 Task: Find connections with filter location Martinópolis with filter topic #Projectmanagementwith filter profile language Potuguese with filter current company Clinipace with filter school Pimpri Chinchwad Education Trust'S. Pimpri Chinchwad College Of Engineering with filter industry Secretarial Schools with filter service category Immigration Law with filter keywords title Shelf Stocker
Action: Mouse moved to (693, 135)
Screenshot: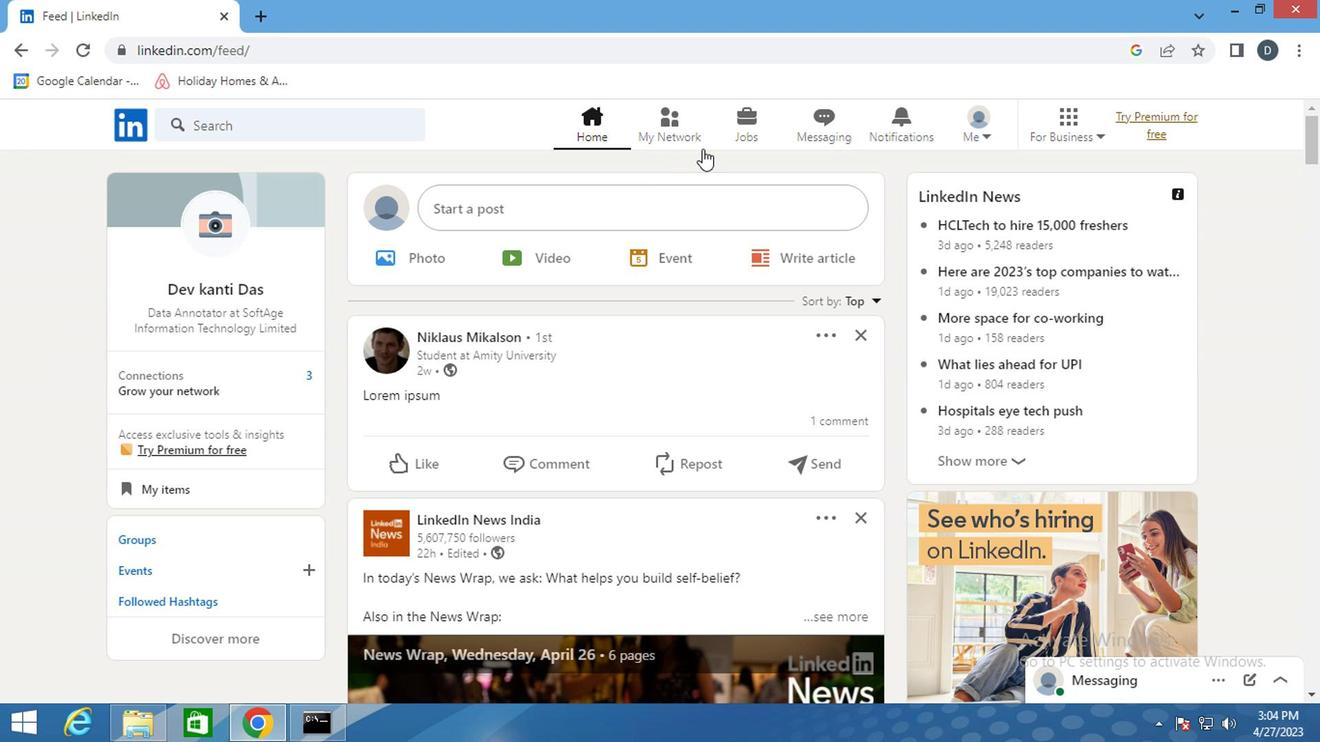 
Action: Mouse pressed left at (693, 135)
Screenshot: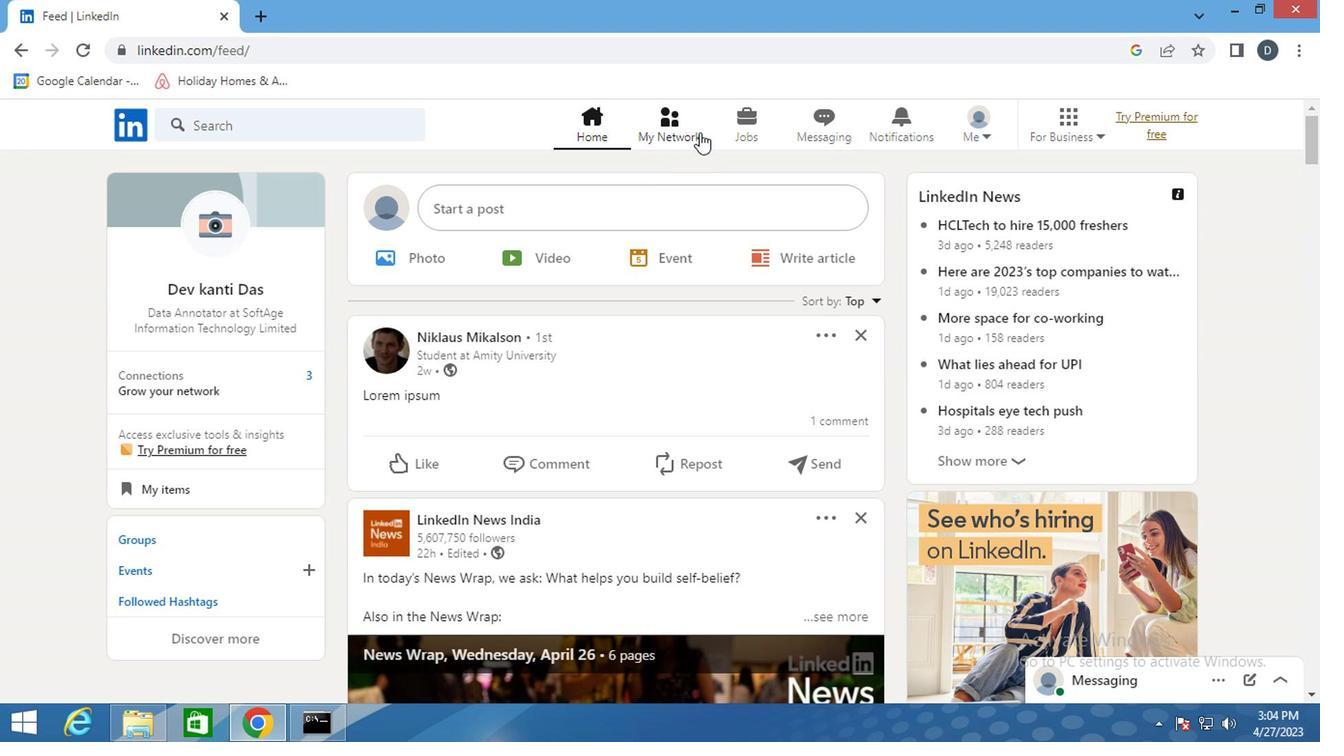 
Action: Mouse moved to (292, 248)
Screenshot: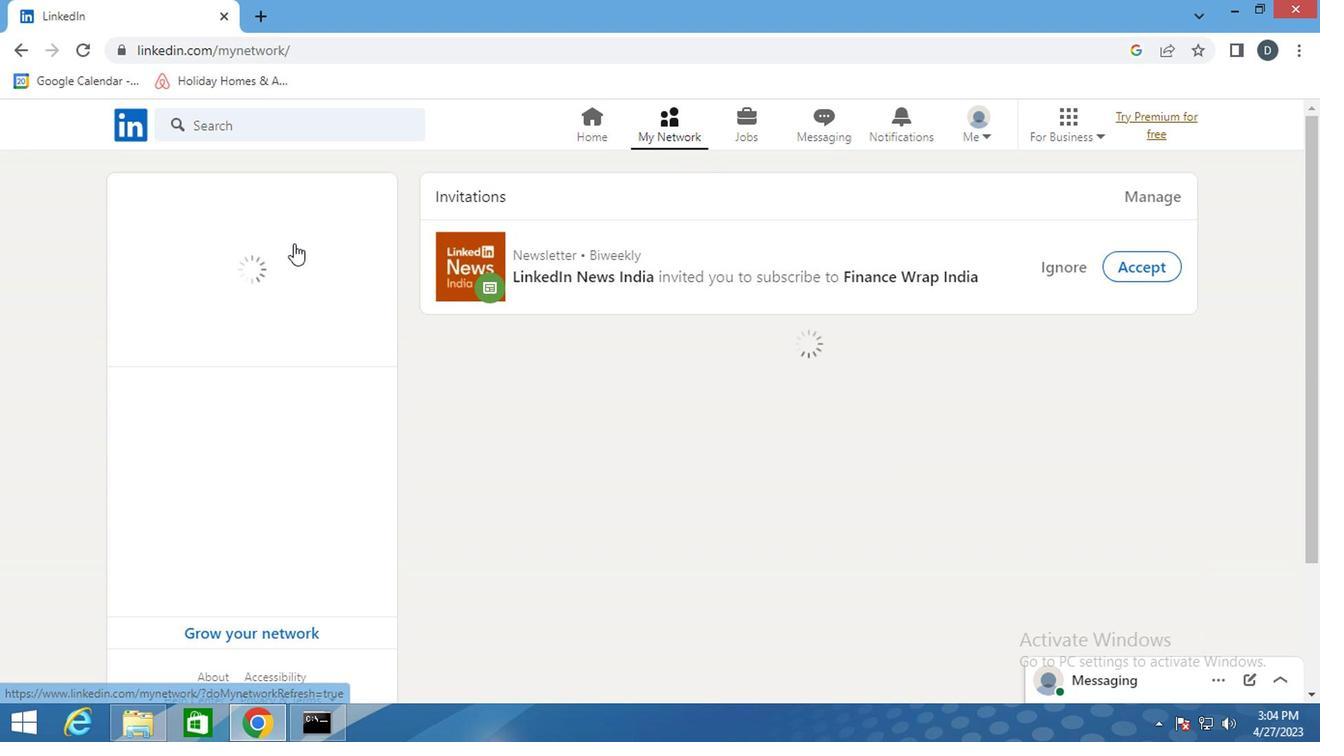 
Action: Mouse pressed left at (292, 248)
Screenshot: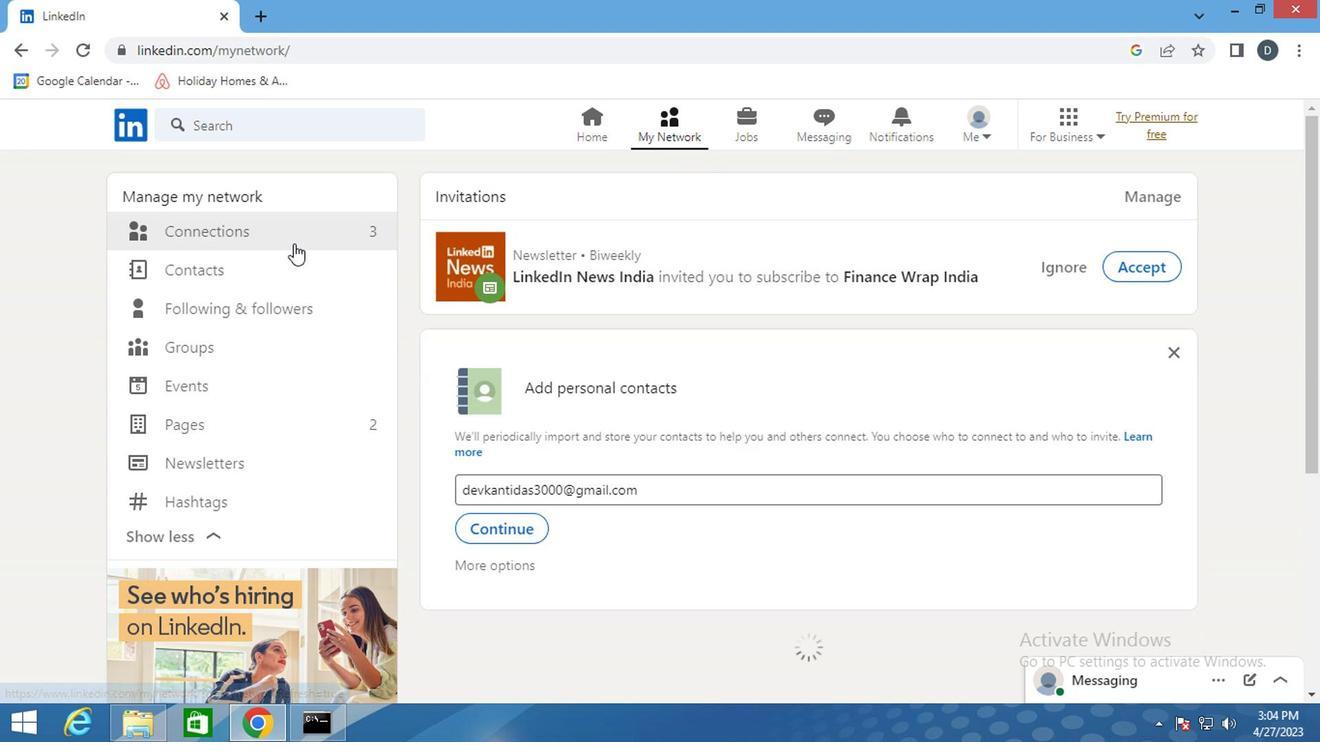 
Action: Mouse pressed left at (292, 248)
Screenshot: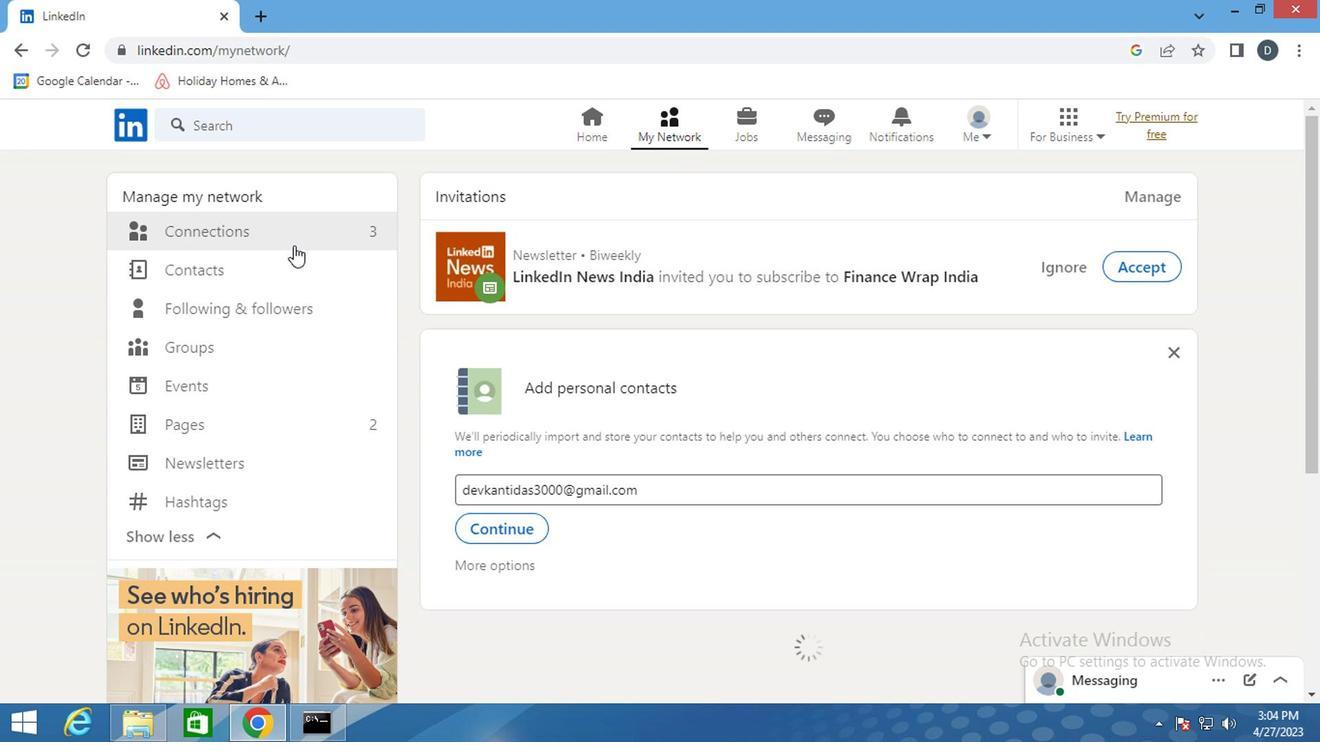 
Action: Mouse moved to (374, 235)
Screenshot: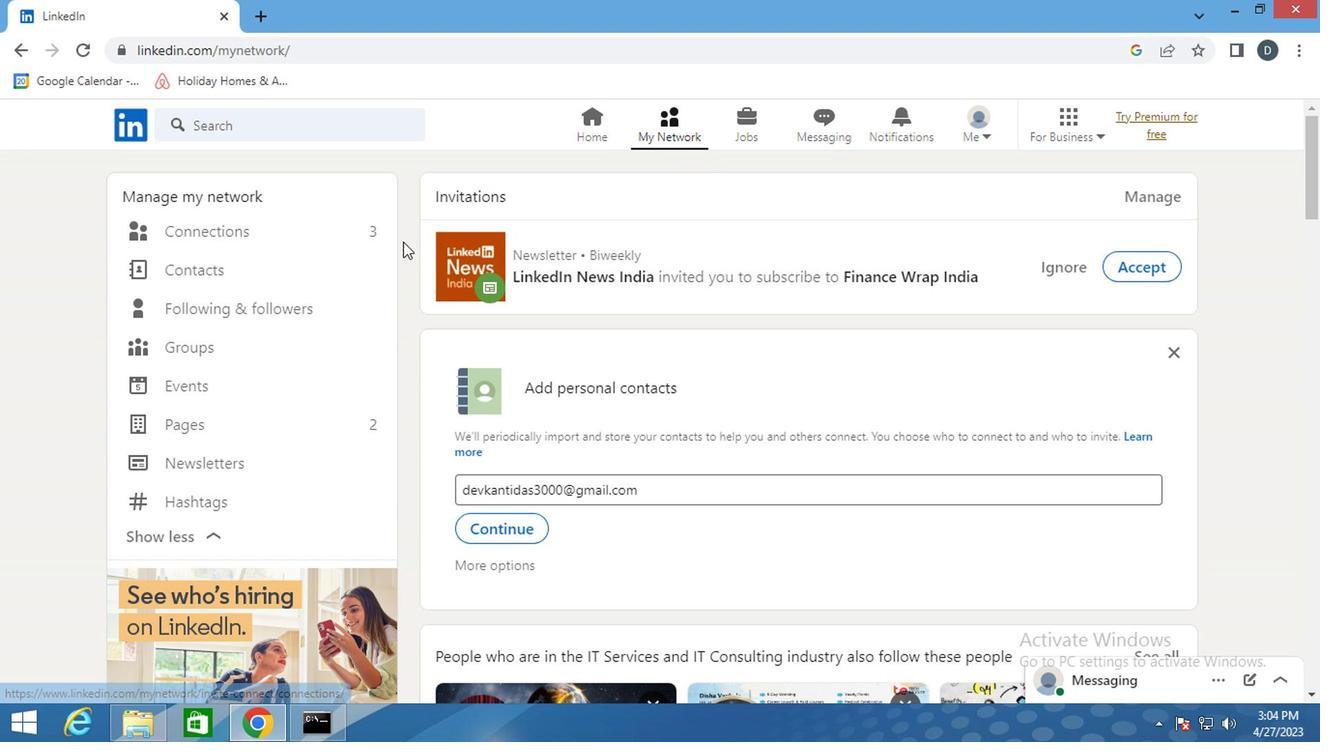 
Action: Mouse pressed left at (374, 235)
Screenshot: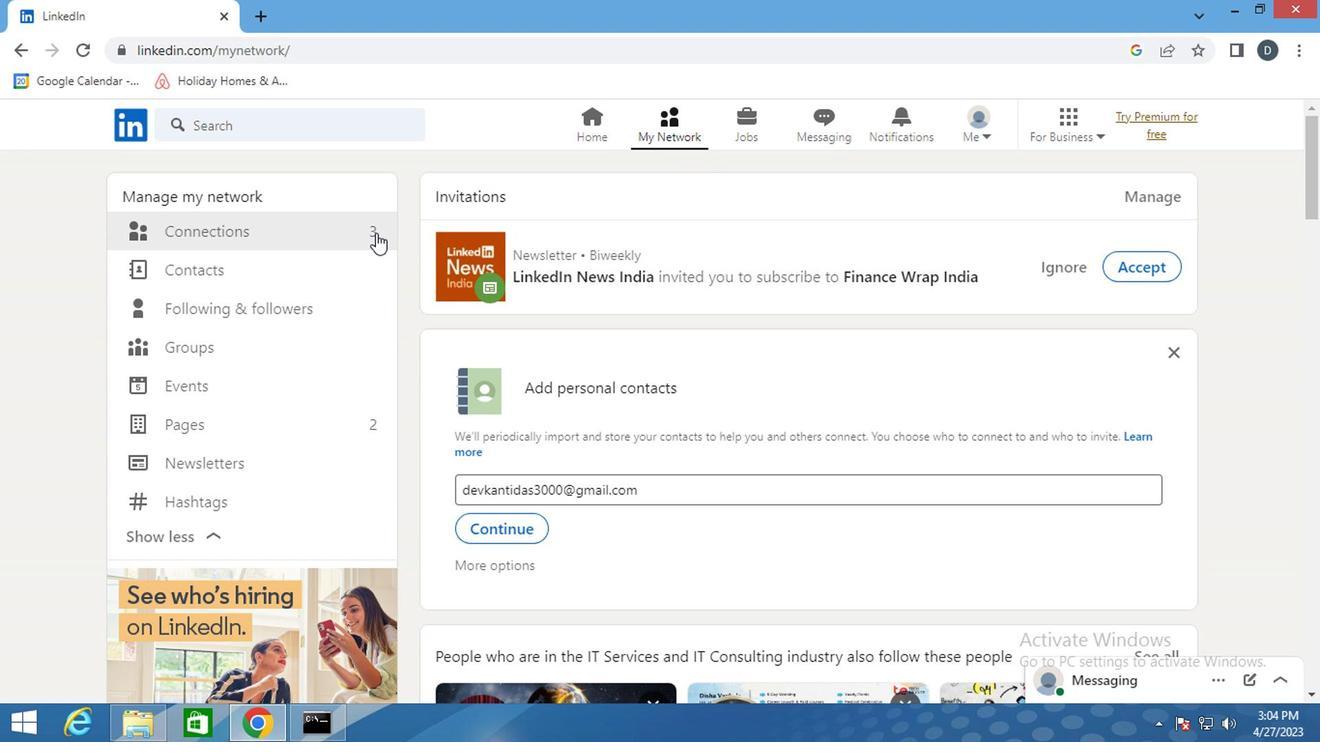 
Action: Mouse moved to (792, 221)
Screenshot: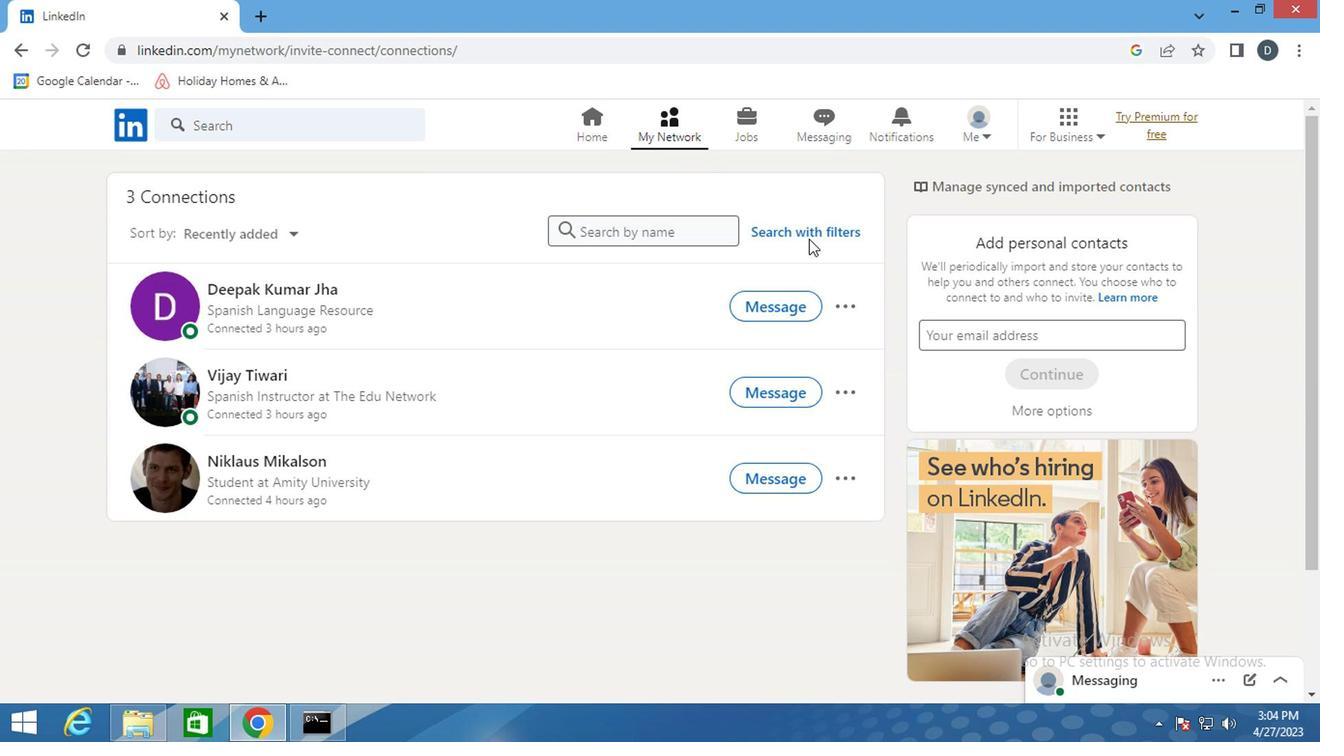
Action: Mouse pressed left at (792, 221)
Screenshot: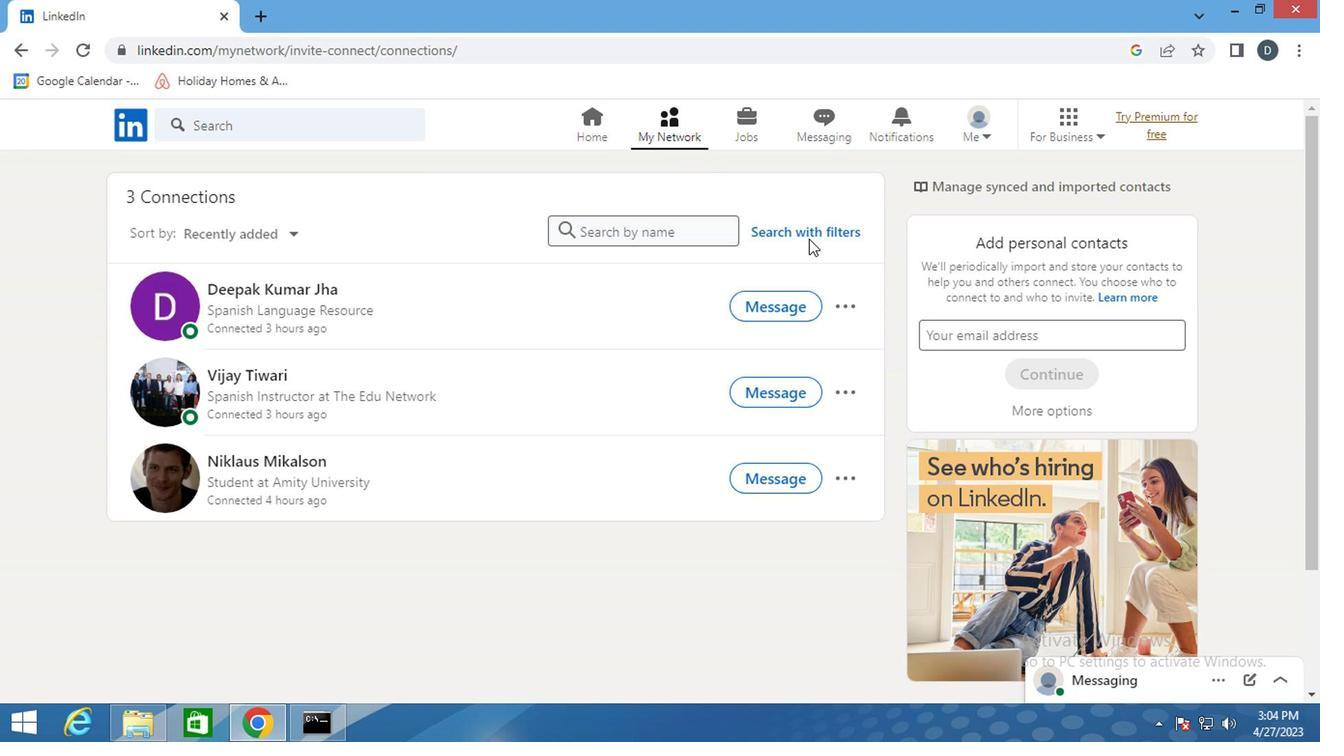 
Action: Mouse moved to (788, 235)
Screenshot: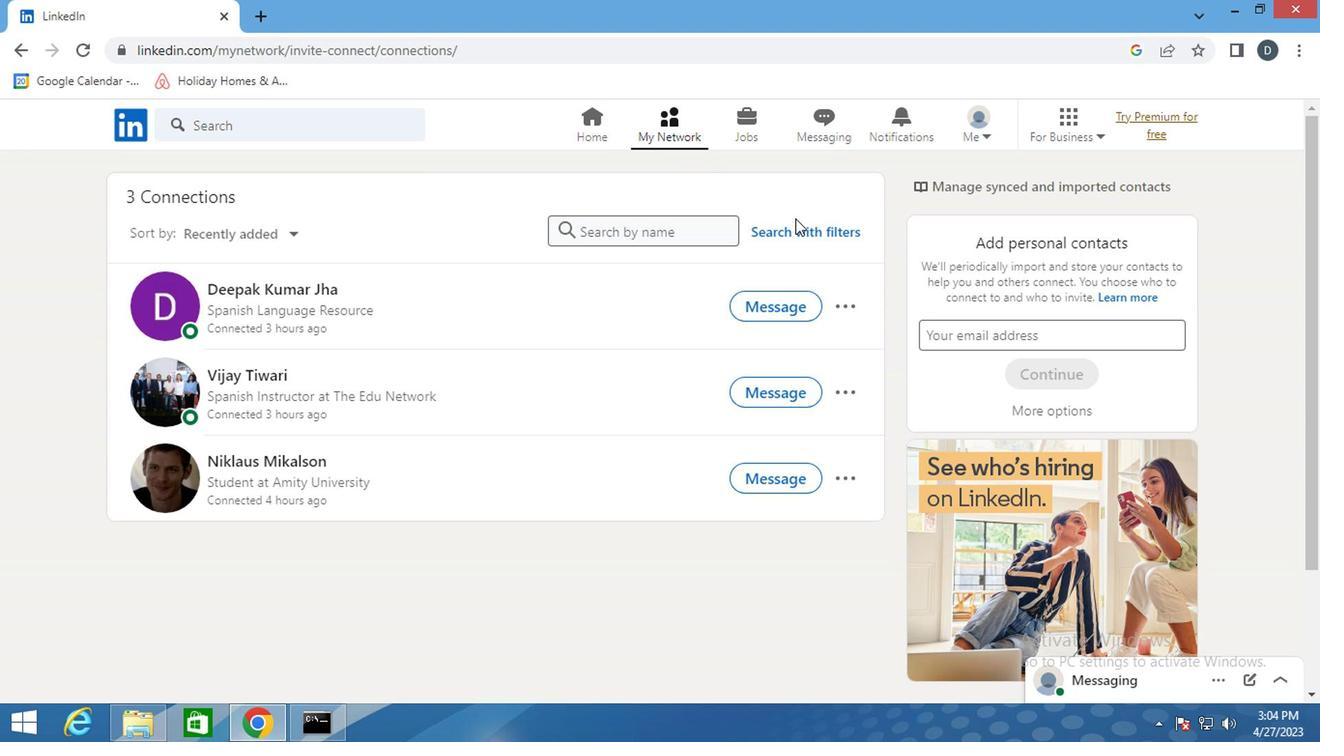 
Action: Mouse pressed left at (788, 235)
Screenshot: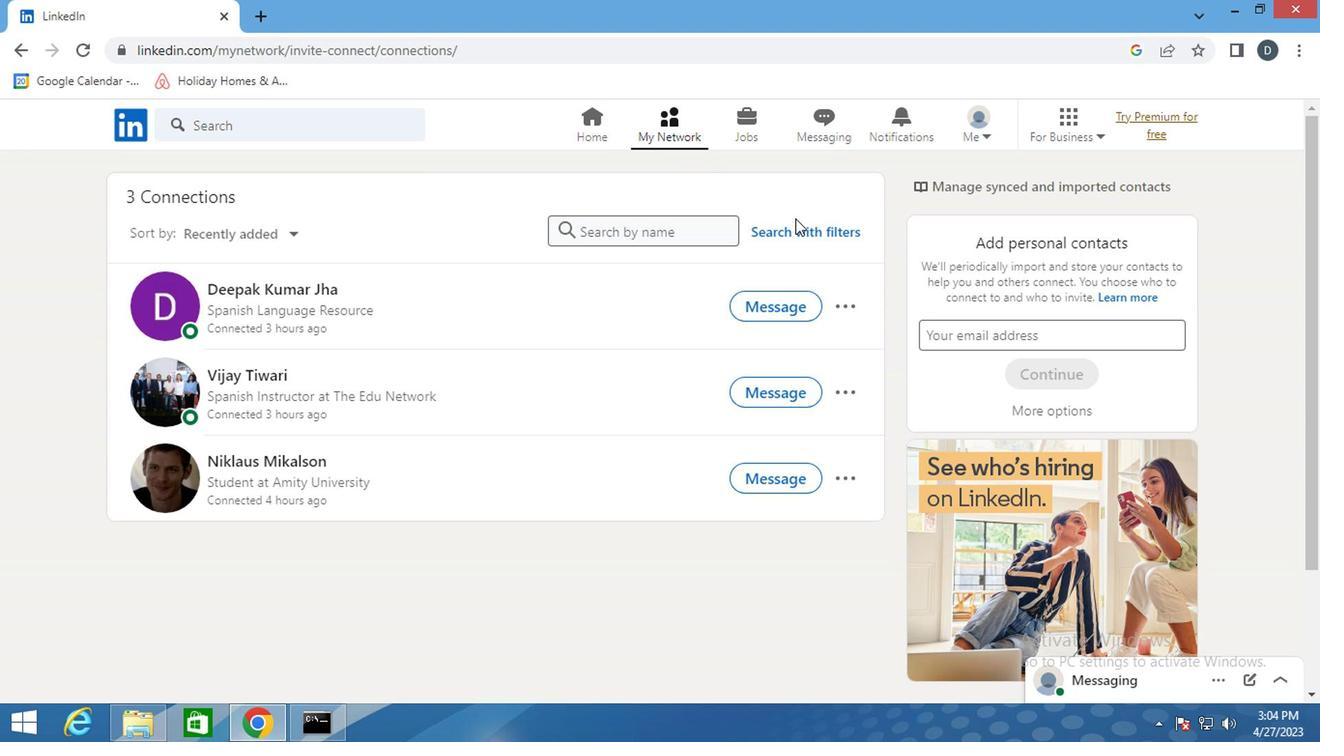 
Action: Mouse moved to (693, 186)
Screenshot: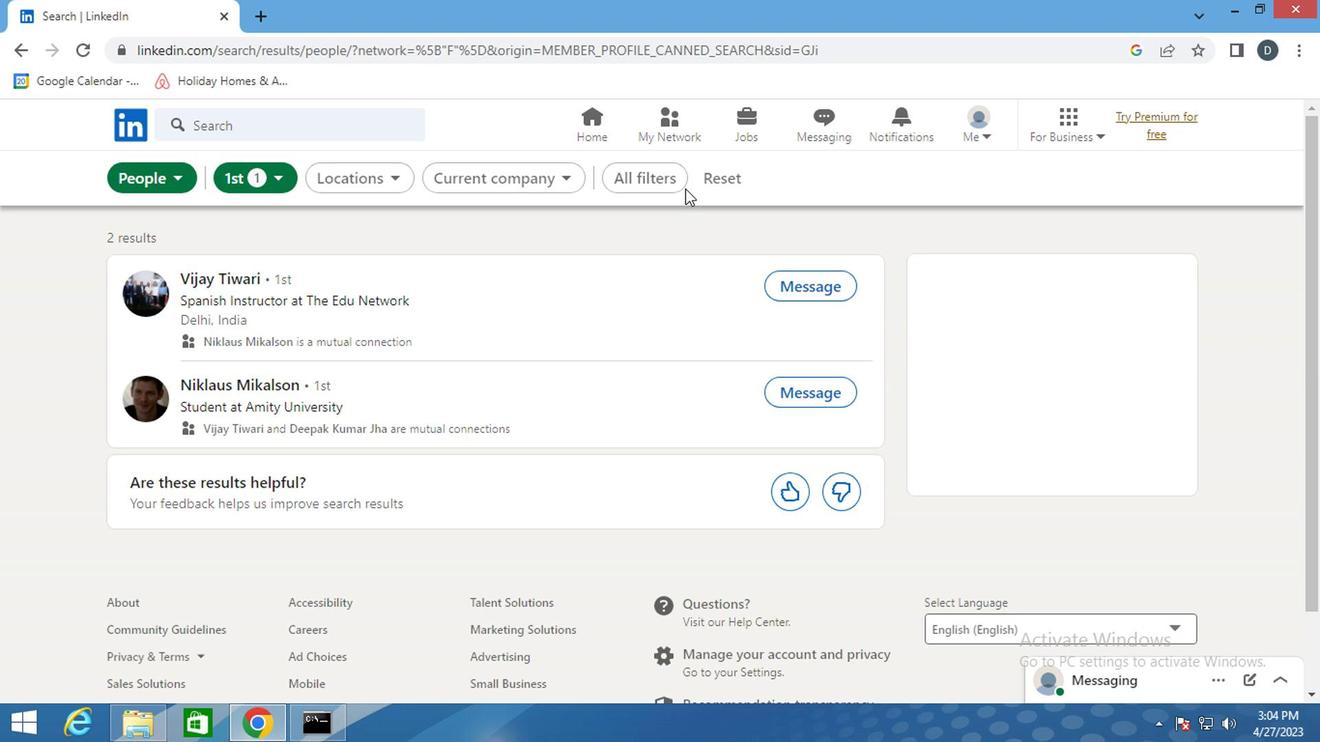 
Action: Mouse pressed left at (693, 186)
Screenshot: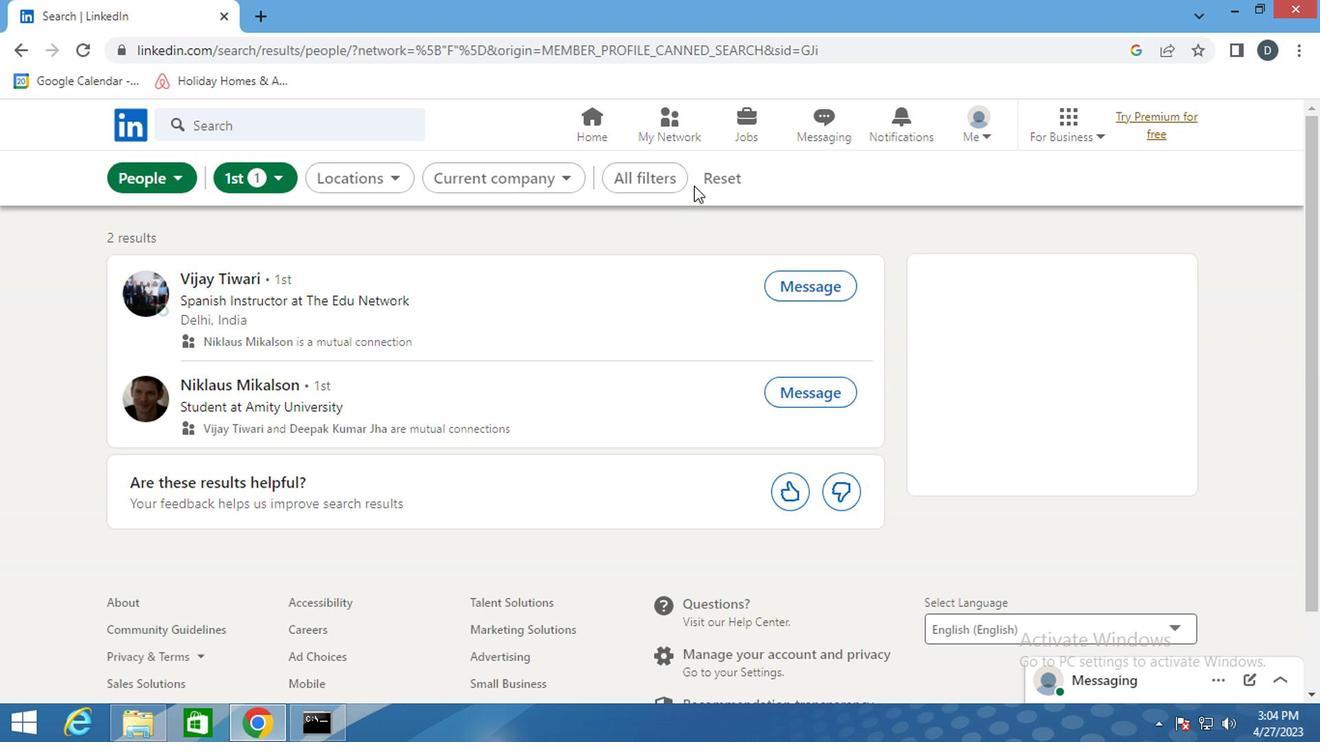 
Action: Mouse moved to (656, 180)
Screenshot: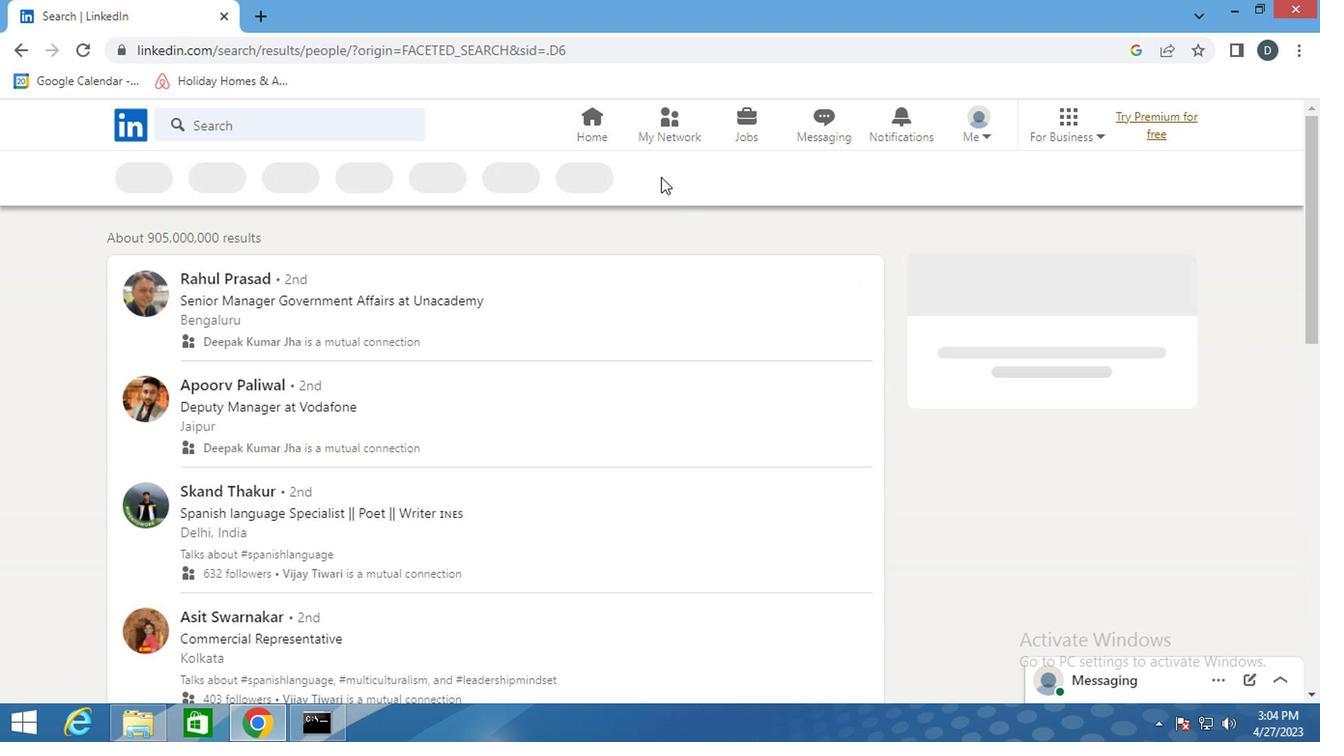 
Action: Mouse pressed left at (656, 180)
Screenshot: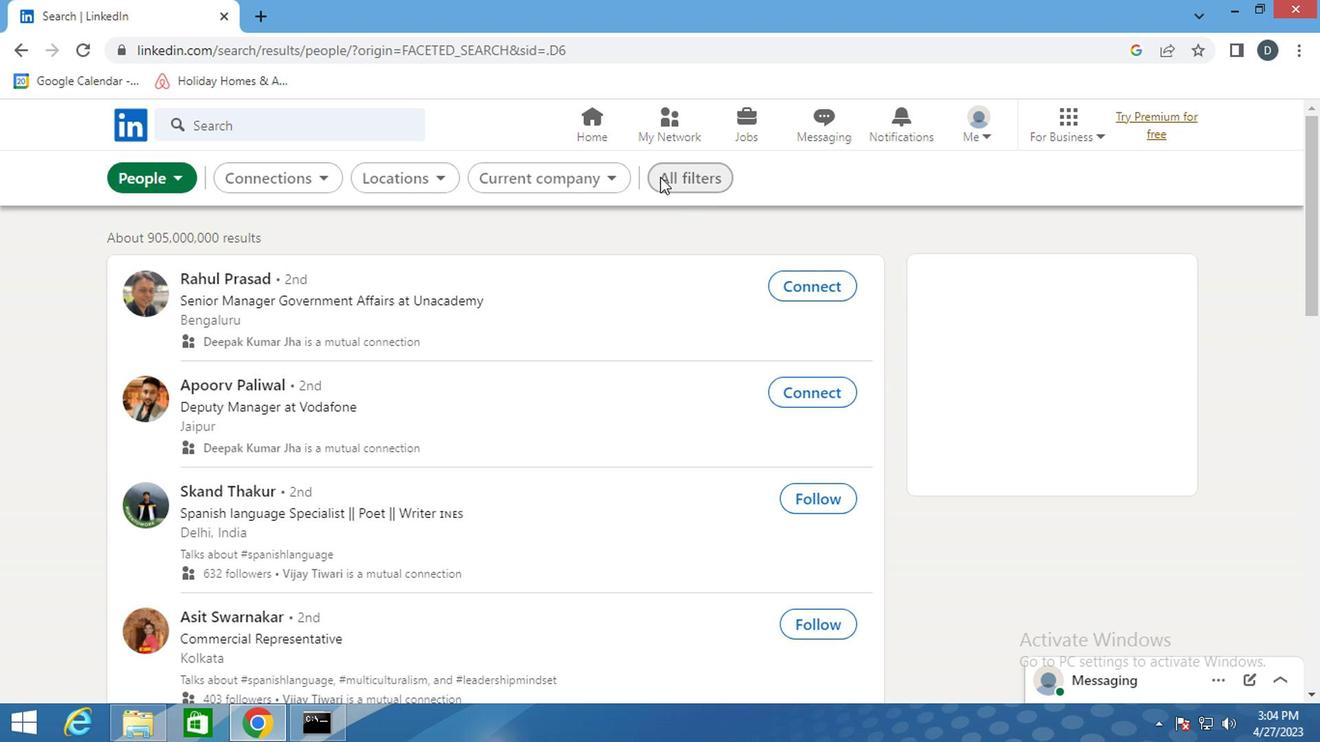 
Action: Mouse moved to (958, 528)
Screenshot: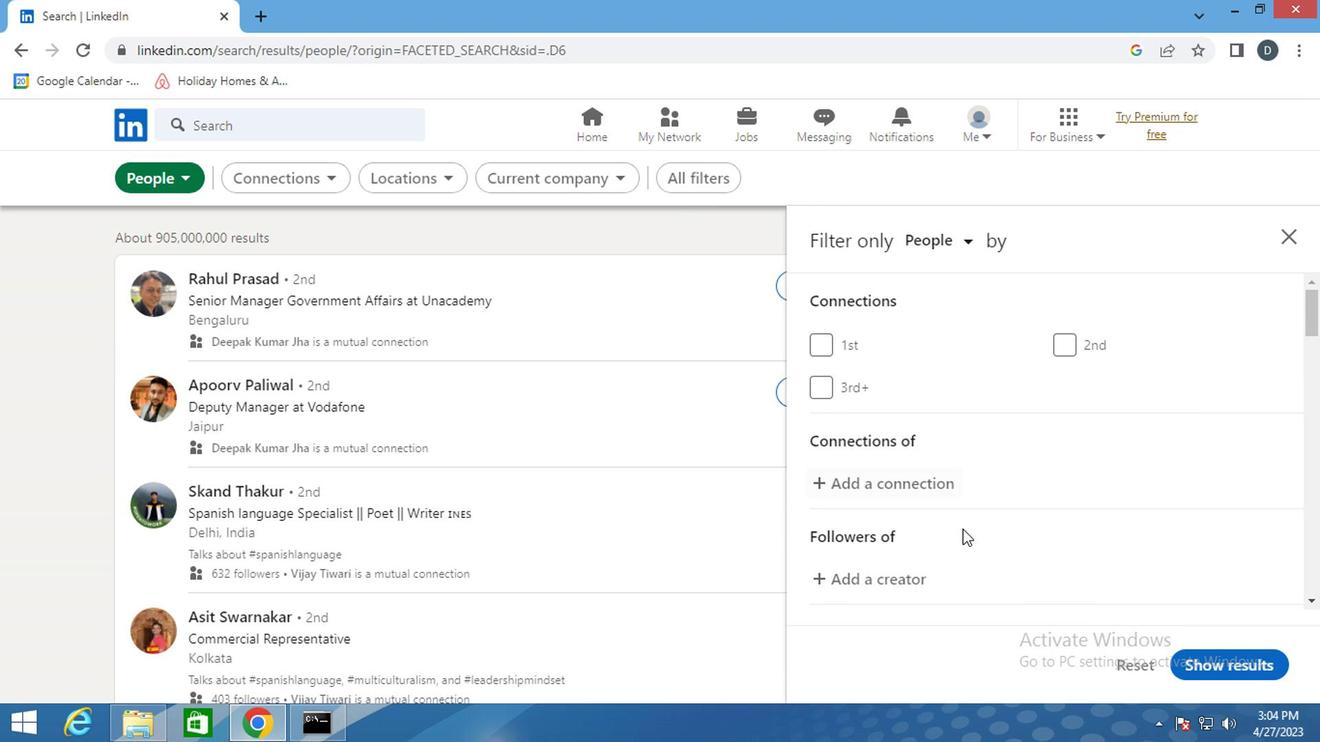 
Action: Mouse scrolled (958, 527) with delta (0, 0)
Screenshot: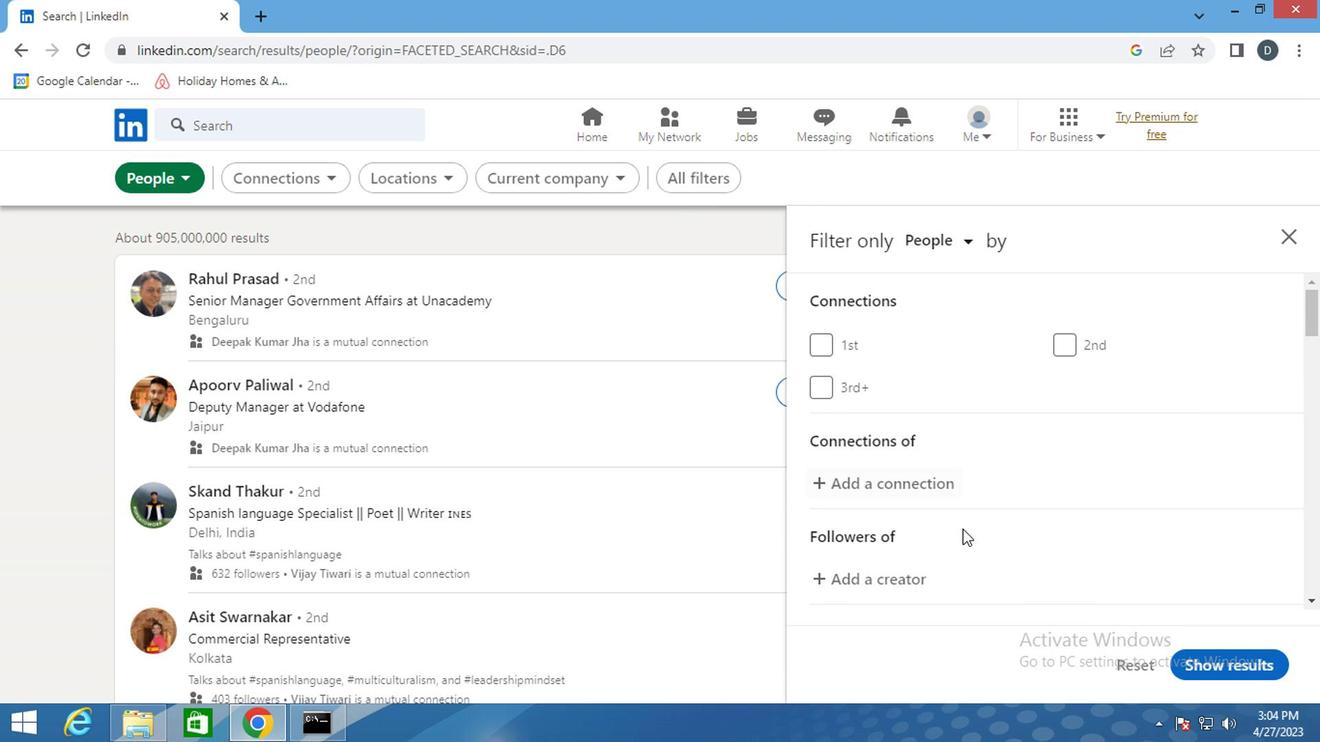 
Action: Mouse scrolled (958, 527) with delta (0, 0)
Screenshot: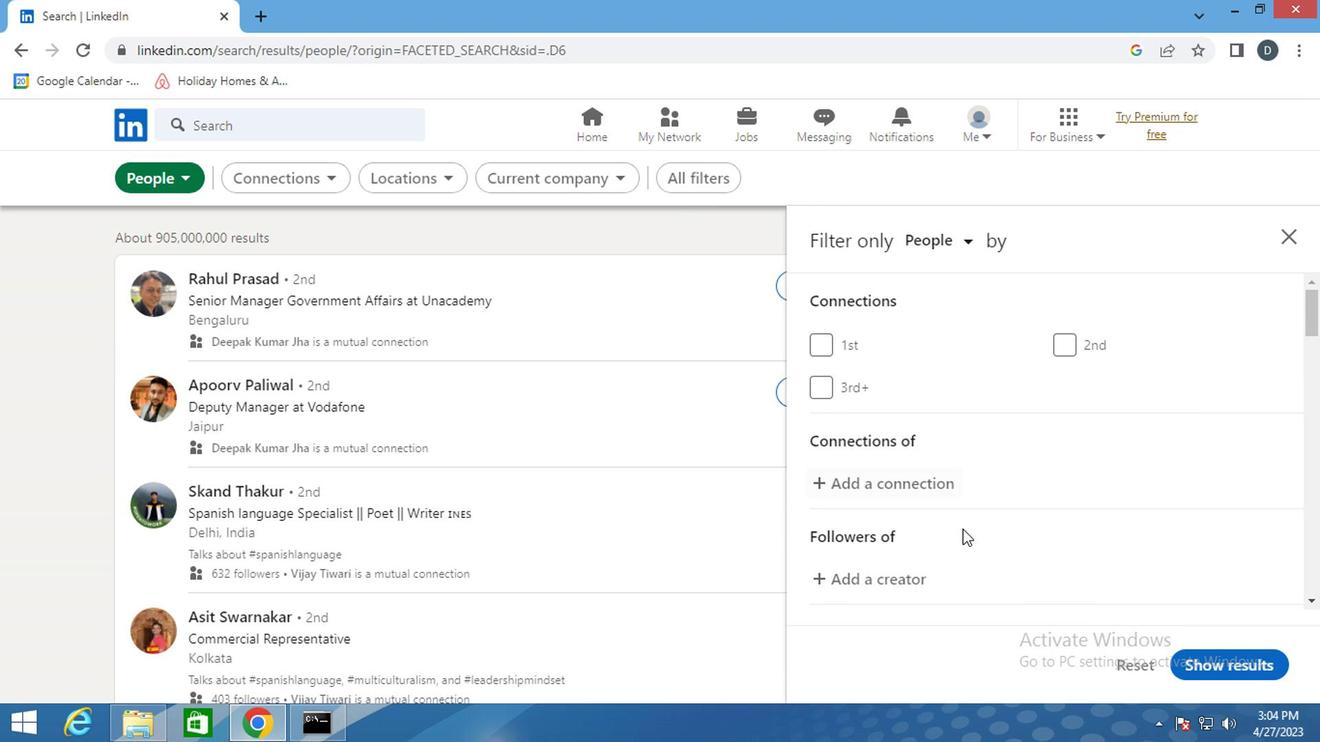 
Action: Mouse scrolled (958, 527) with delta (0, 0)
Screenshot: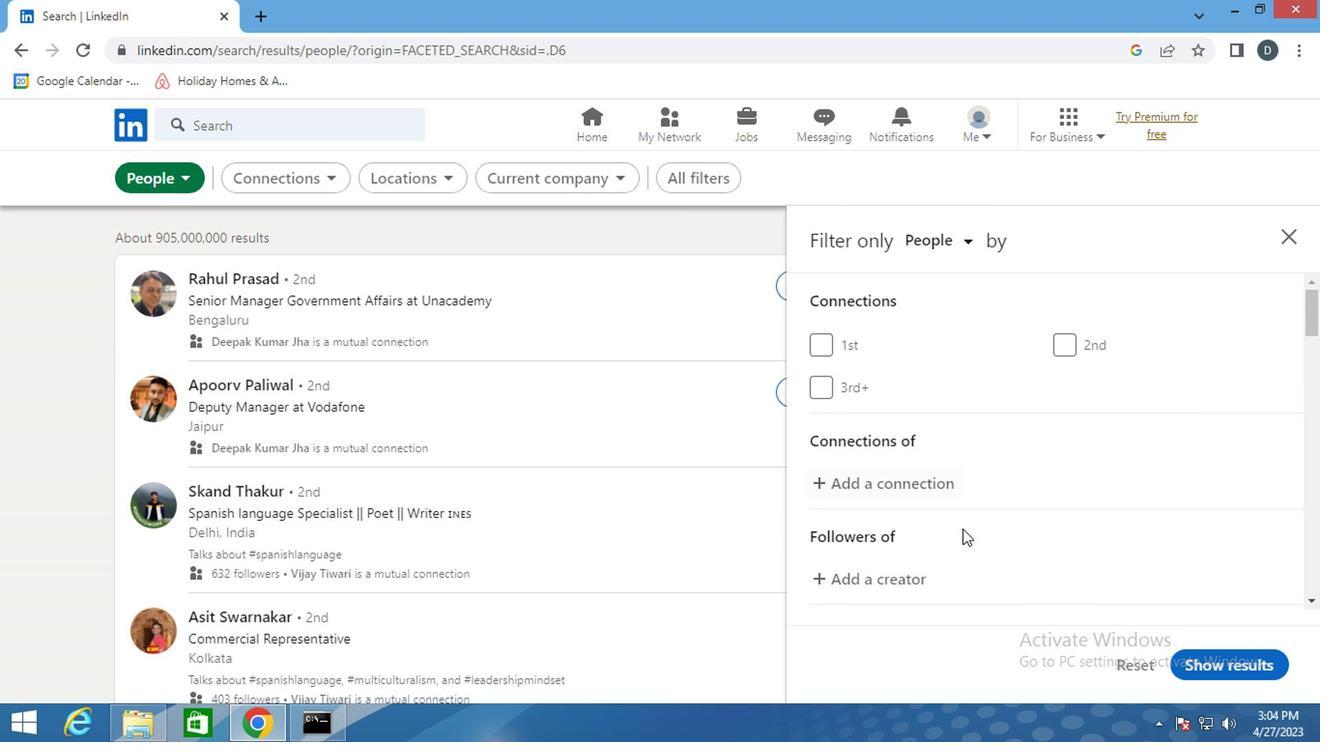 
Action: Mouse moved to (1061, 473)
Screenshot: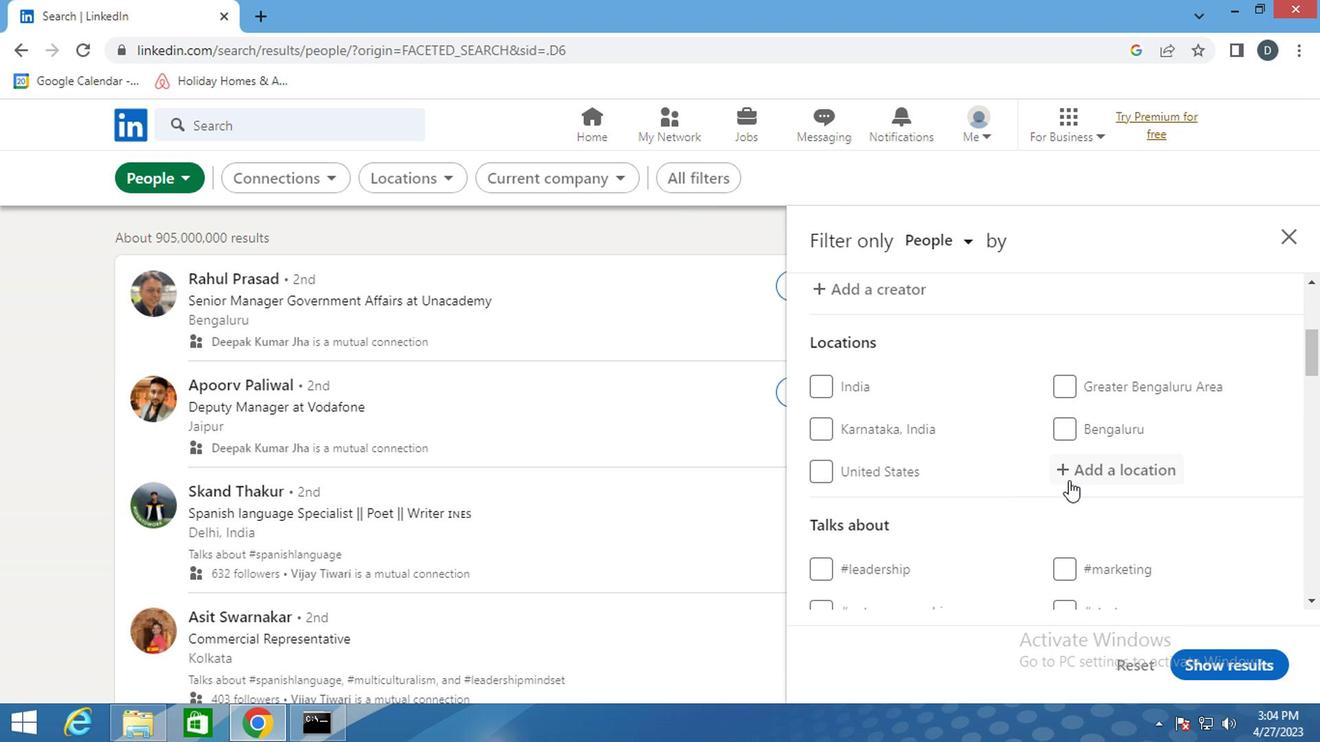 
Action: Mouse pressed left at (1061, 473)
Screenshot: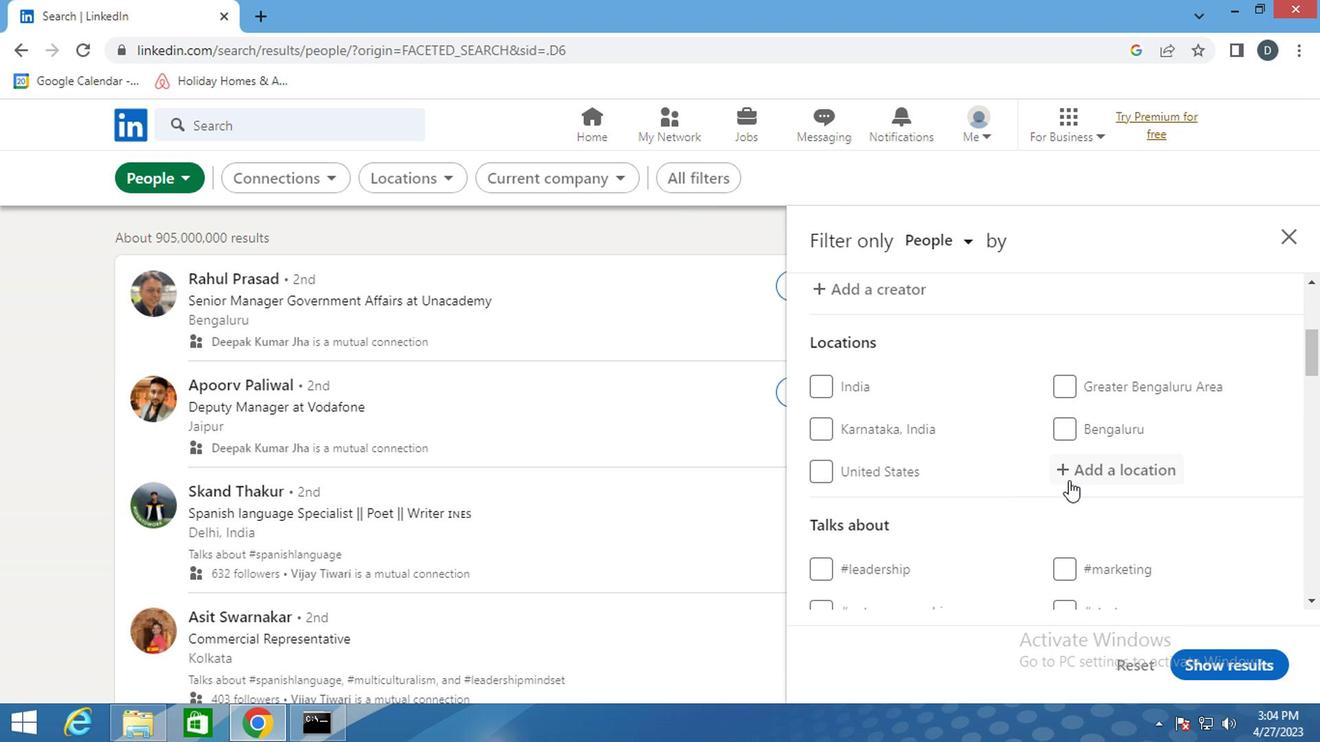 
Action: Mouse moved to (1072, 460)
Screenshot: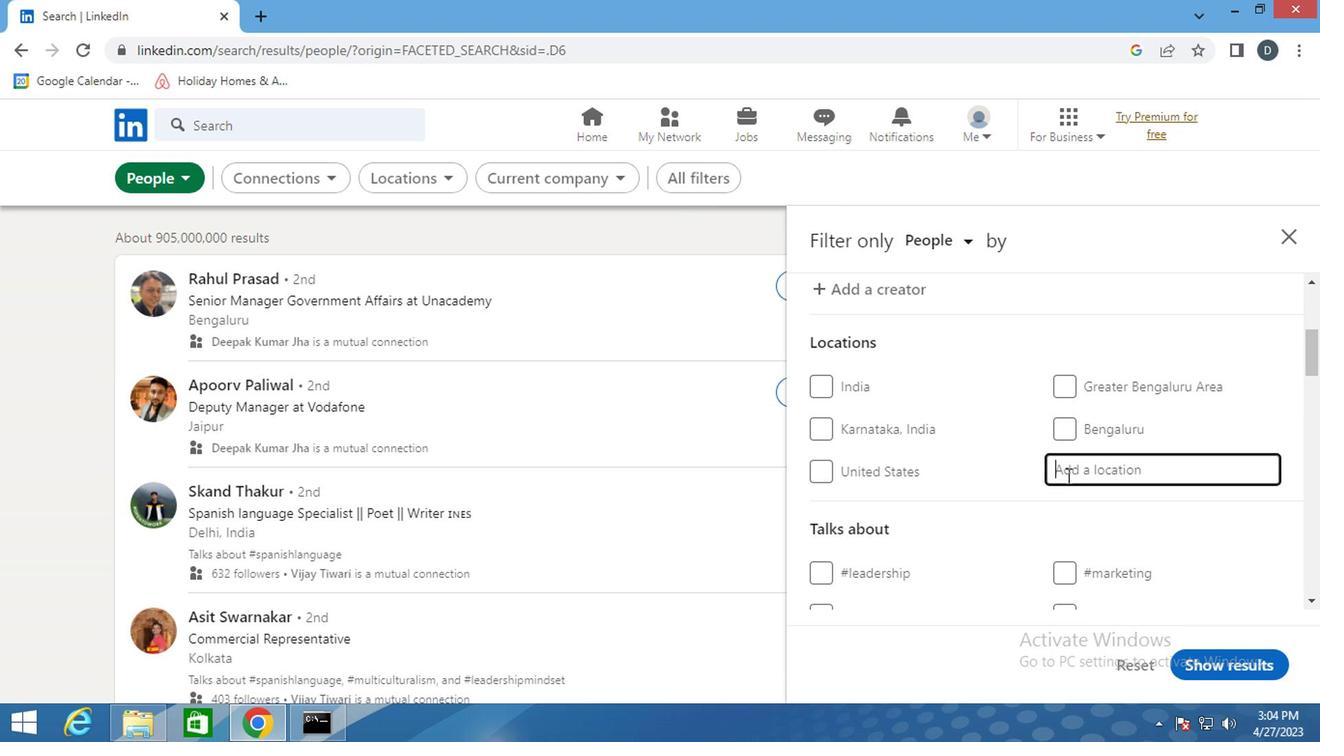 
Action: Key pressed <Key.shift>MATRINOPO<Key.backspace><Key.backspace><Key.backspace><Key.backspace><Key.backspace><Key.backspace><Key.backspace>RTINO
Screenshot: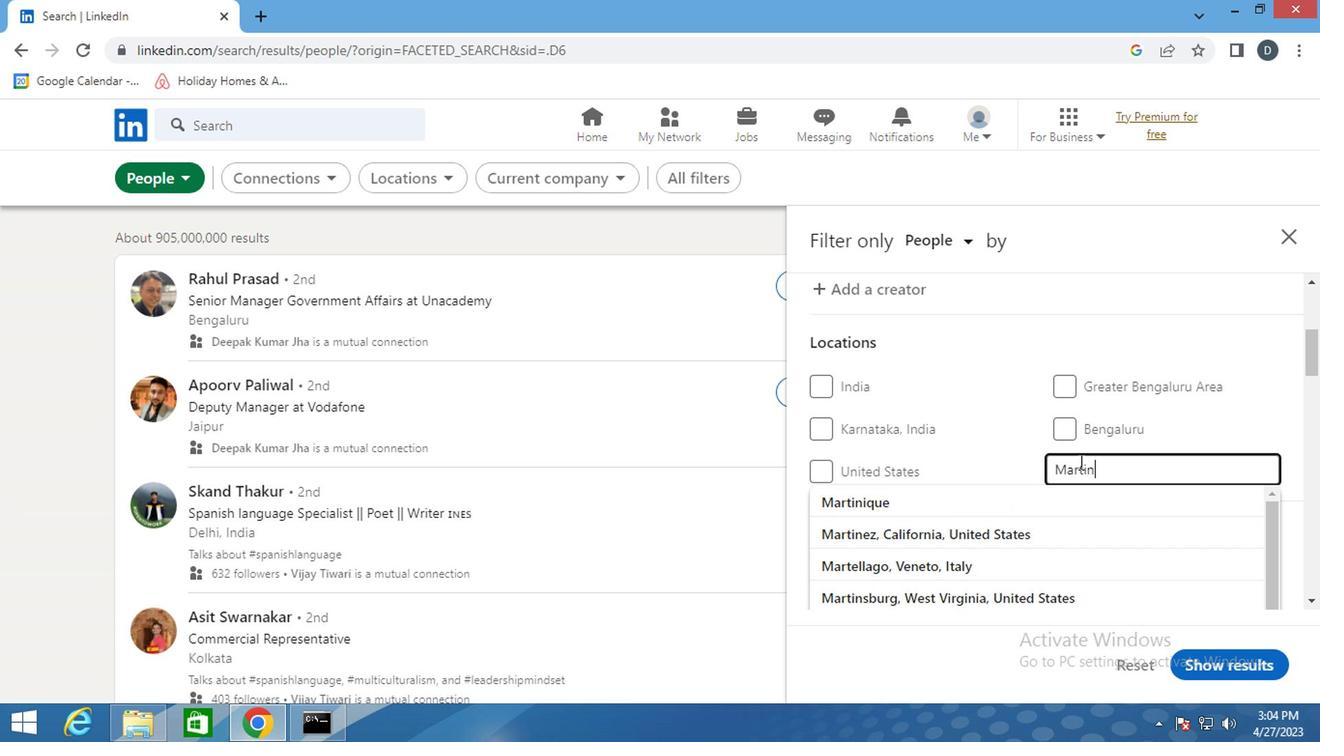 
Action: Mouse moved to (1058, 500)
Screenshot: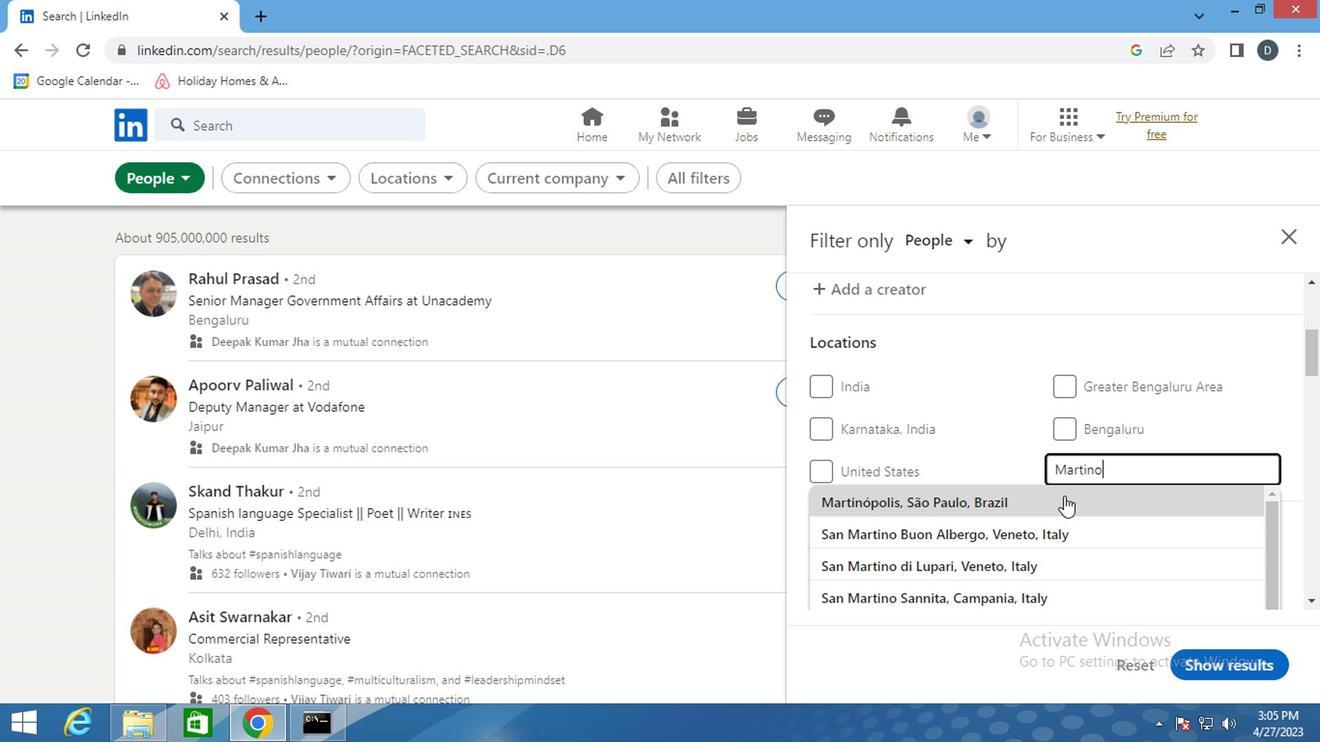 
Action: Mouse pressed left at (1058, 500)
Screenshot: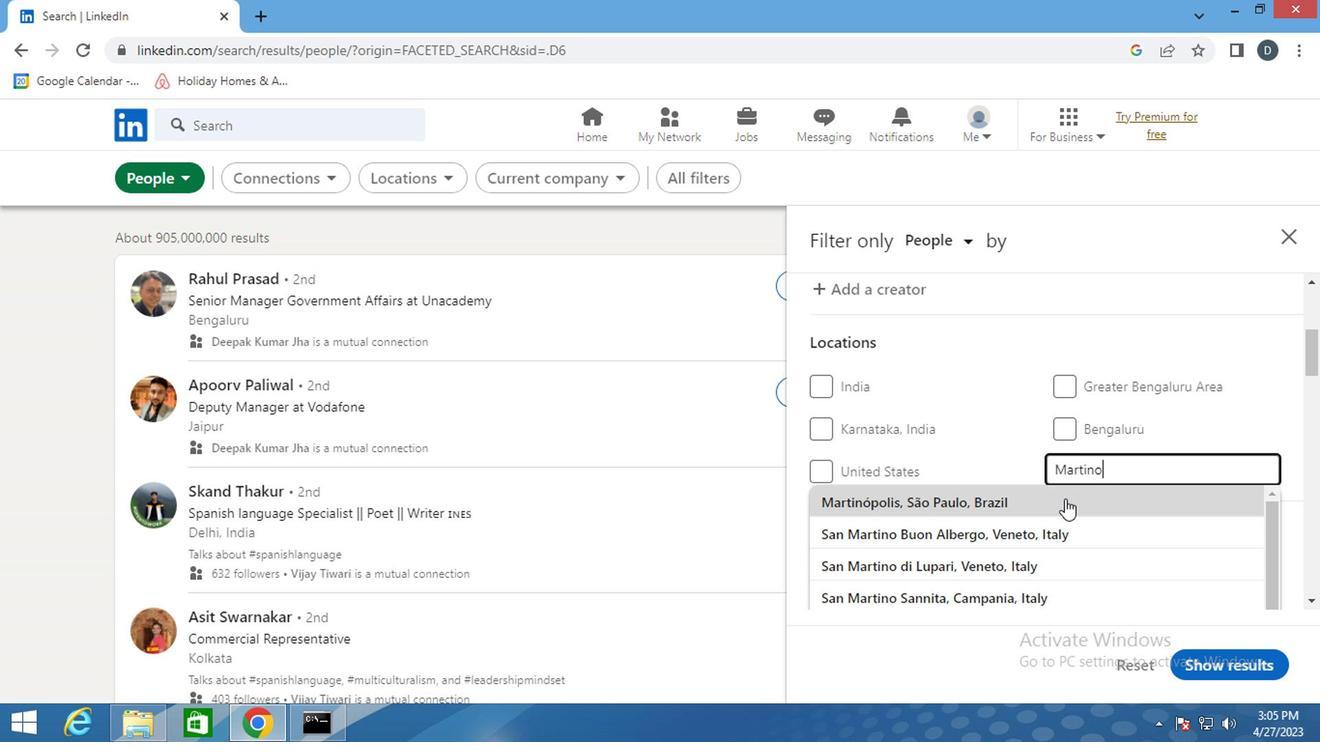 
Action: Mouse moved to (952, 513)
Screenshot: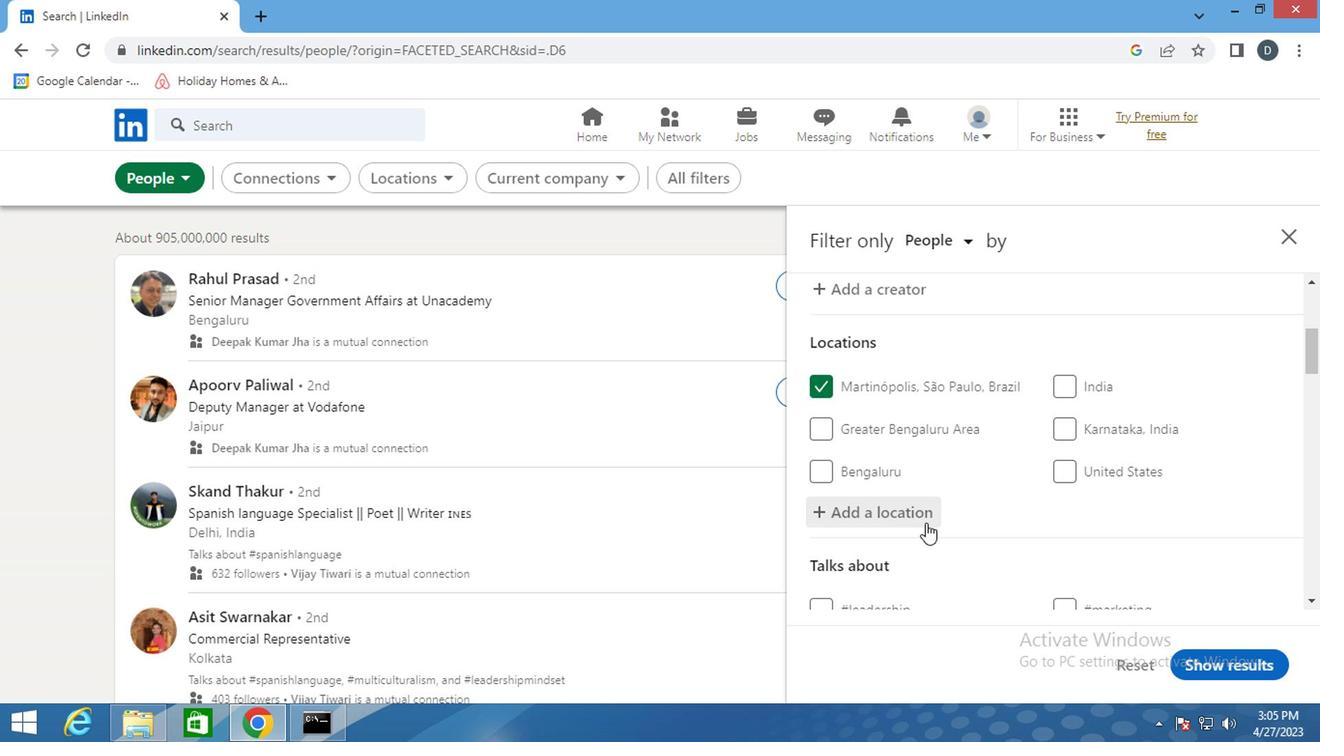 
Action: Mouse scrolled (952, 512) with delta (0, 0)
Screenshot: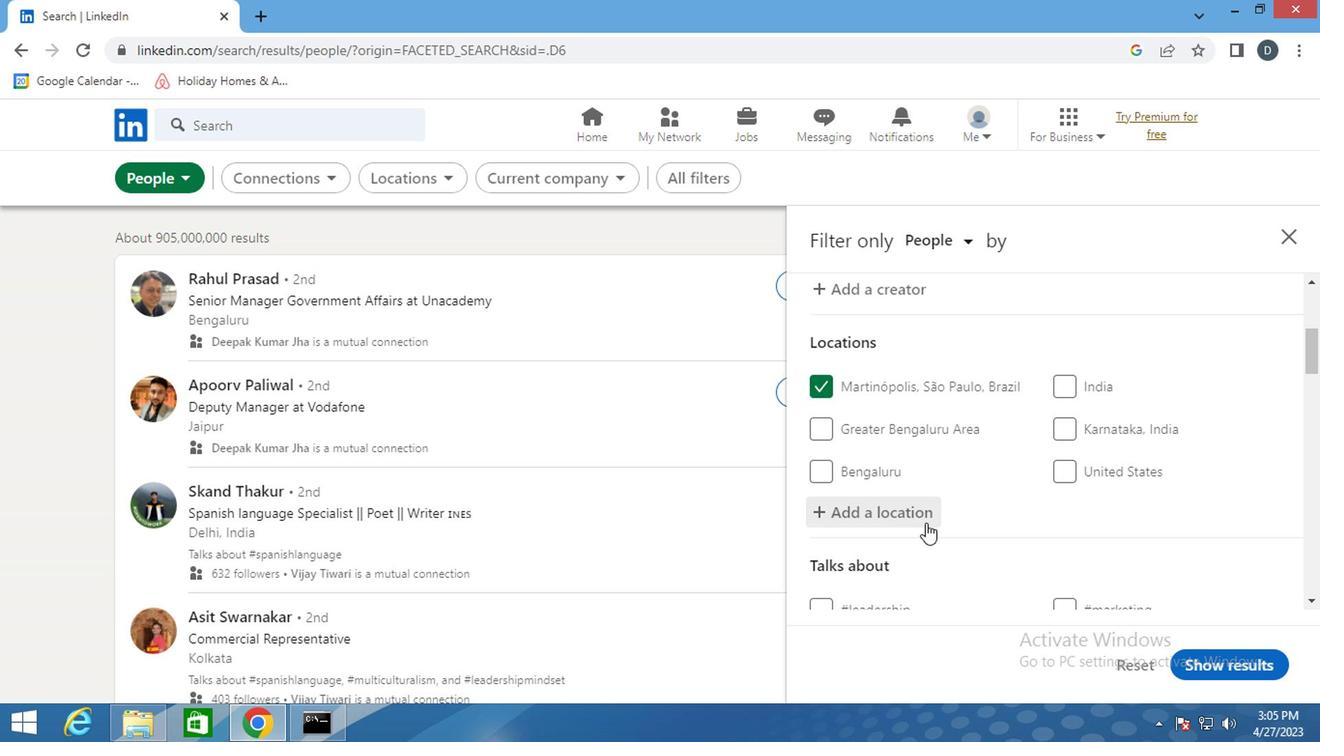 
Action: Mouse moved to (953, 513)
Screenshot: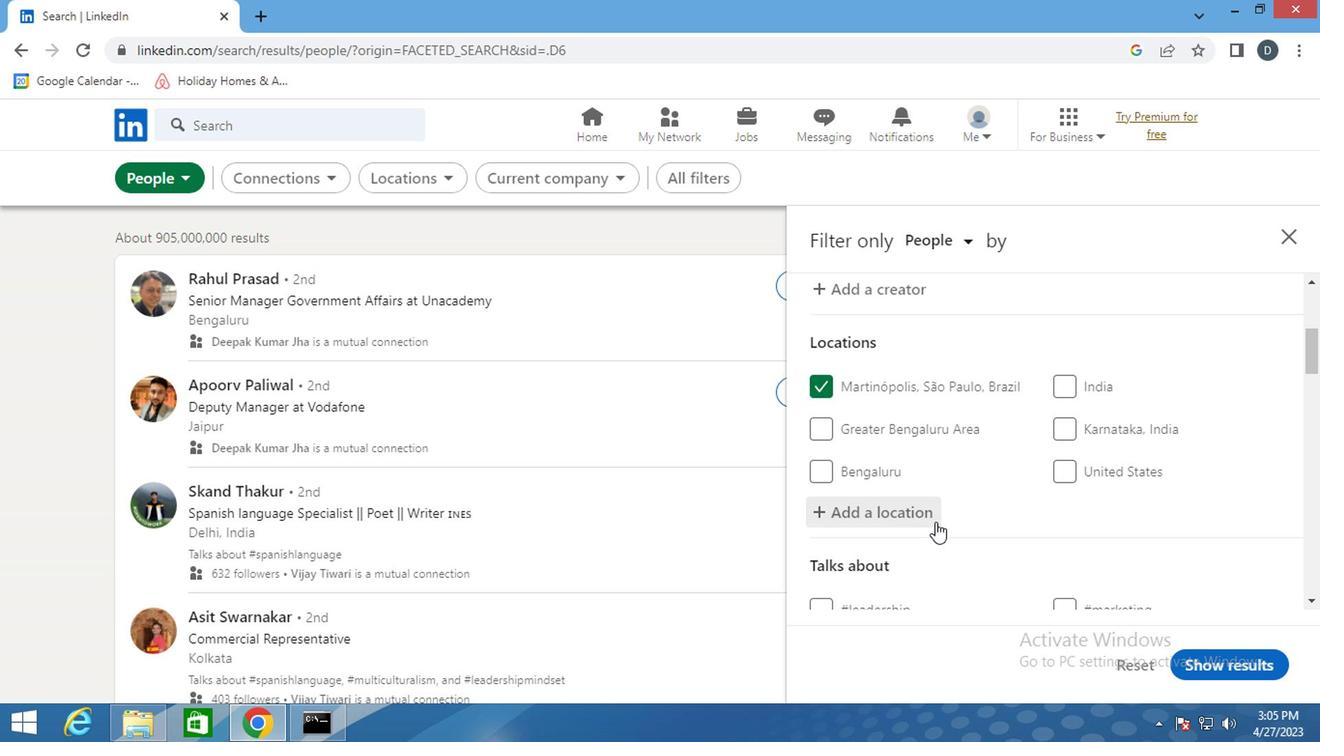 
Action: Mouse scrolled (953, 512) with delta (0, 0)
Screenshot: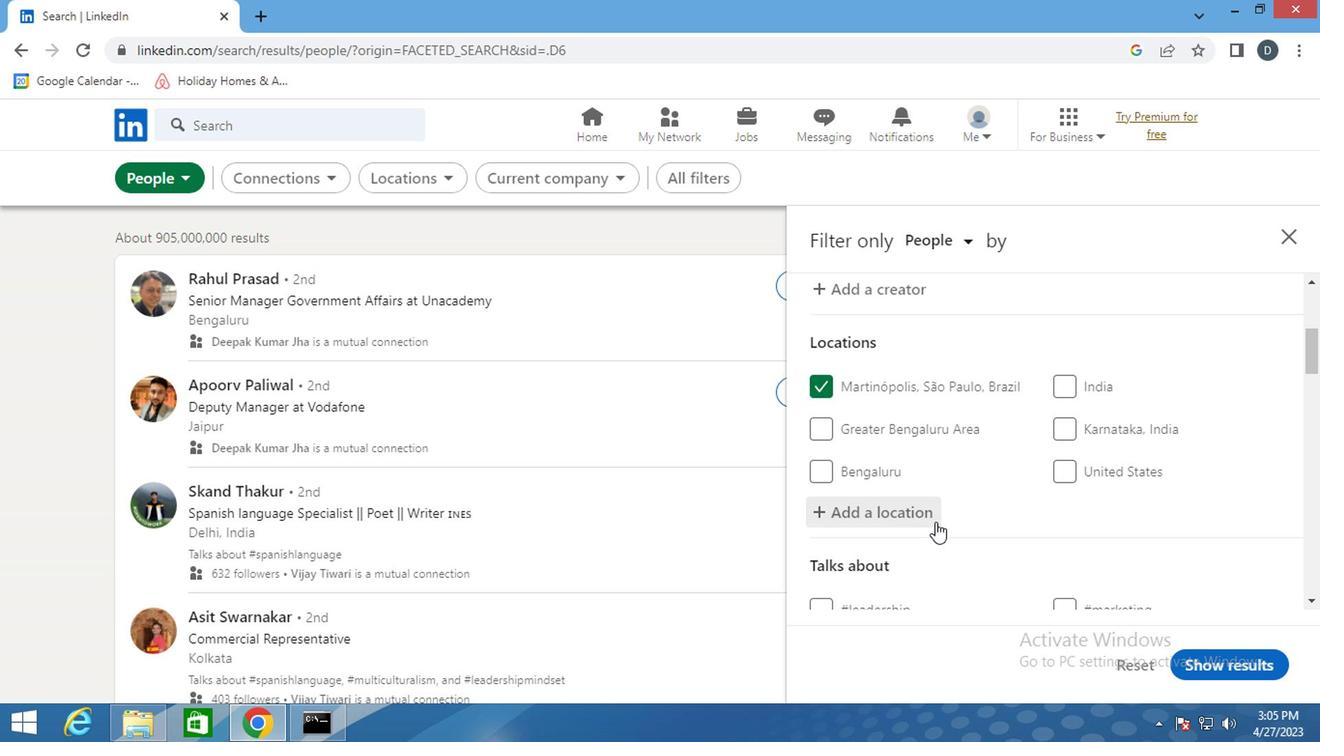 
Action: Mouse moved to (964, 512)
Screenshot: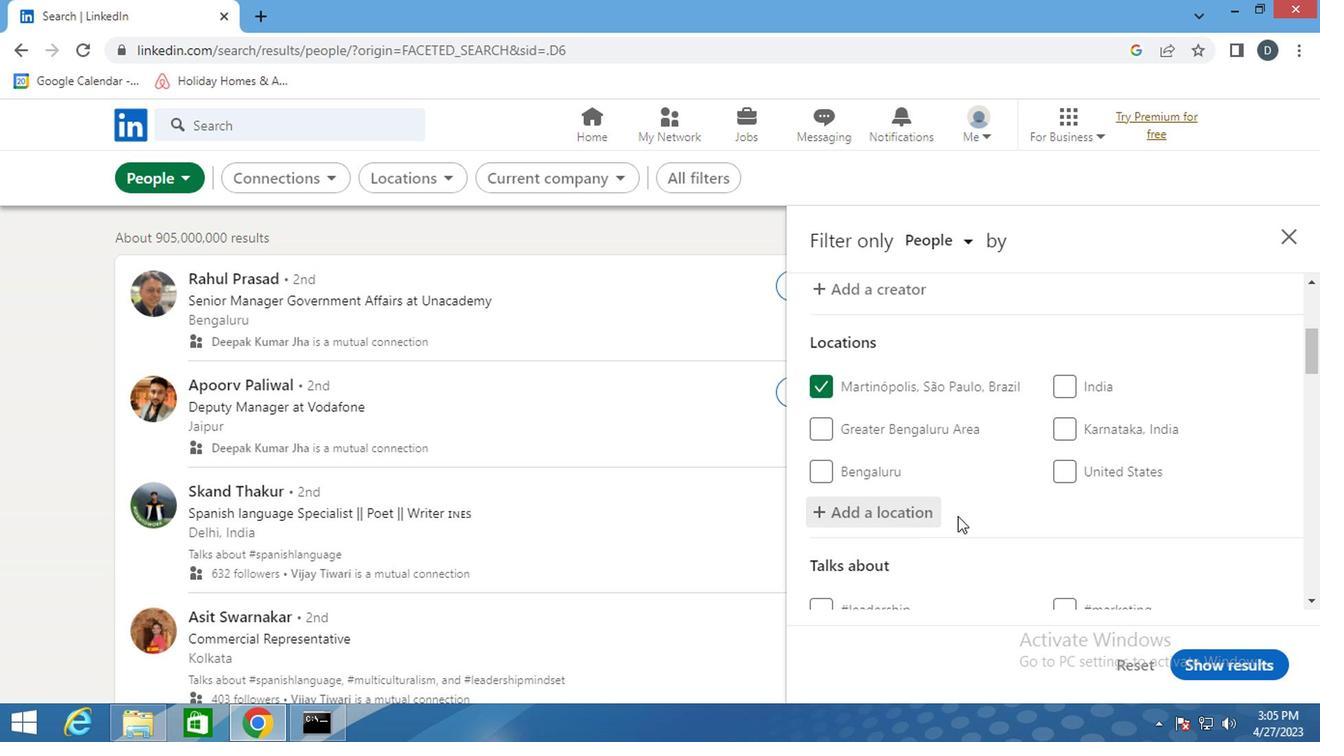 
Action: Mouse scrolled (964, 511) with delta (0, -1)
Screenshot: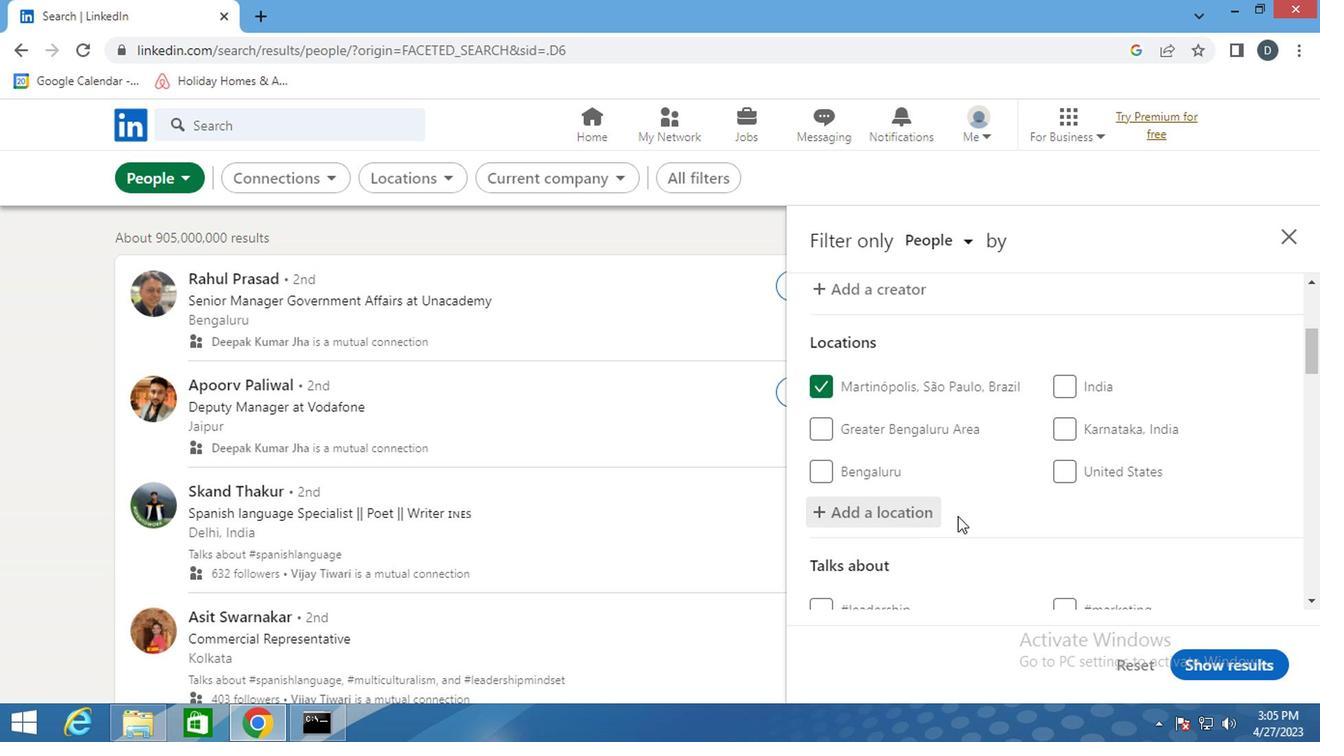 
Action: Mouse moved to (1104, 411)
Screenshot: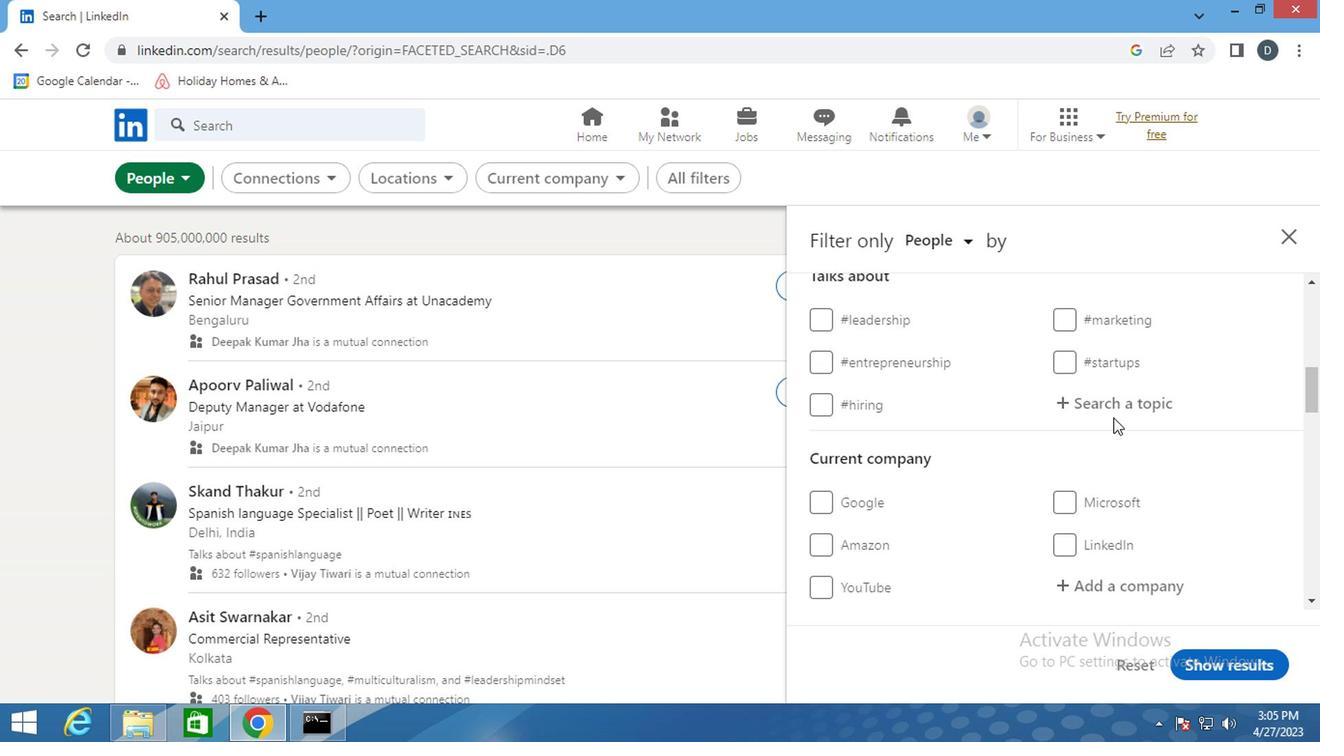 
Action: Mouse pressed left at (1104, 411)
Screenshot: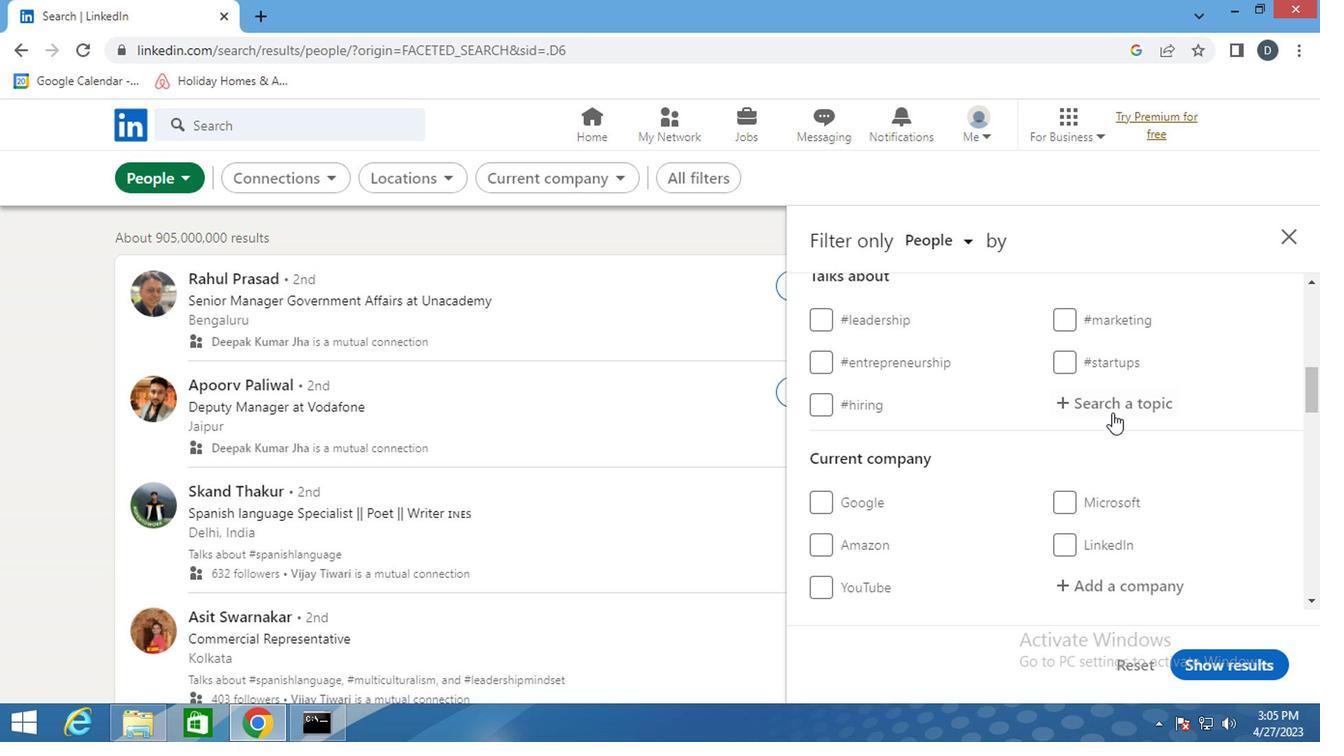 
Action: Mouse moved to (1081, 416)
Screenshot: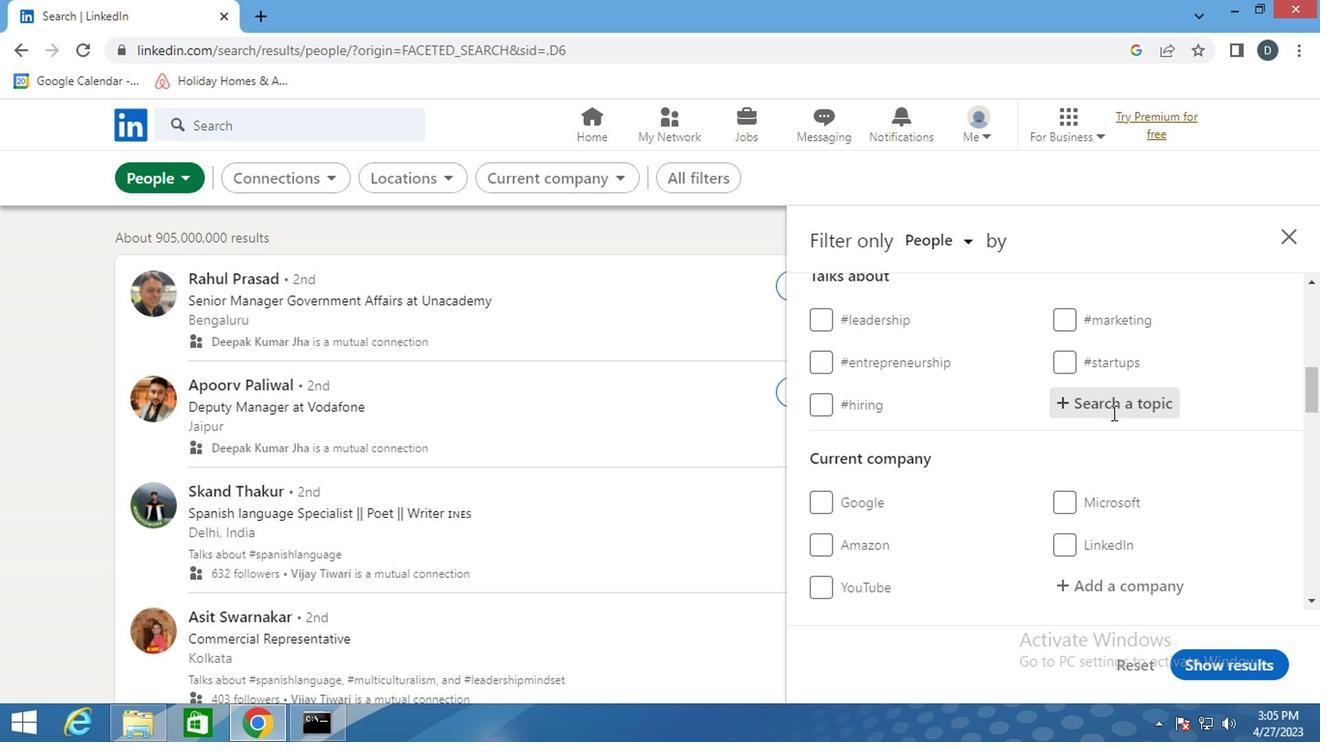 
Action: Key pressed <Key.shift>#<Key.shift>PROJECTMANAGEMENT
Screenshot: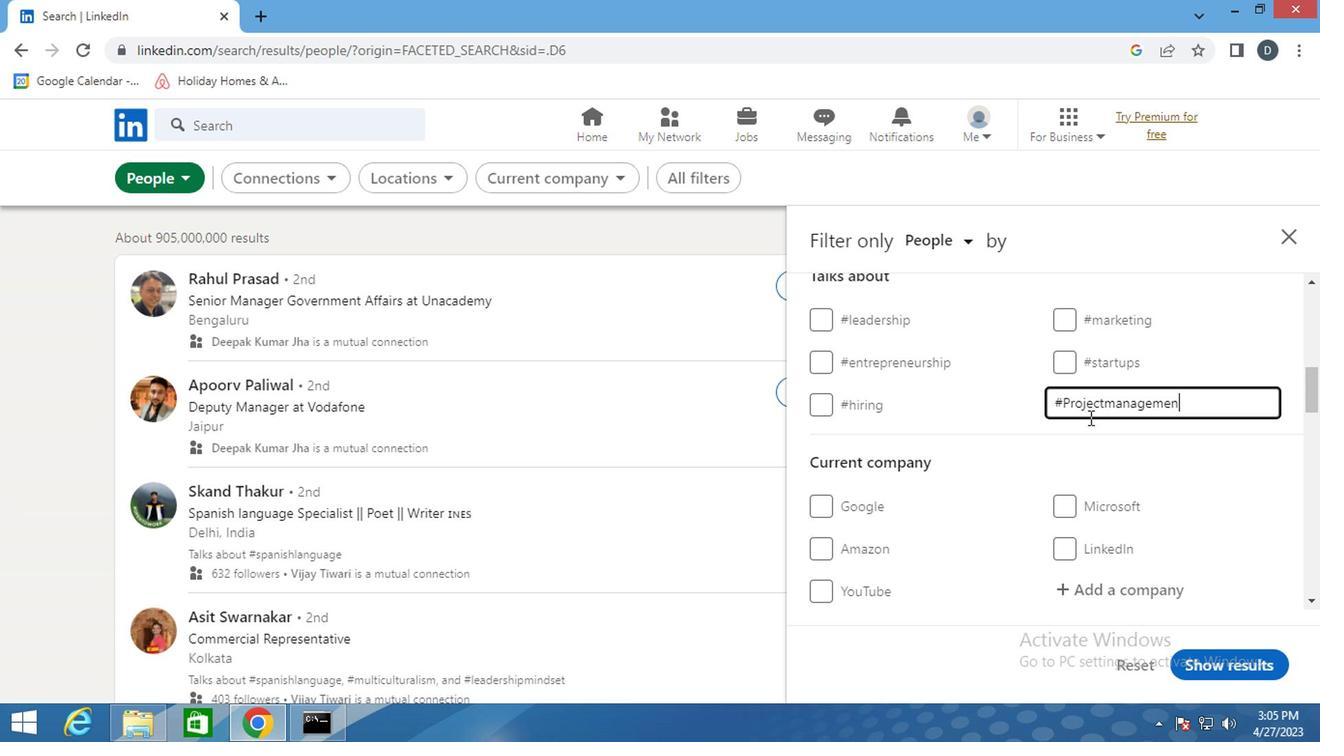 
Action: Mouse moved to (1106, 435)
Screenshot: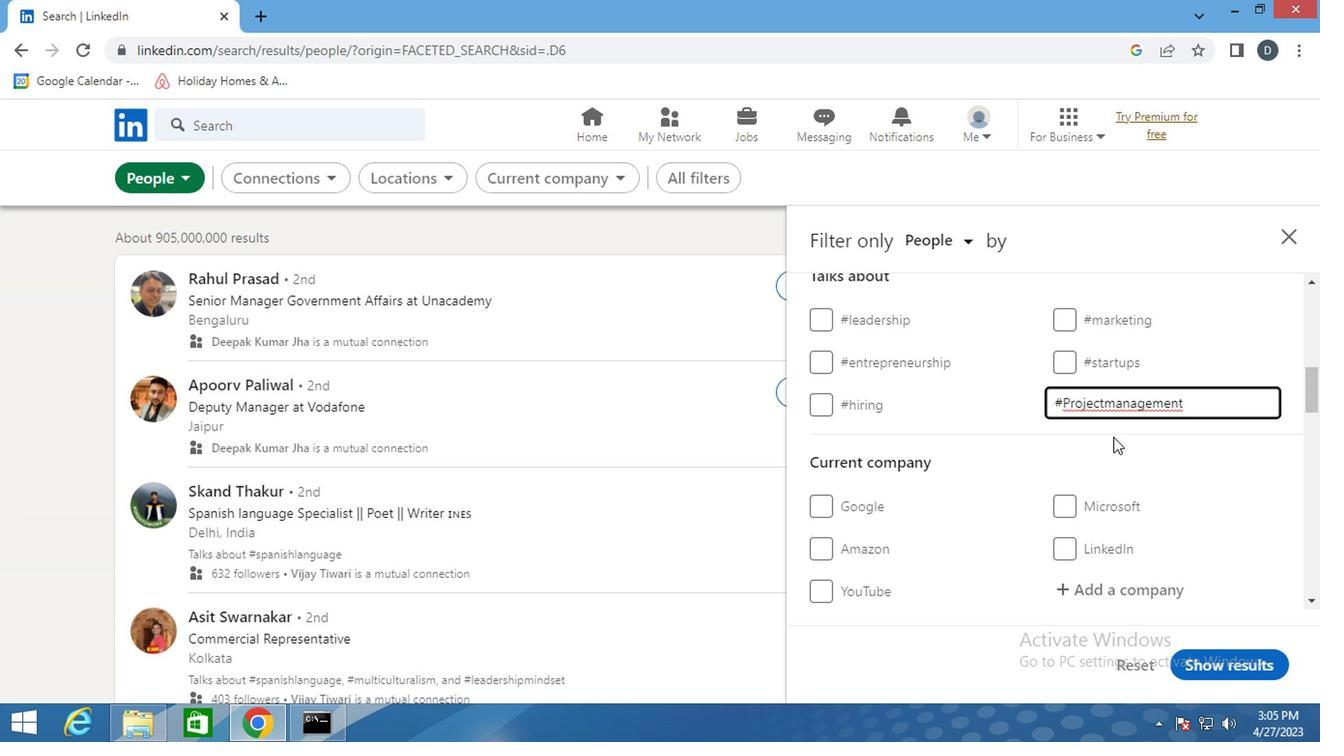 
Action: Mouse scrolled (1106, 434) with delta (0, 0)
Screenshot: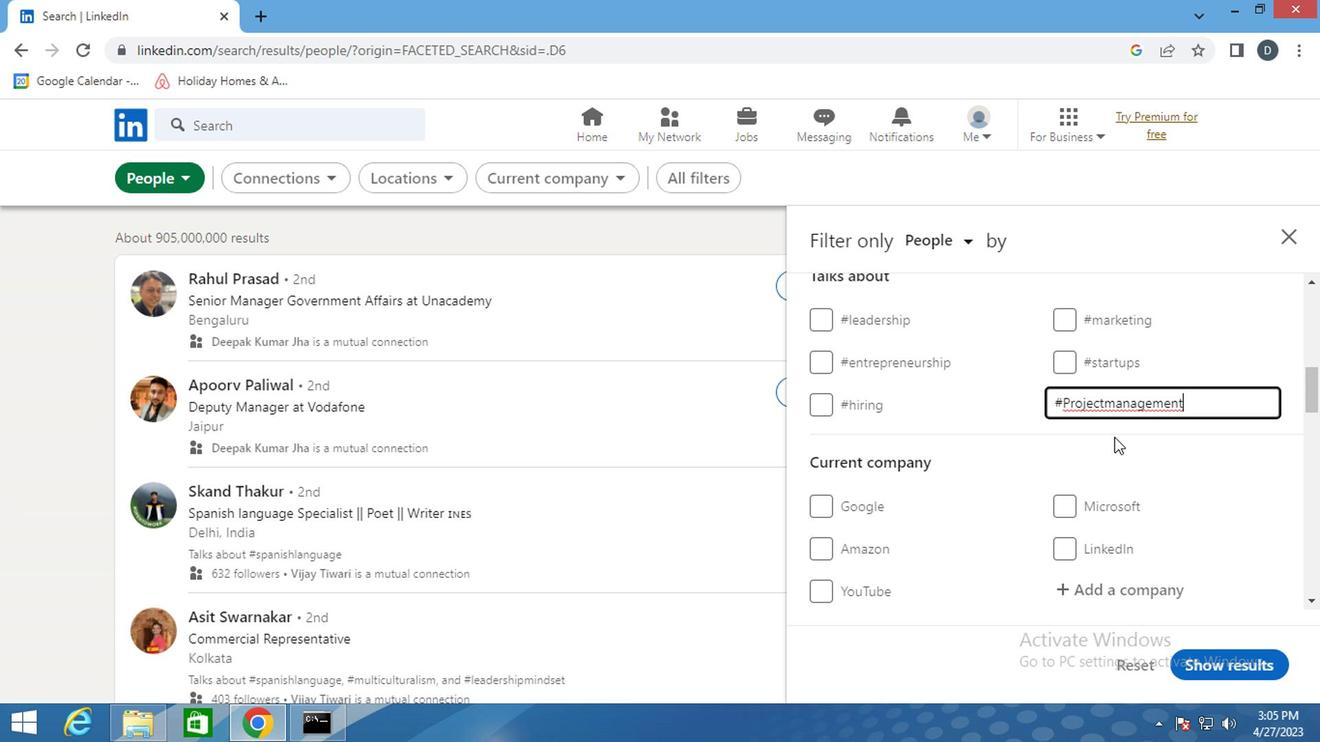
Action: Mouse scrolled (1106, 434) with delta (0, 0)
Screenshot: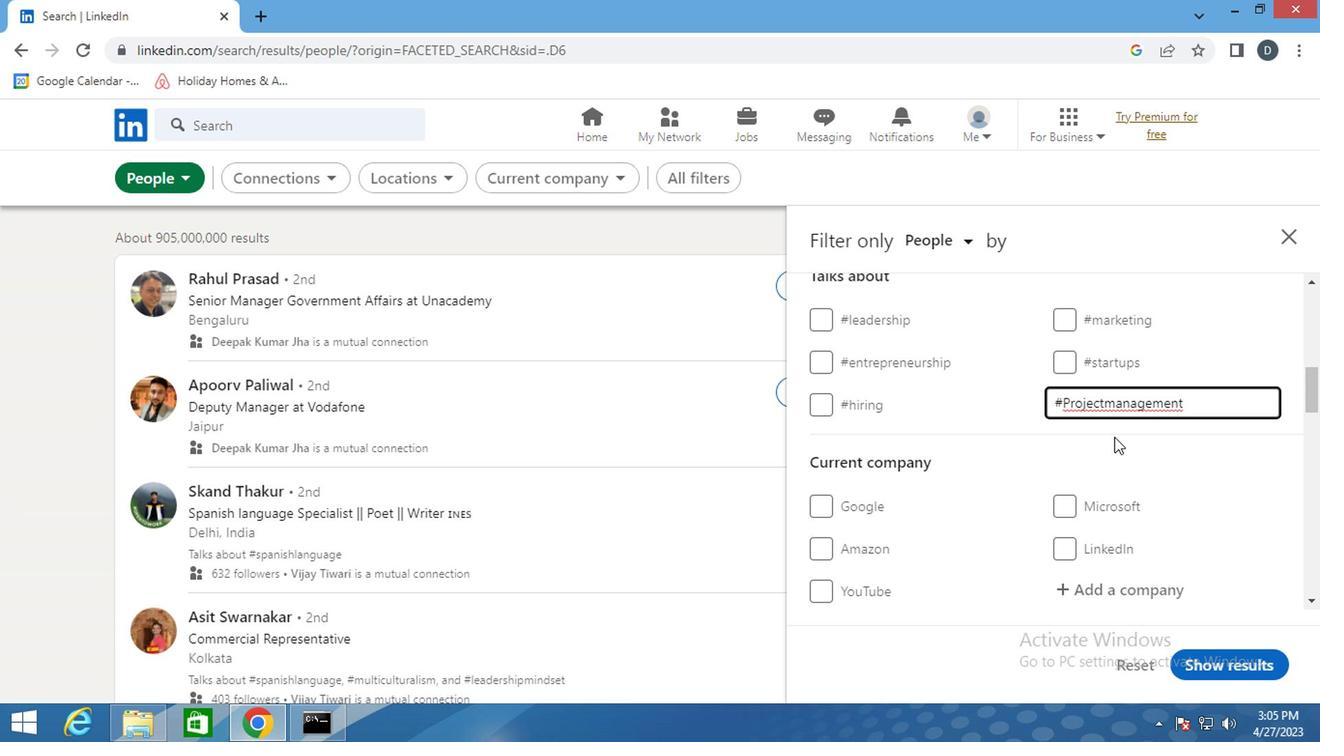 
Action: Mouse moved to (1108, 430)
Screenshot: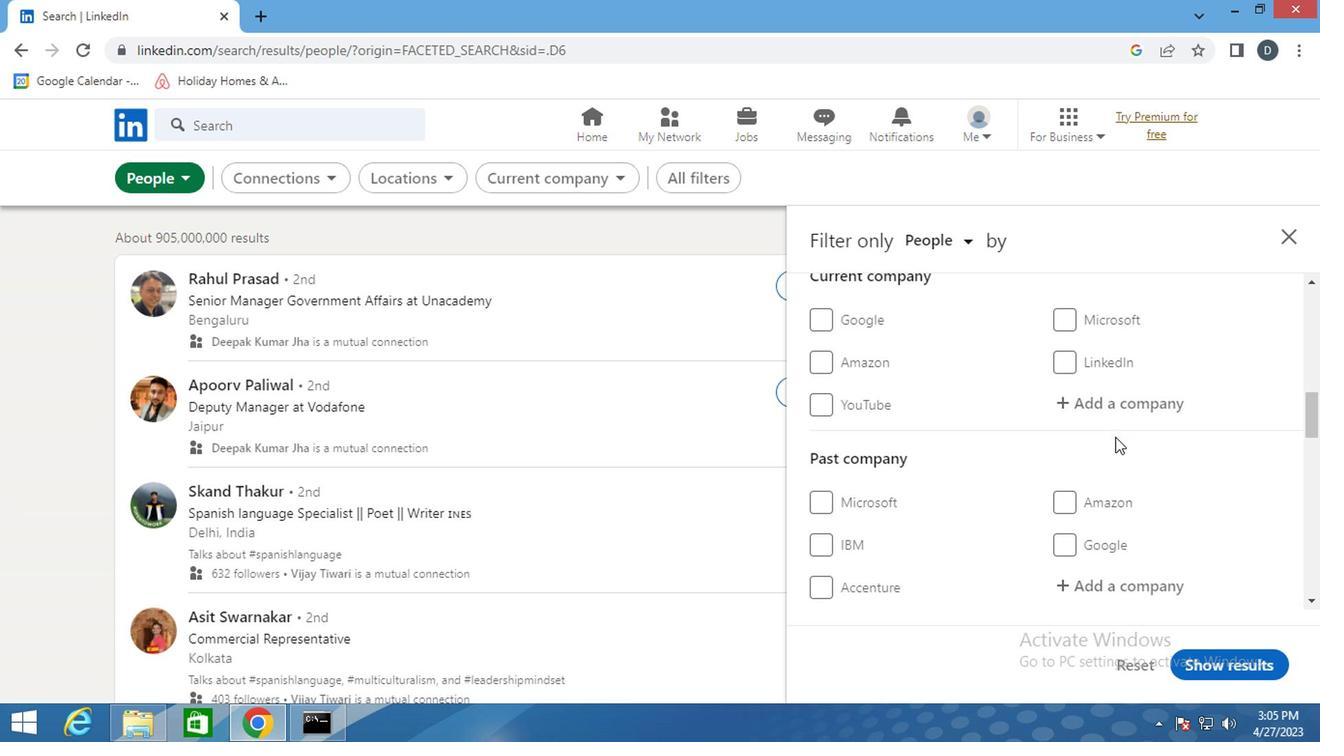 
Action: Mouse scrolled (1108, 429) with delta (0, 0)
Screenshot: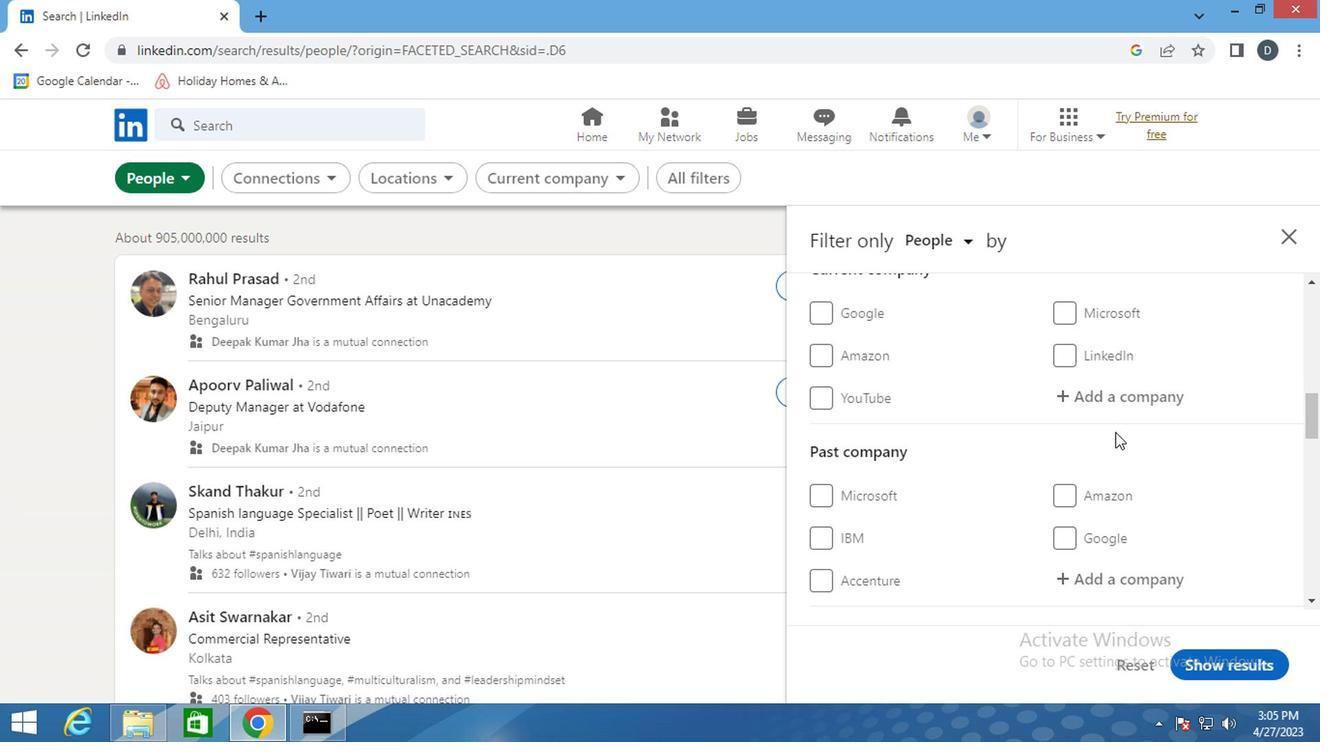 
Action: Mouse scrolled (1108, 429) with delta (0, 0)
Screenshot: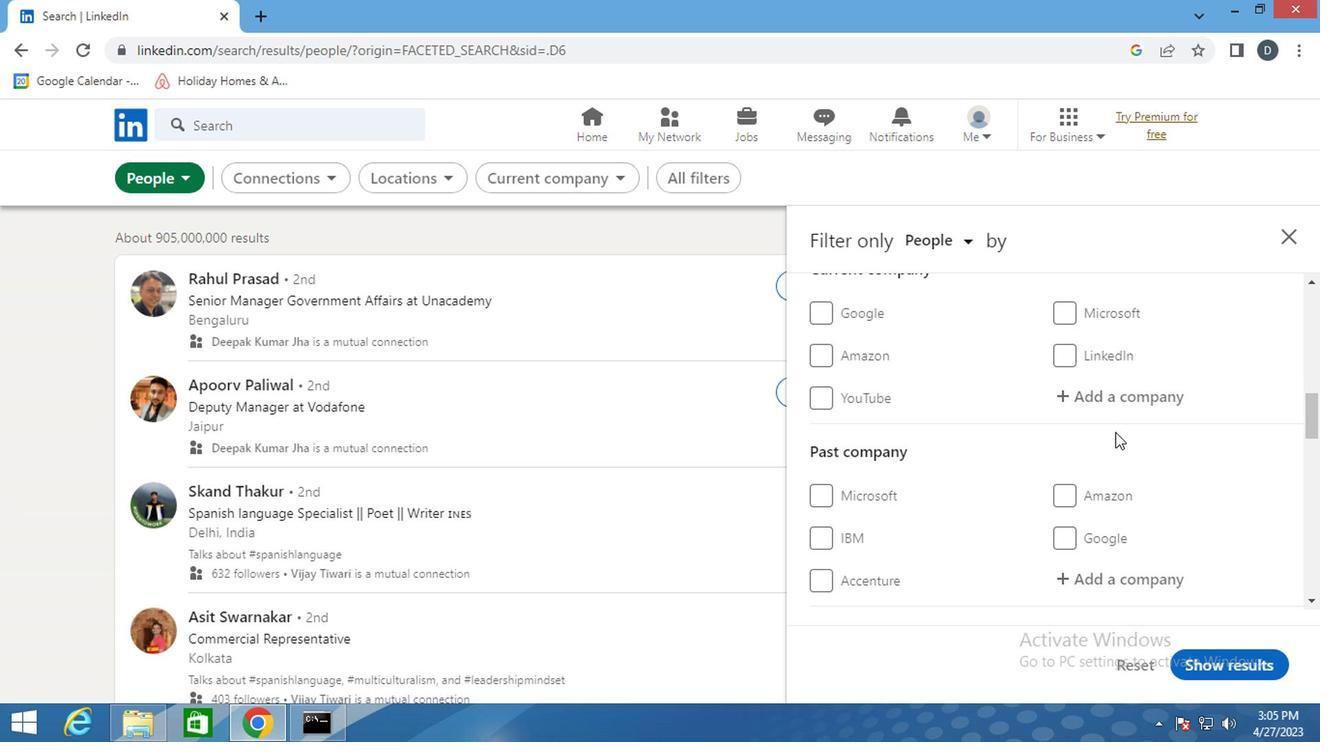 
Action: Mouse scrolled (1108, 429) with delta (0, 0)
Screenshot: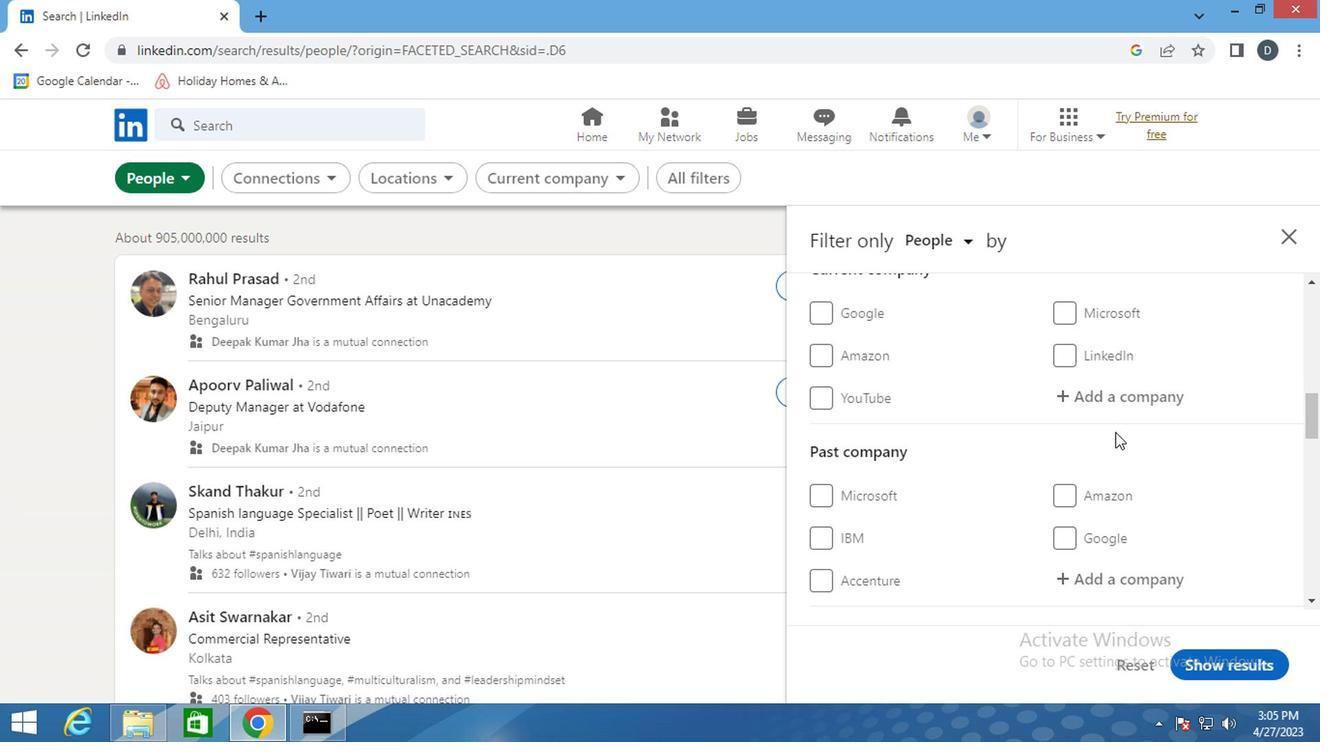 
Action: Mouse scrolled (1108, 429) with delta (0, 0)
Screenshot: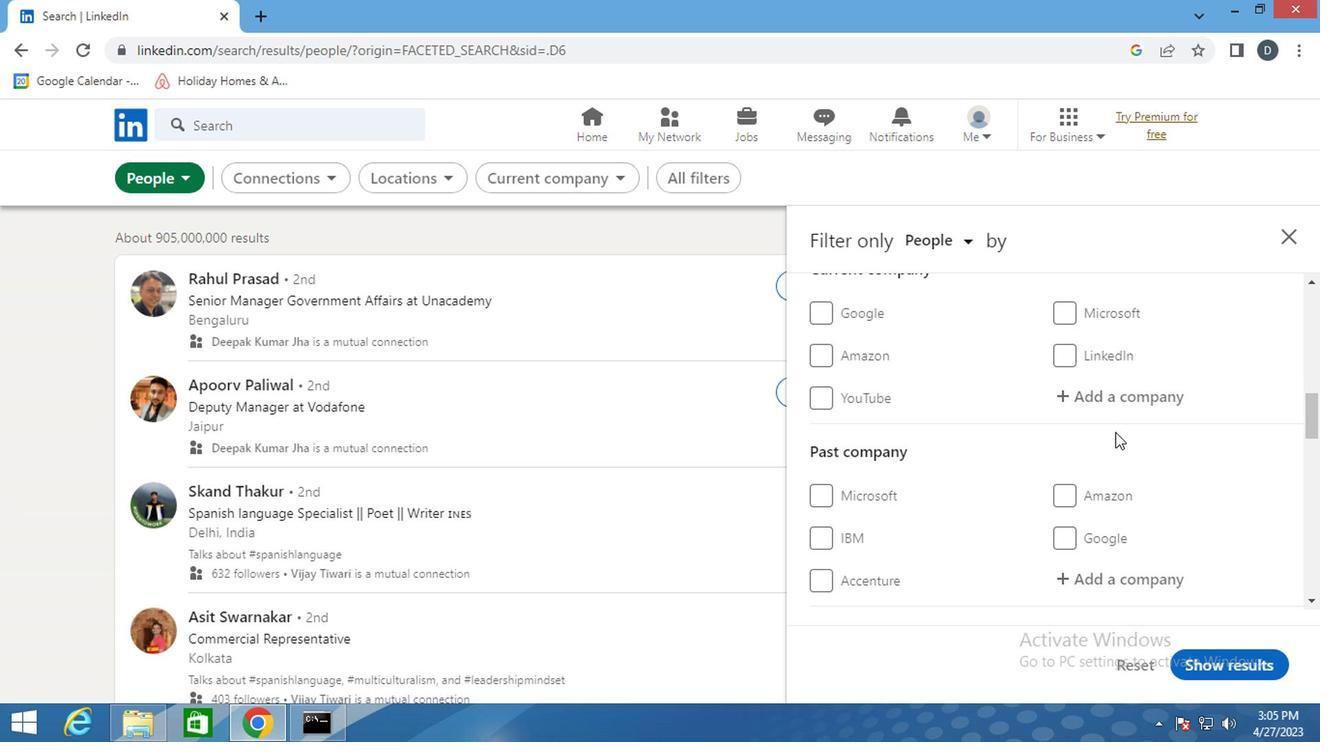 
Action: Mouse scrolled (1108, 429) with delta (0, 0)
Screenshot: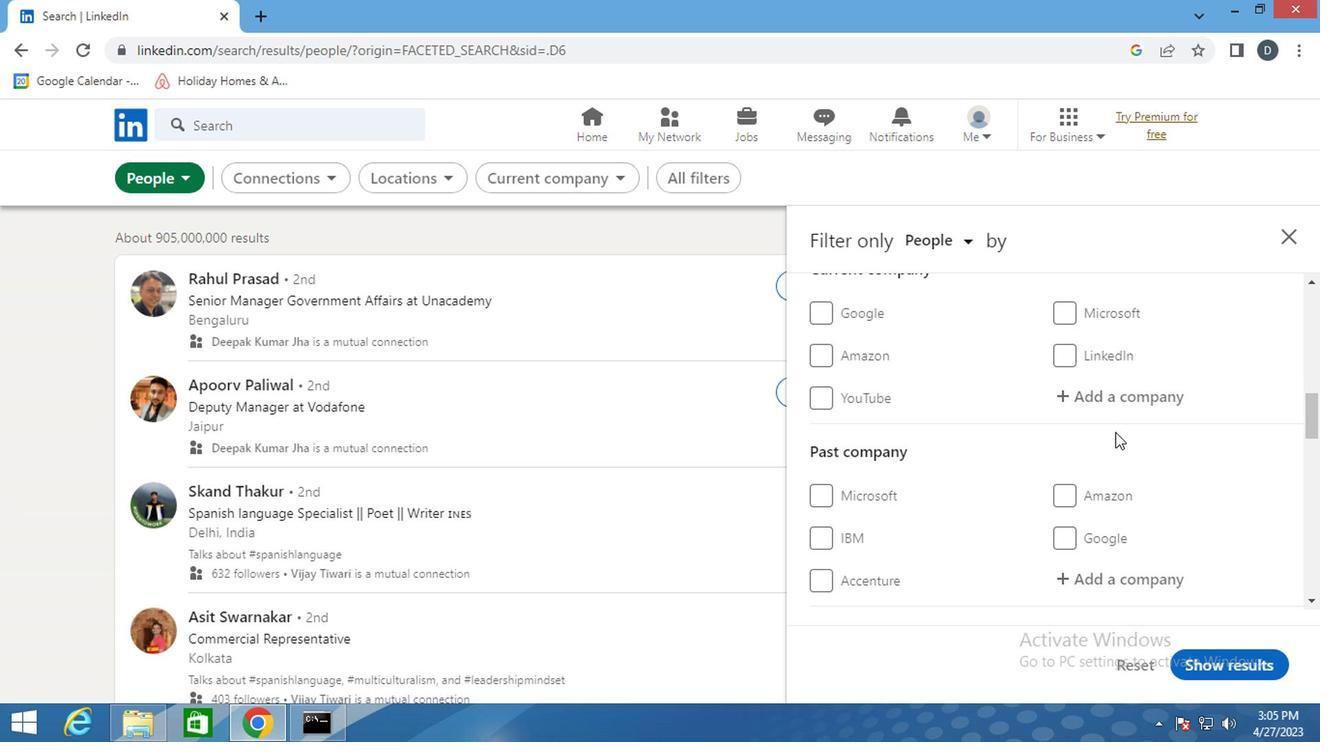 
Action: Mouse scrolled (1108, 429) with delta (0, 0)
Screenshot: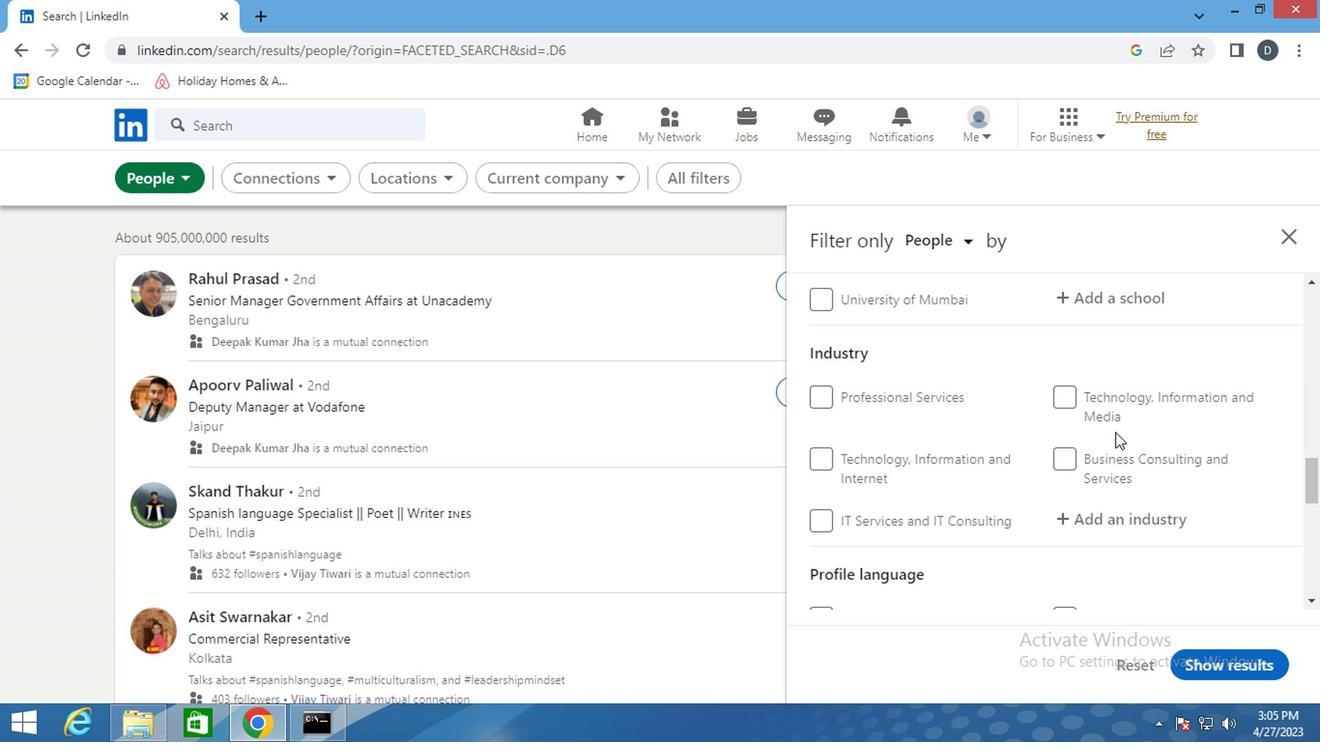 
Action: Mouse scrolled (1108, 429) with delta (0, 0)
Screenshot: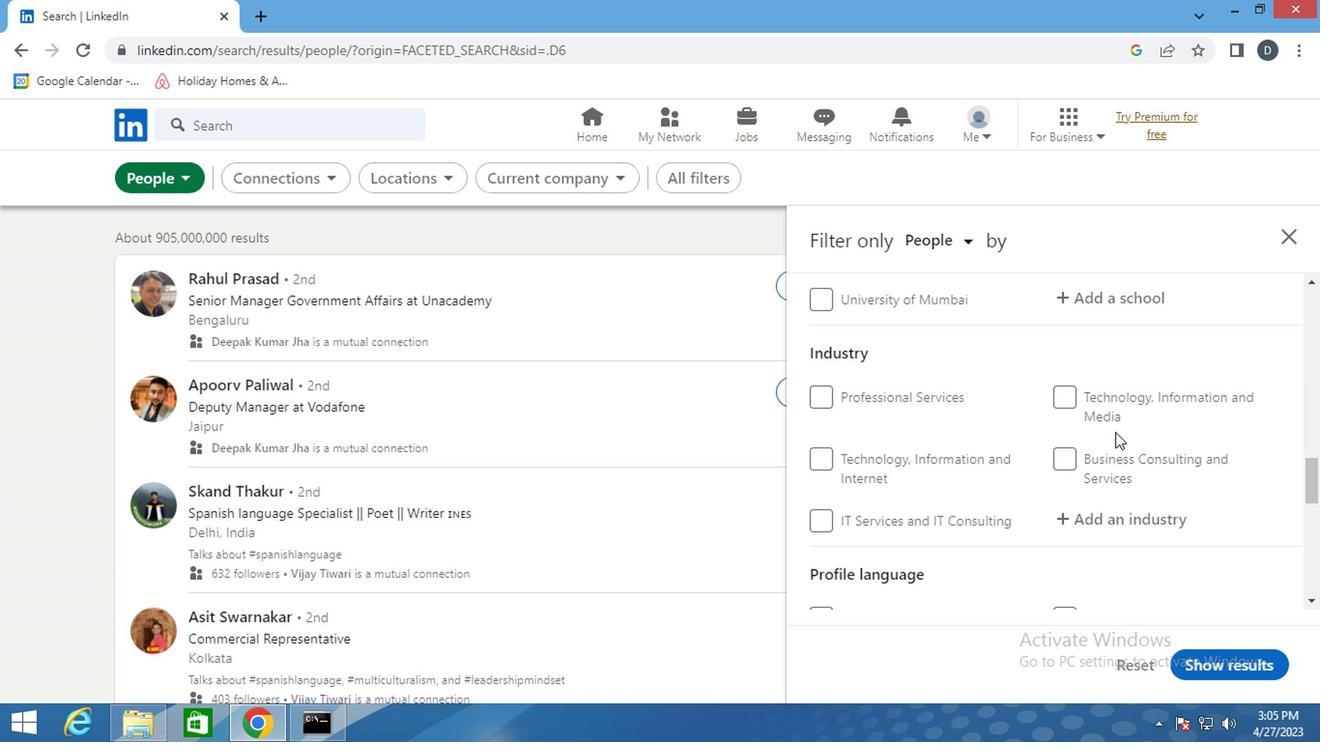 
Action: Mouse scrolled (1108, 429) with delta (0, 0)
Screenshot: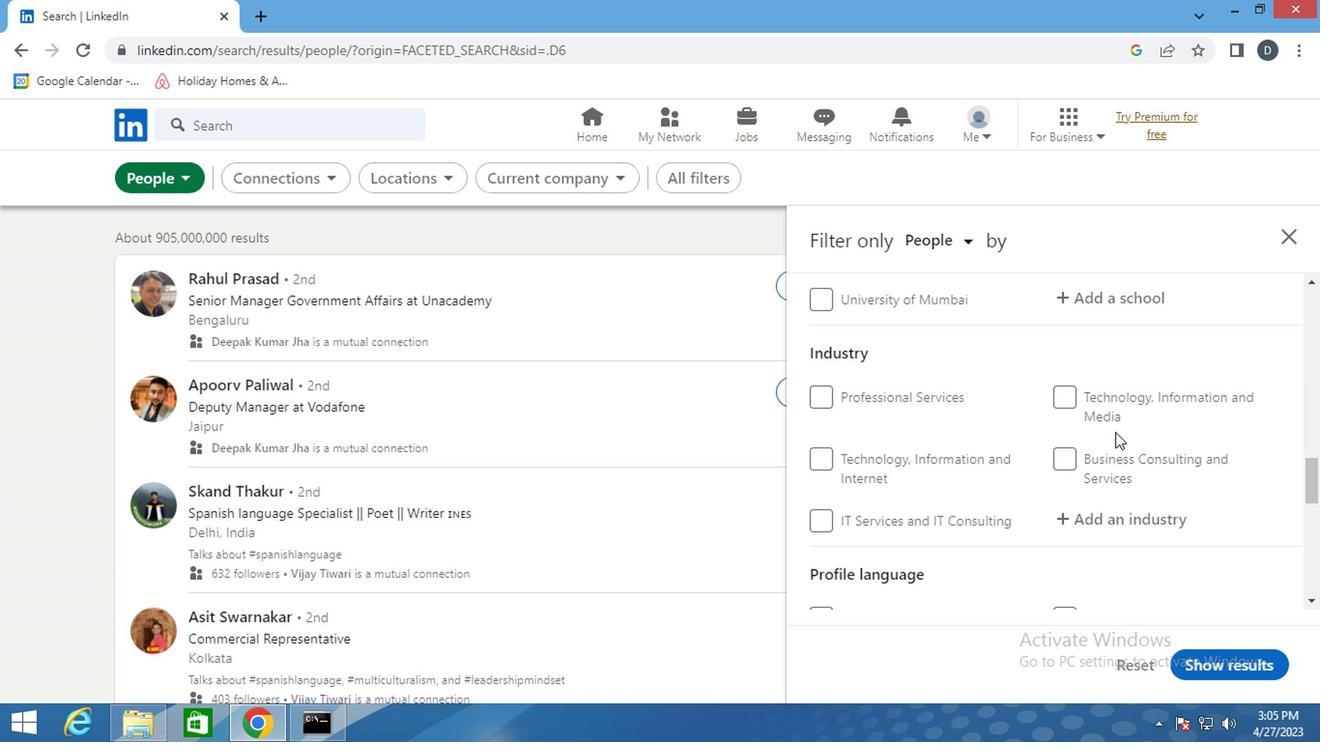 
Action: Mouse moved to (1089, 372)
Screenshot: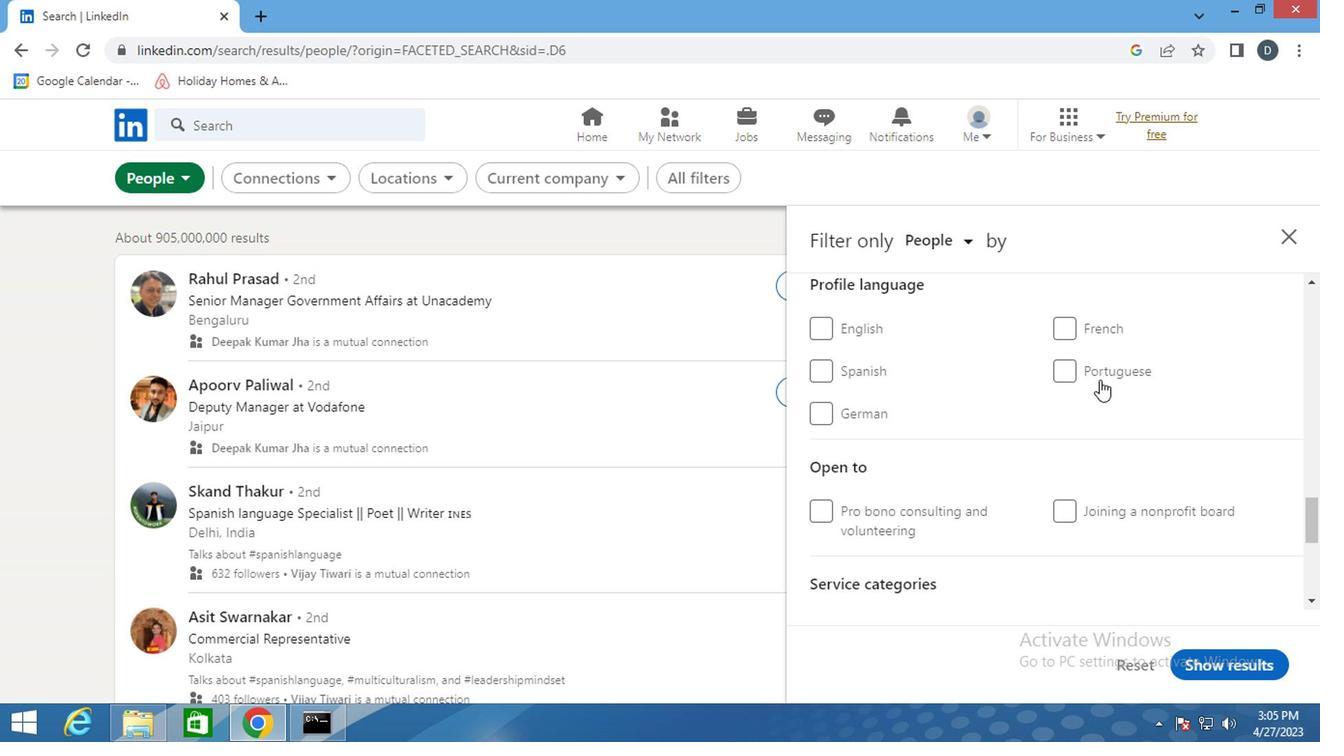 
Action: Mouse pressed left at (1089, 372)
Screenshot: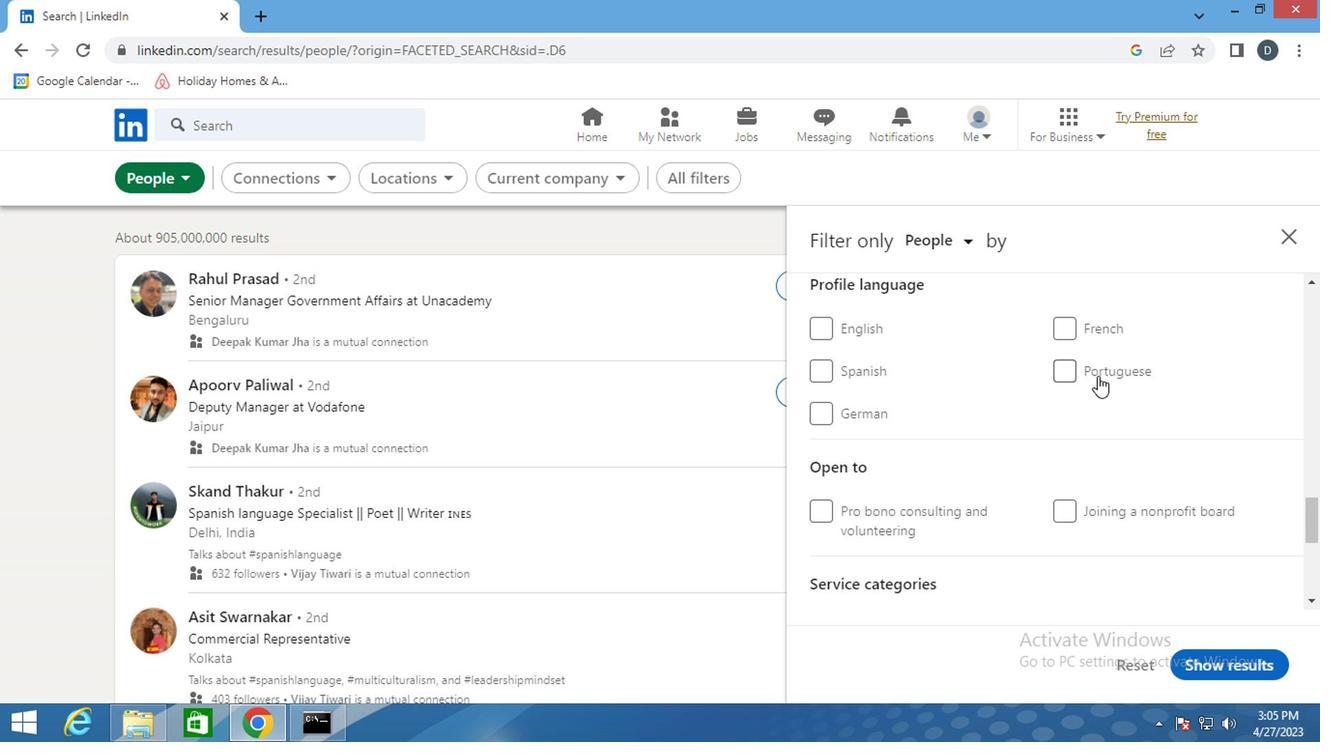 
Action: Mouse moved to (1033, 417)
Screenshot: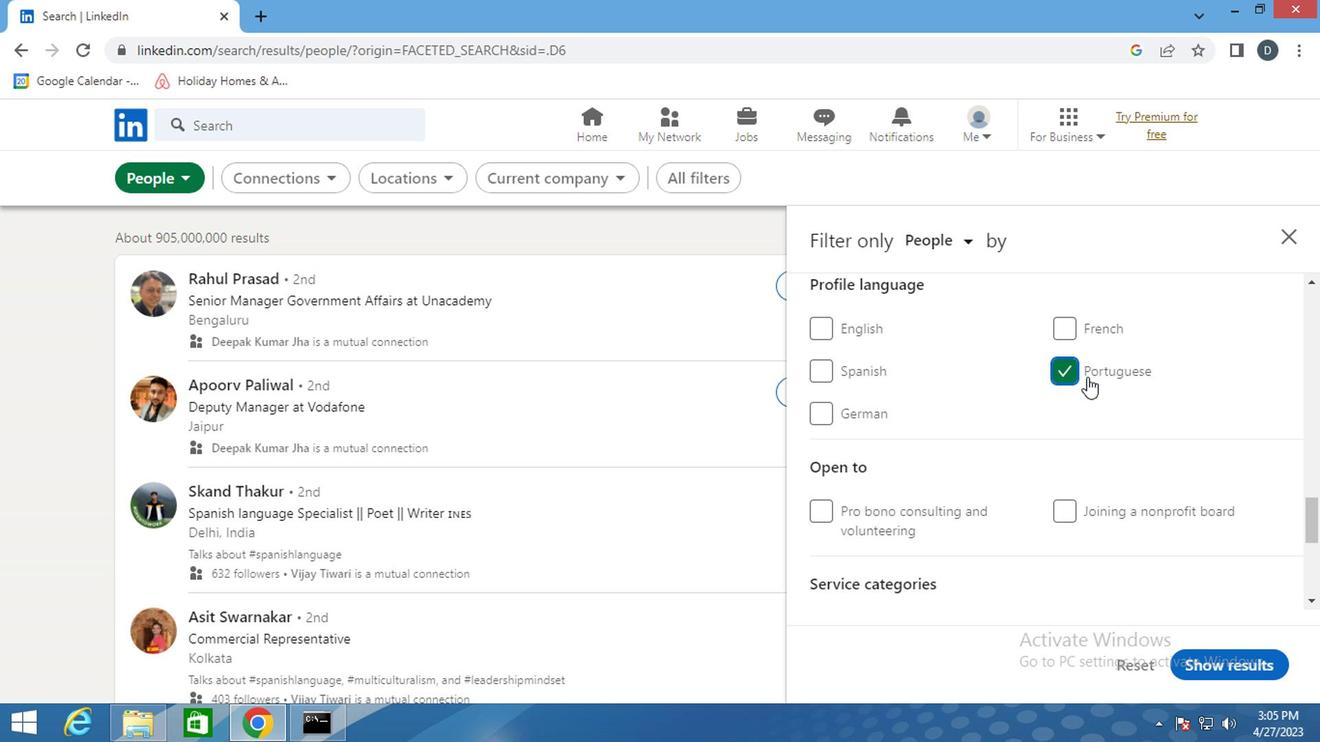 
Action: Mouse scrolled (1033, 418) with delta (0, 1)
Screenshot: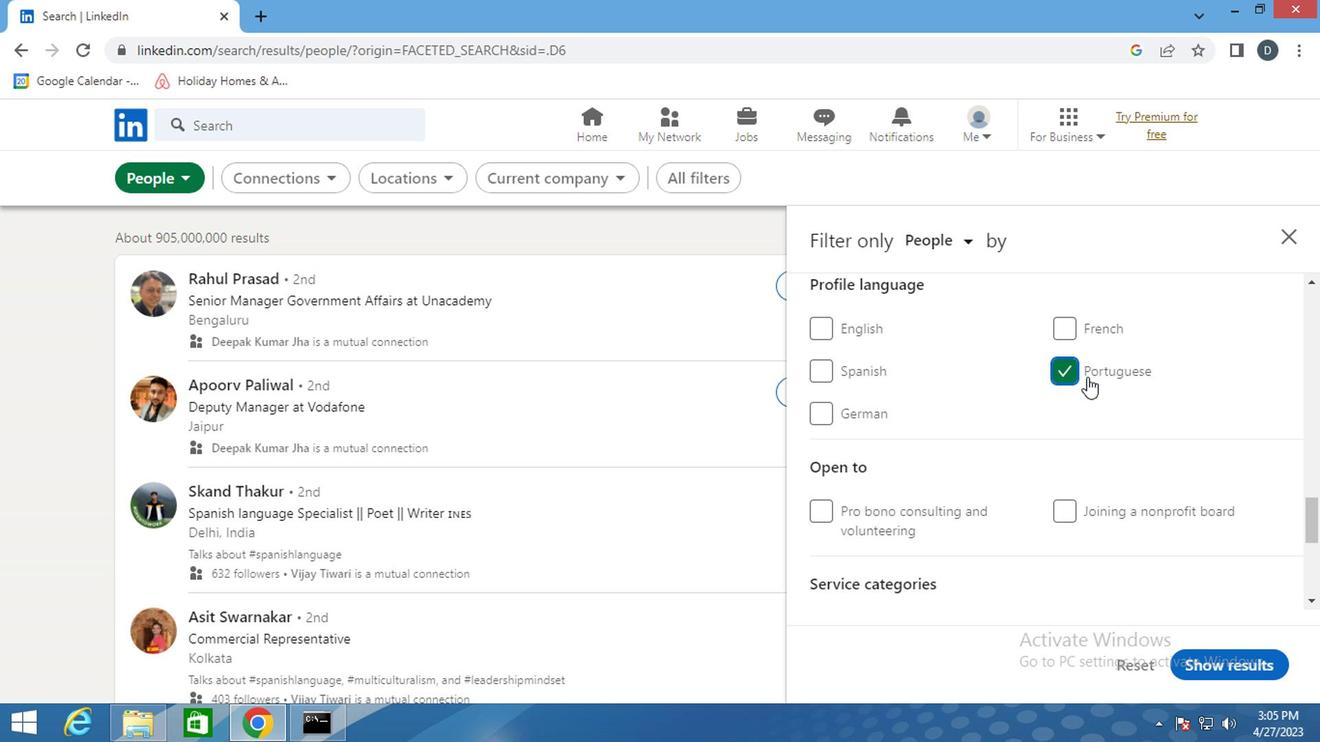 
Action: Mouse scrolled (1033, 418) with delta (0, 1)
Screenshot: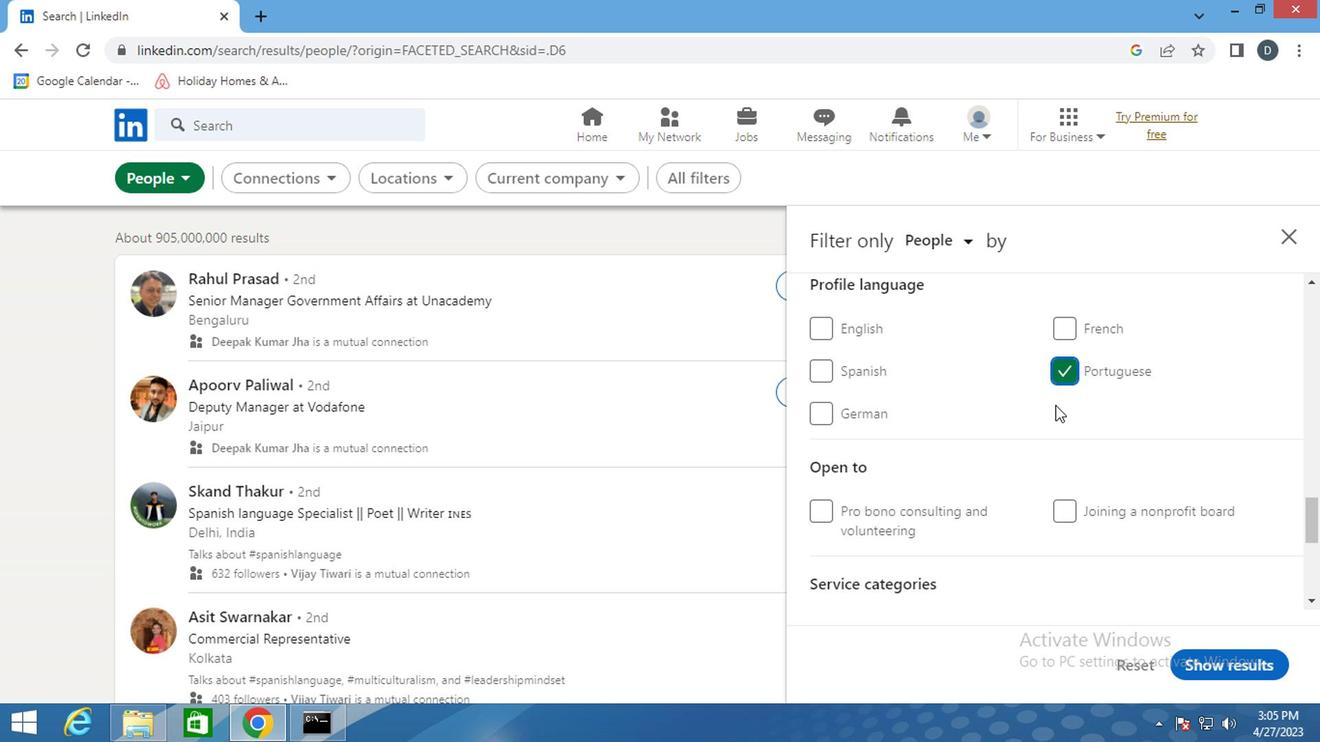 
Action: Mouse scrolled (1033, 418) with delta (0, 1)
Screenshot: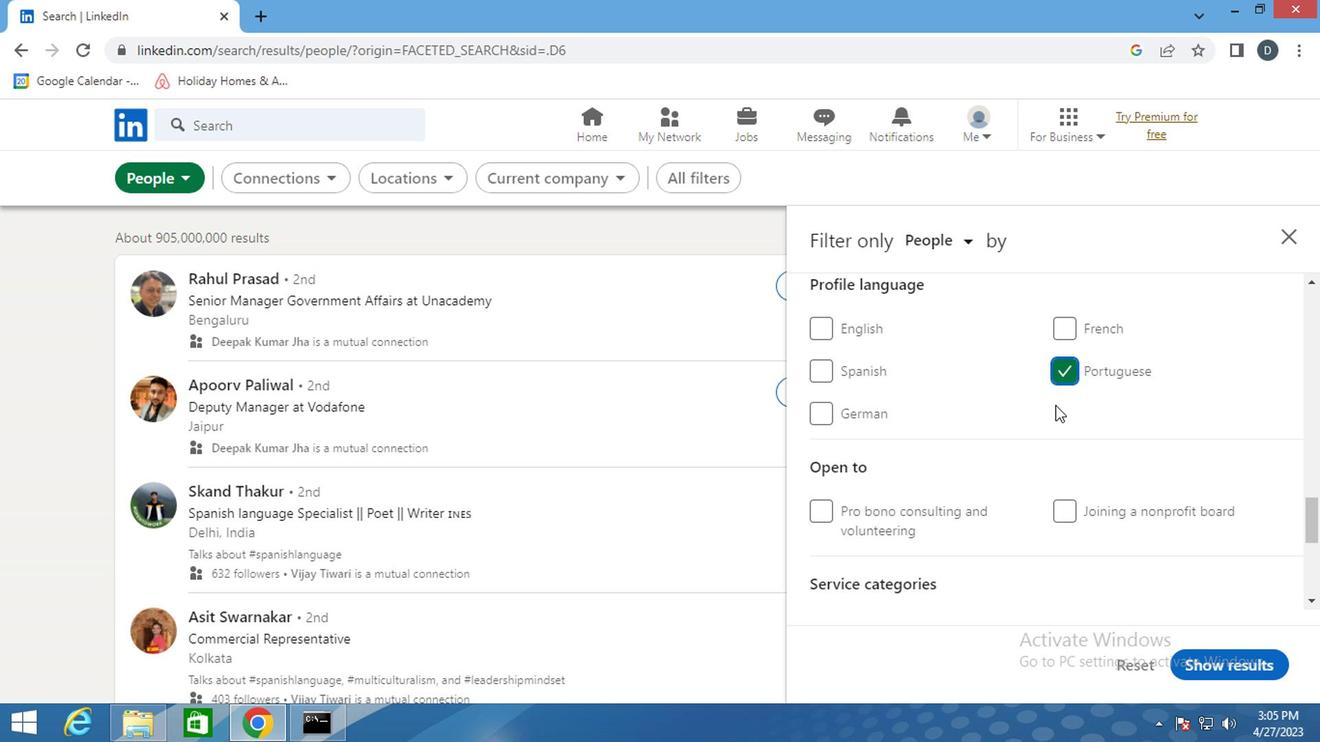 
Action: Mouse scrolled (1033, 418) with delta (0, 1)
Screenshot: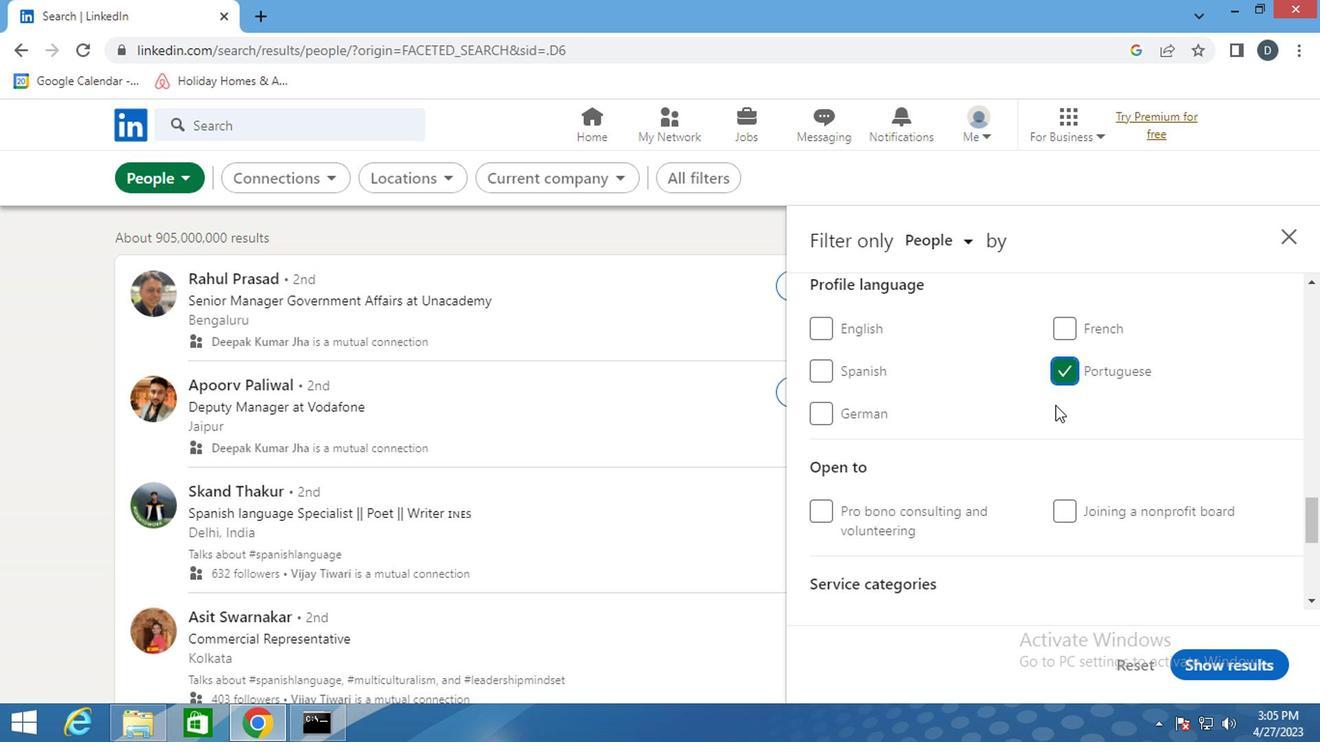 
Action: Mouse scrolled (1033, 418) with delta (0, 1)
Screenshot: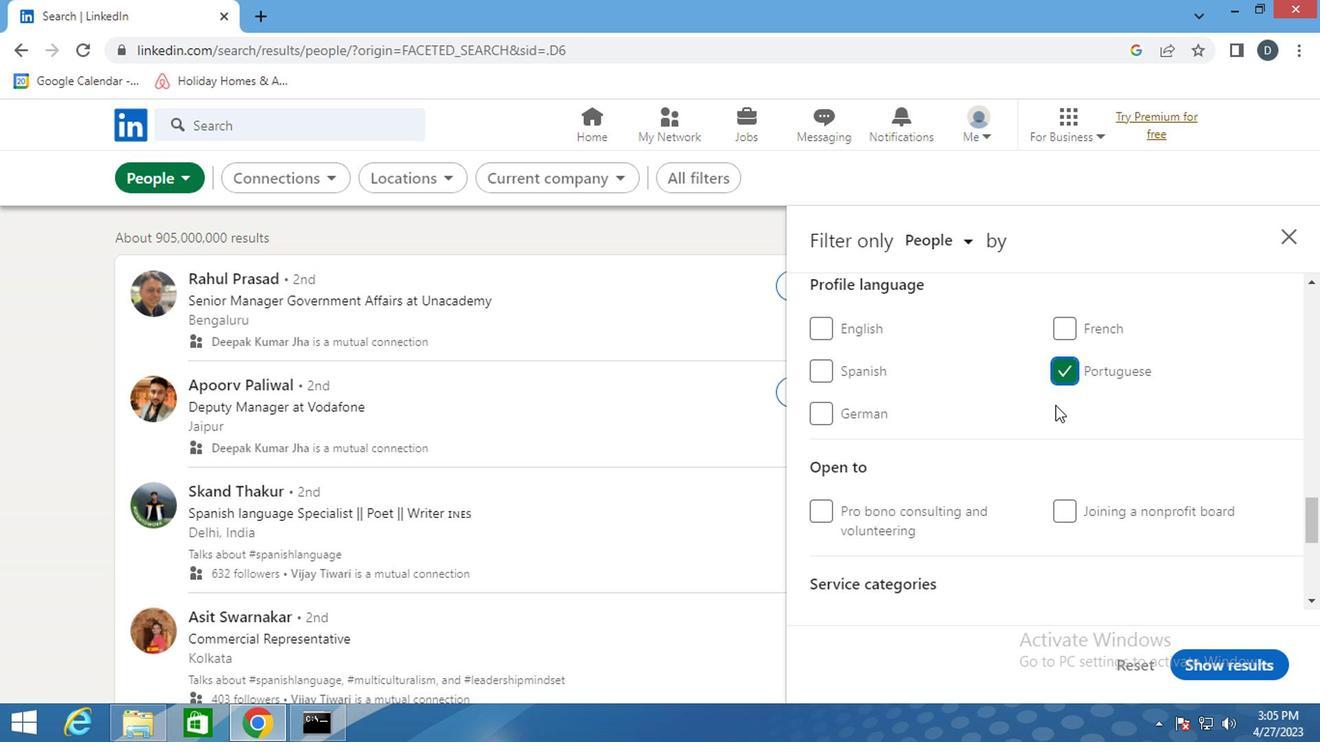 
Action: Mouse scrolled (1033, 418) with delta (0, 1)
Screenshot: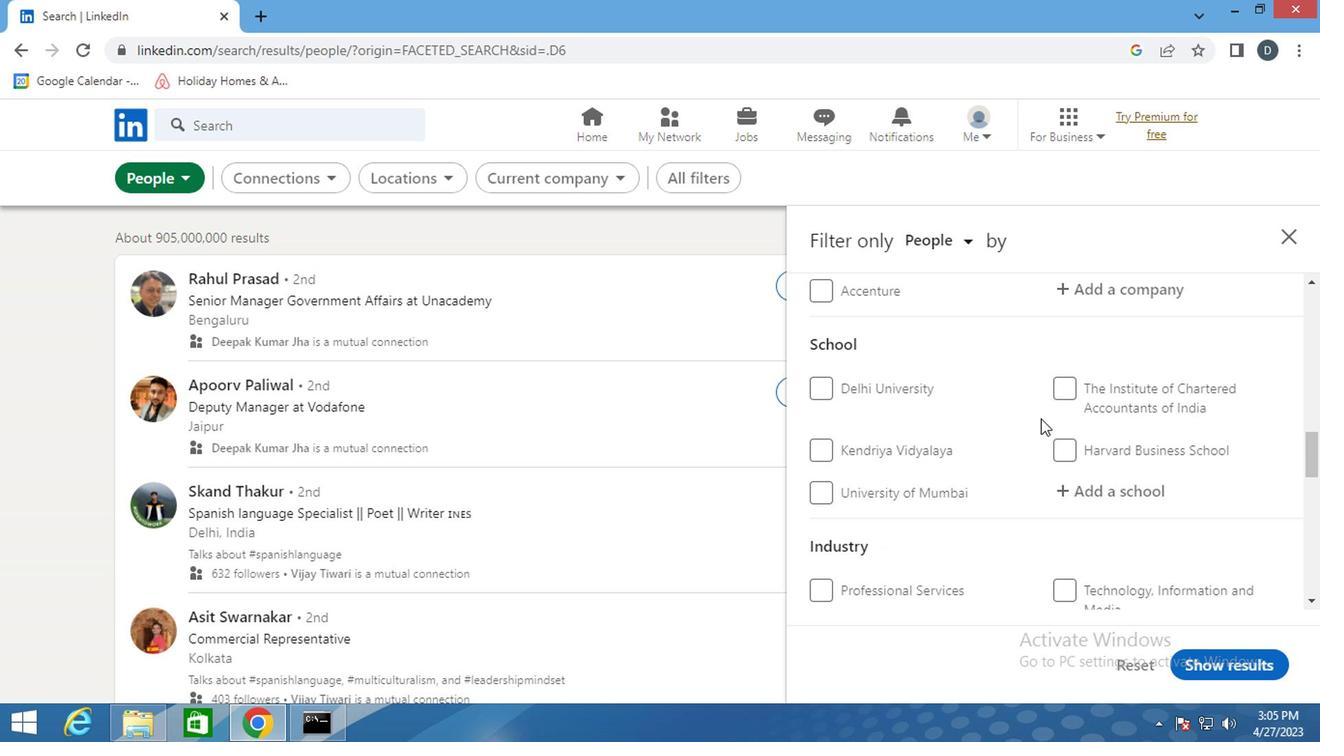 
Action: Mouse scrolled (1033, 418) with delta (0, 1)
Screenshot: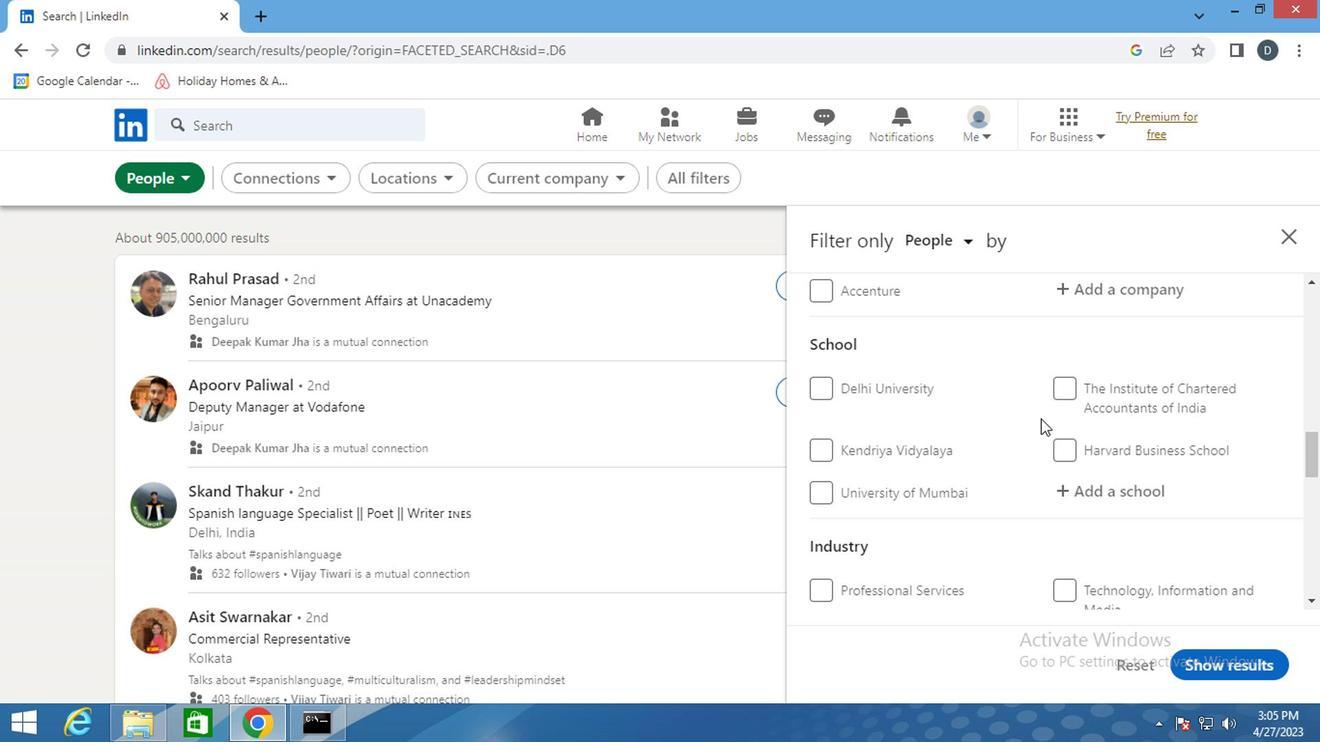 
Action: Mouse moved to (1109, 460)
Screenshot: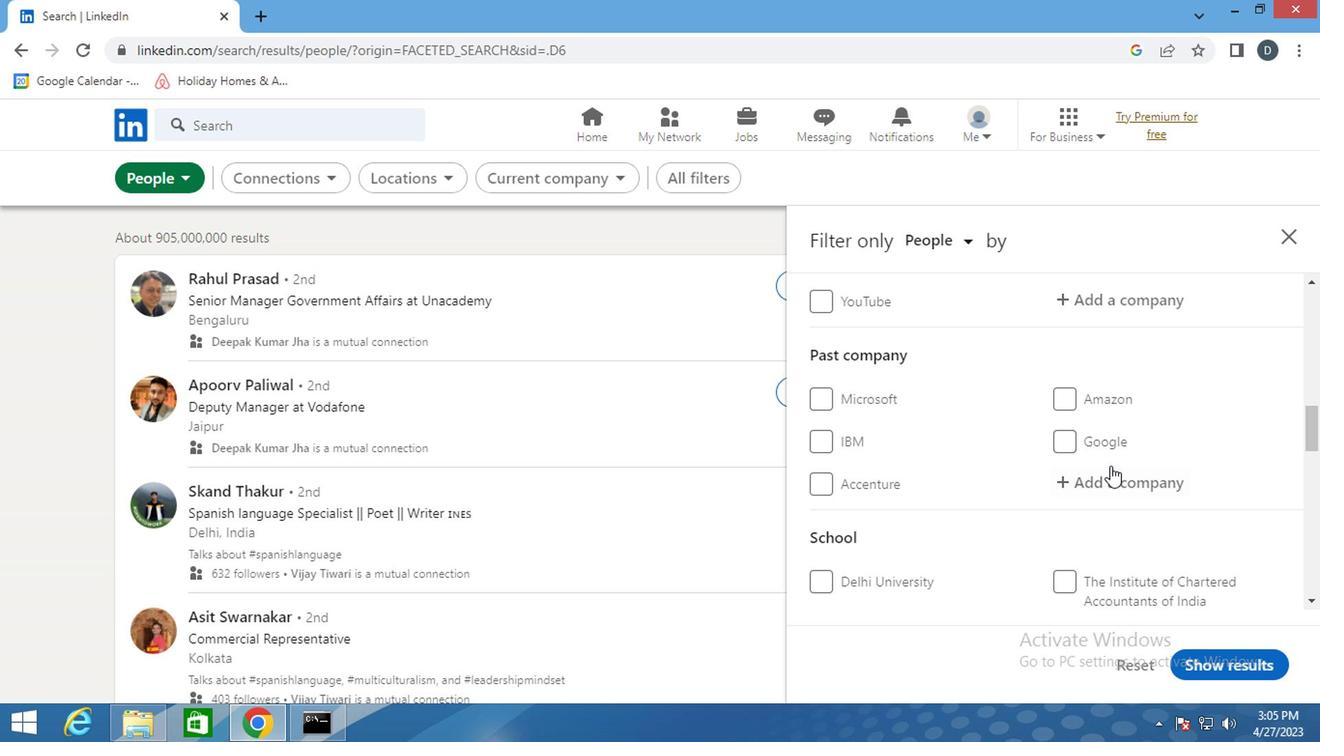 
Action: Mouse scrolled (1109, 460) with delta (0, 0)
Screenshot: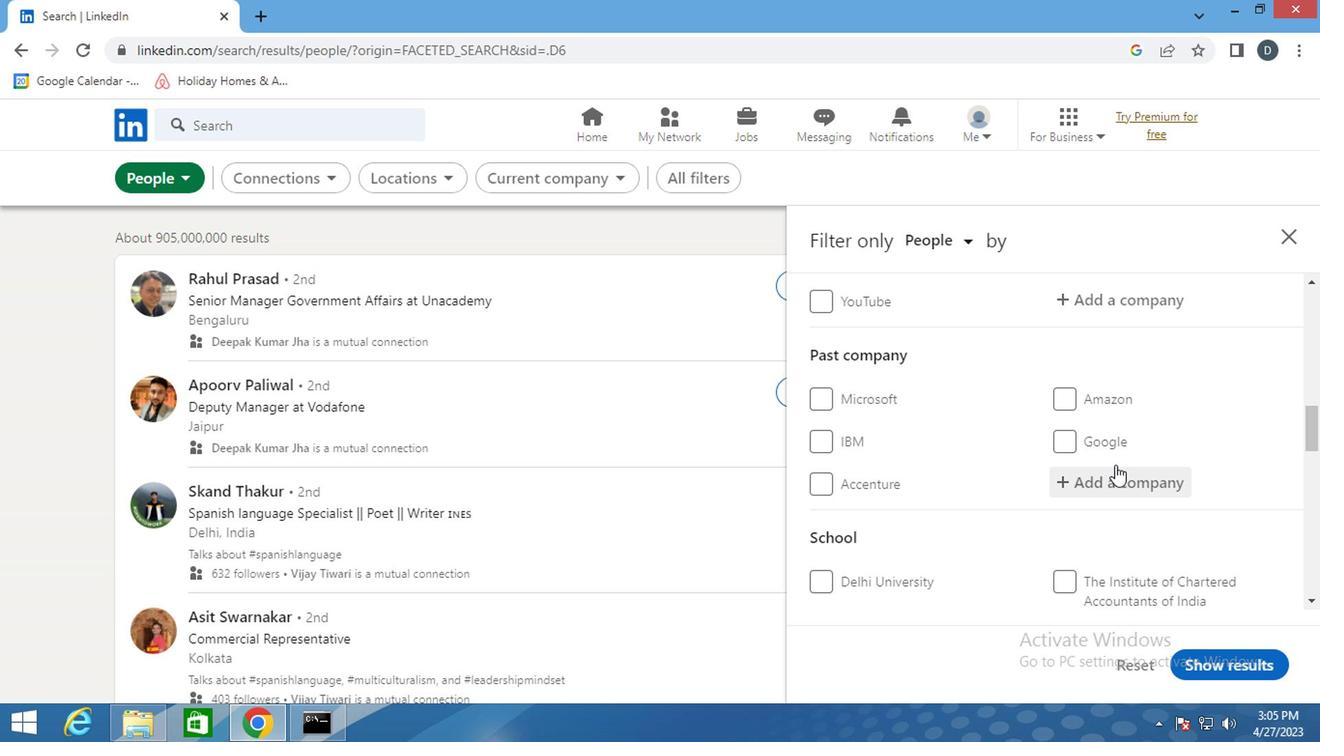 
Action: Mouse scrolled (1109, 460) with delta (0, 0)
Screenshot: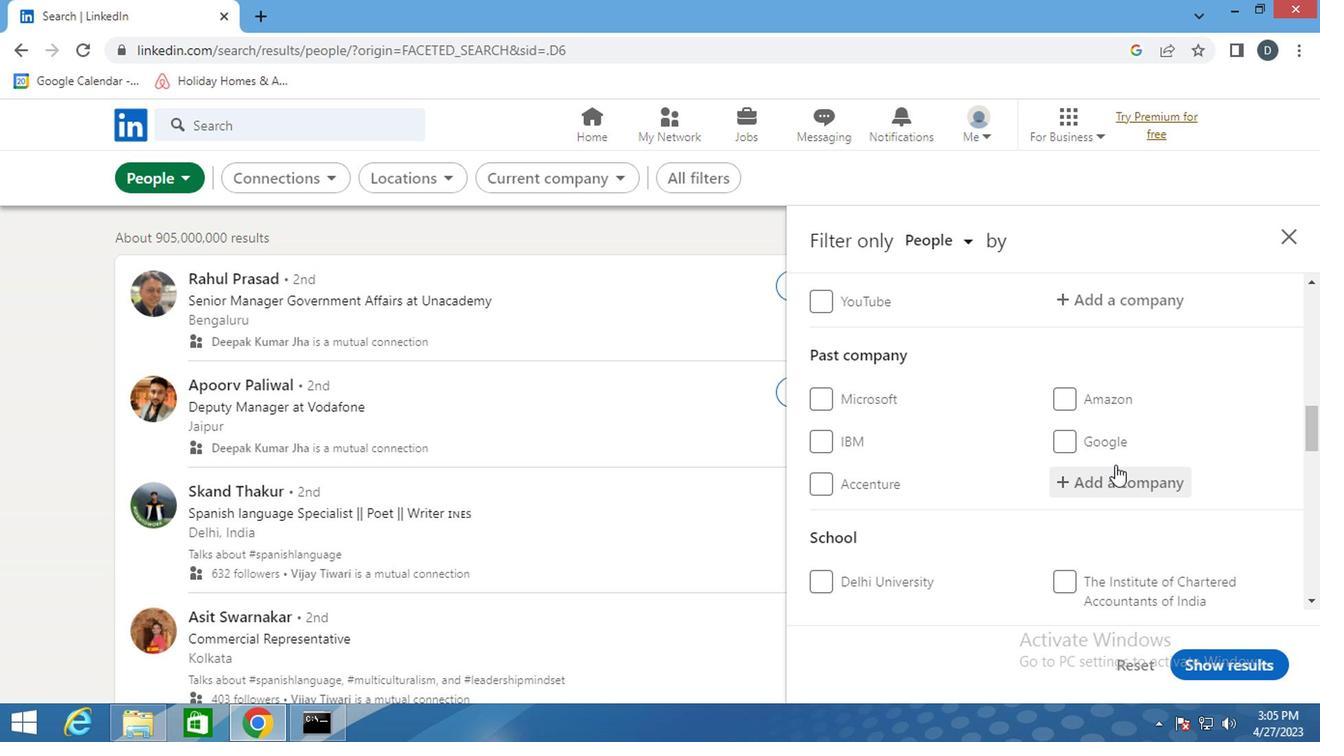 
Action: Mouse moved to (1098, 490)
Screenshot: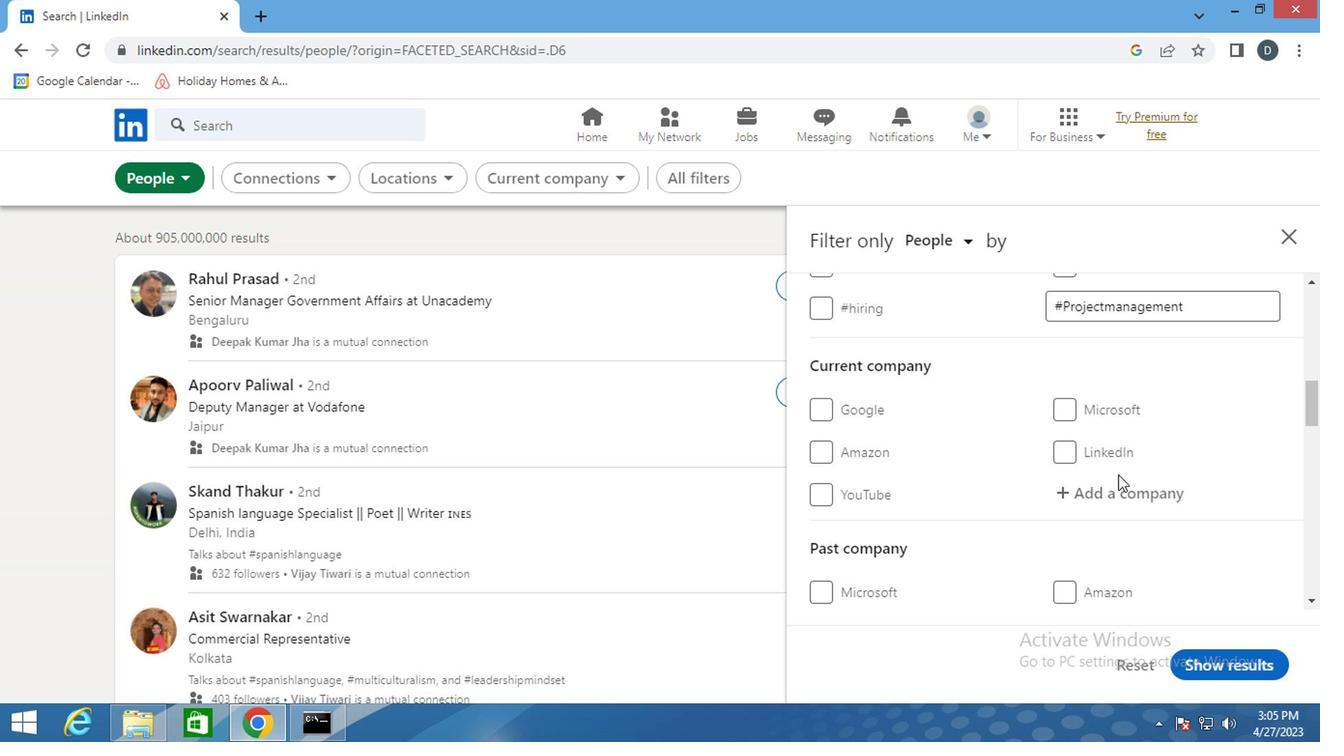
Action: Mouse pressed left at (1098, 490)
Screenshot: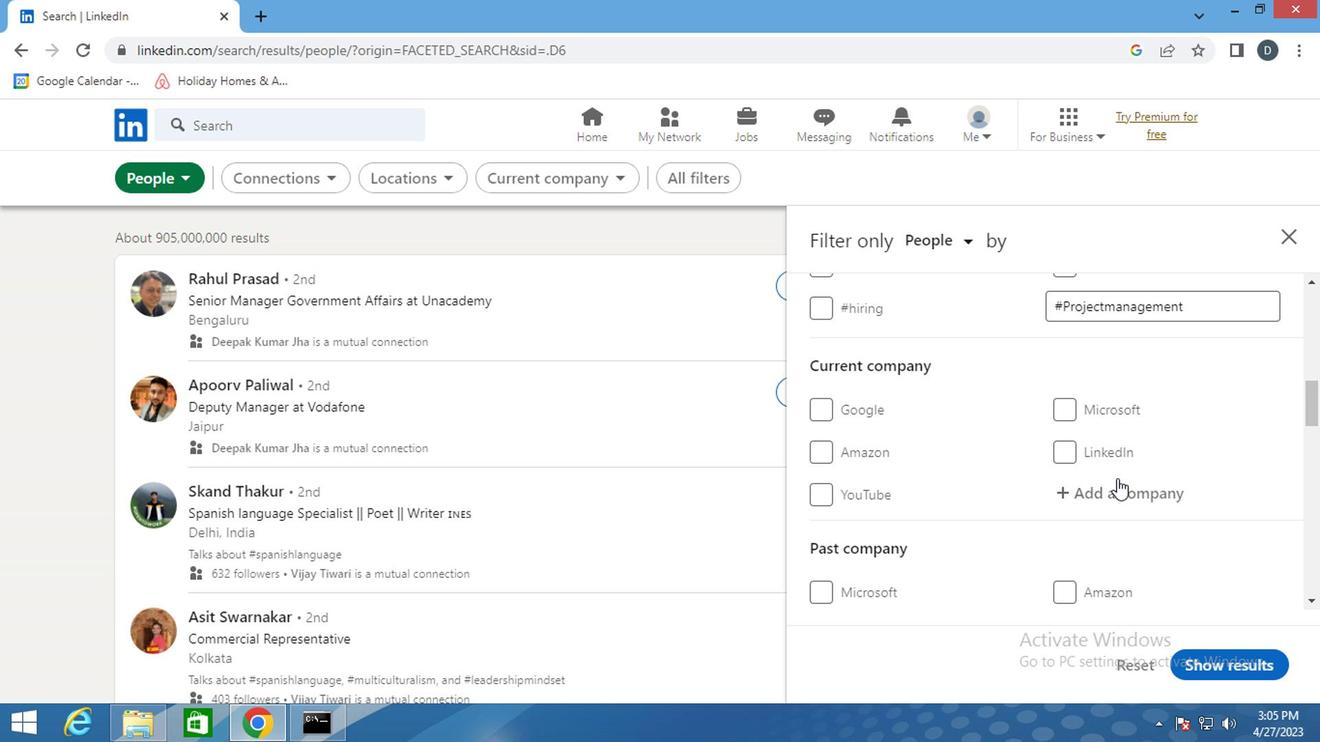 
Action: Mouse moved to (920, 445)
Screenshot: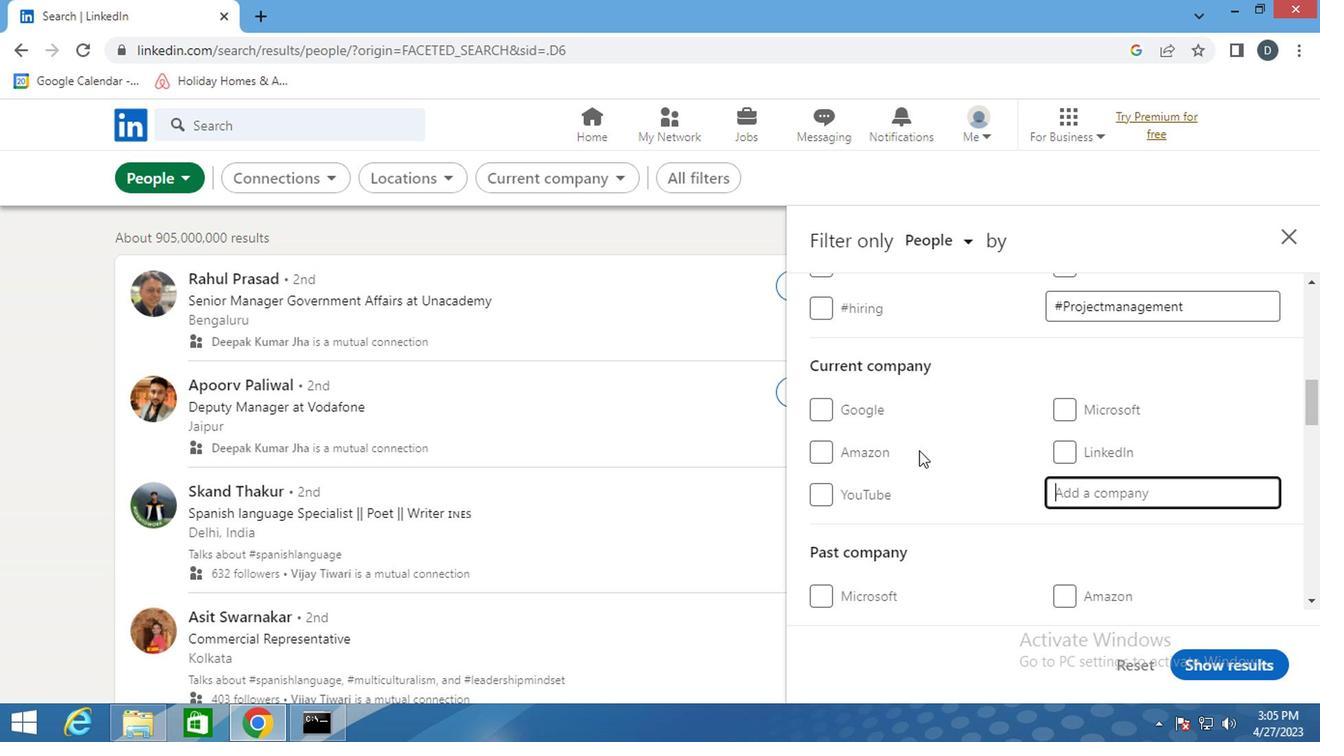 
Action: Key pressed <Key.shift>CLINIS<Key.backspace>P
Screenshot: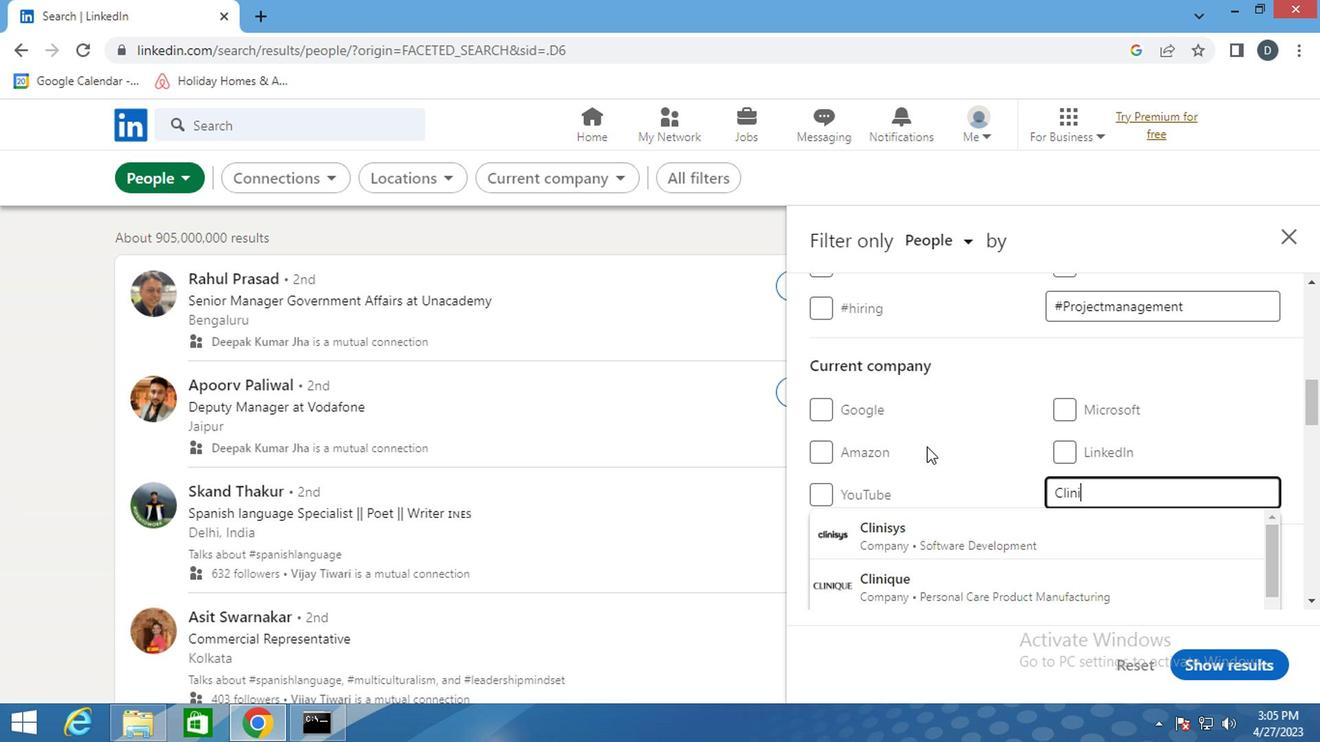
Action: Mouse moved to (949, 525)
Screenshot: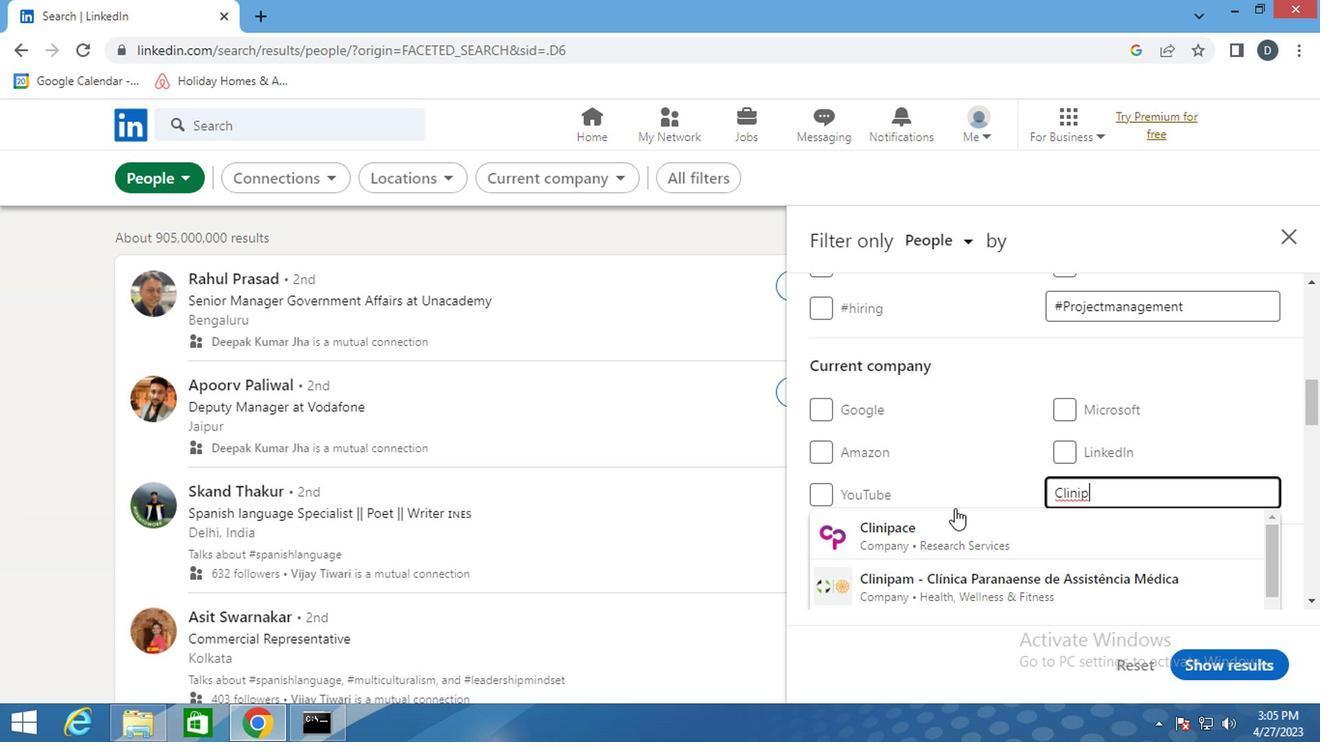 
Action: Mouse pressed left at (949, 525)
Screenshot: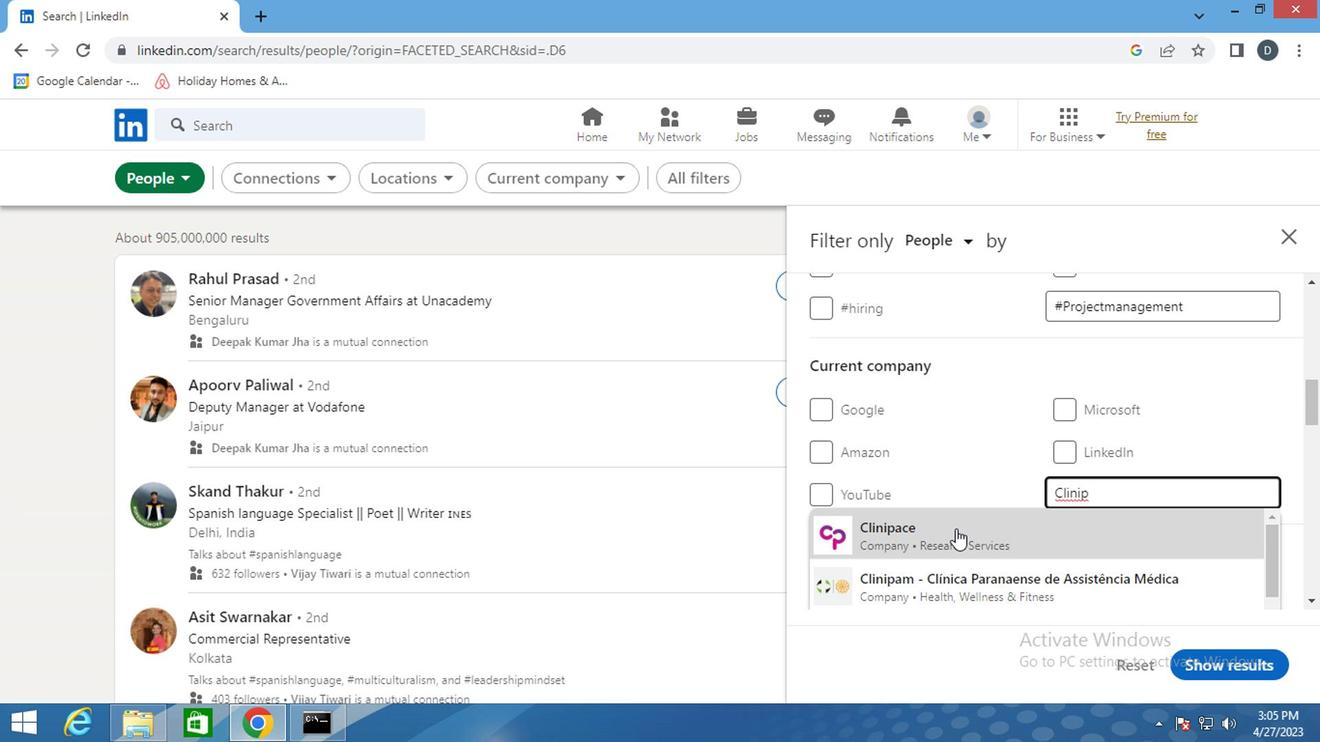 
Action: Mouse moved to (950, 525)
Screenshot: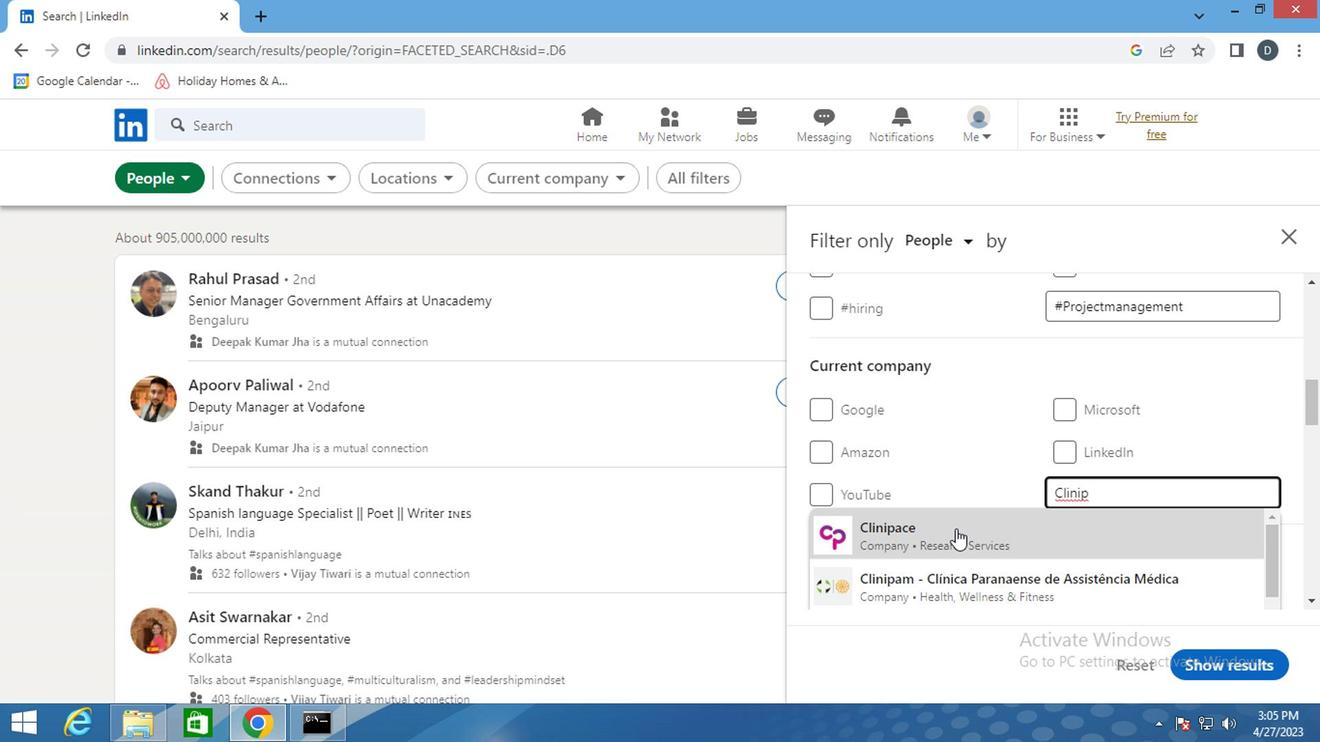 
Action: Mouse scrolled (950, 524) with delta (0, 0)
Screenshot: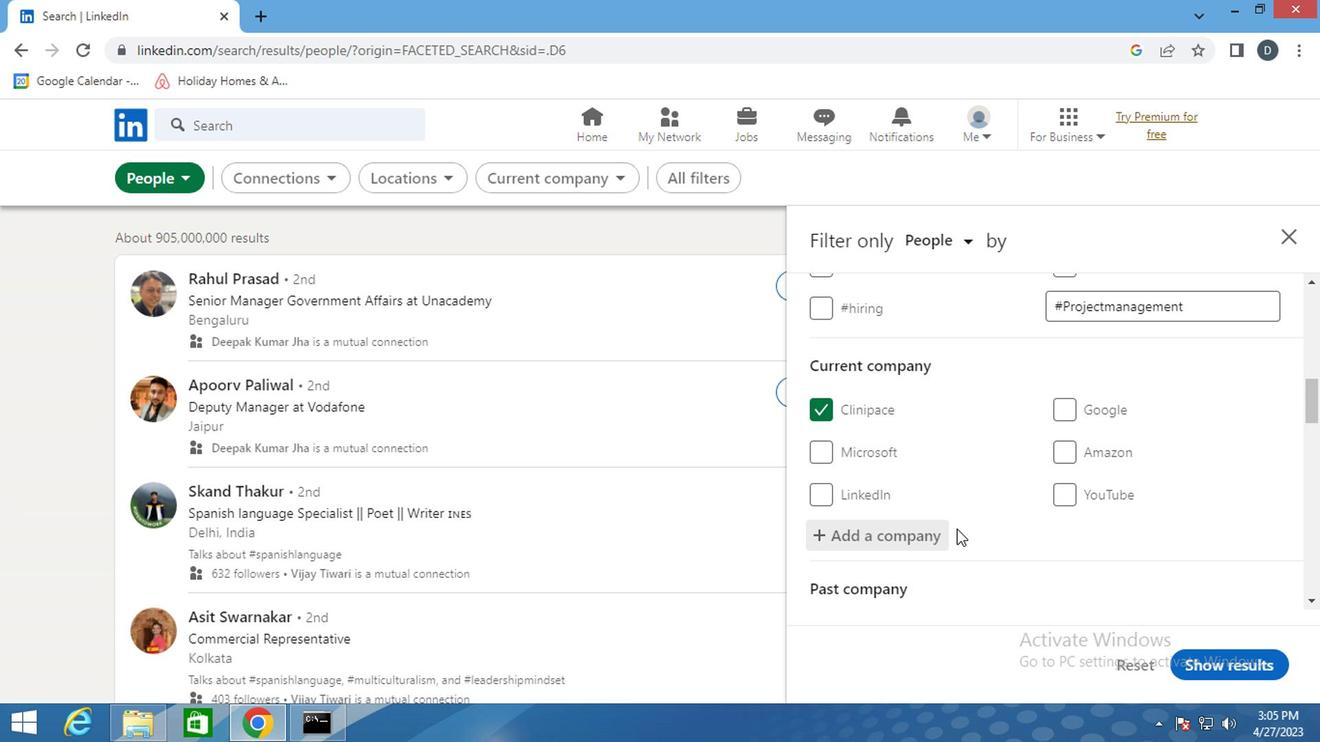 
Action: Mouse scrolled (950, 524) with delta (0, 0)
Screenshot: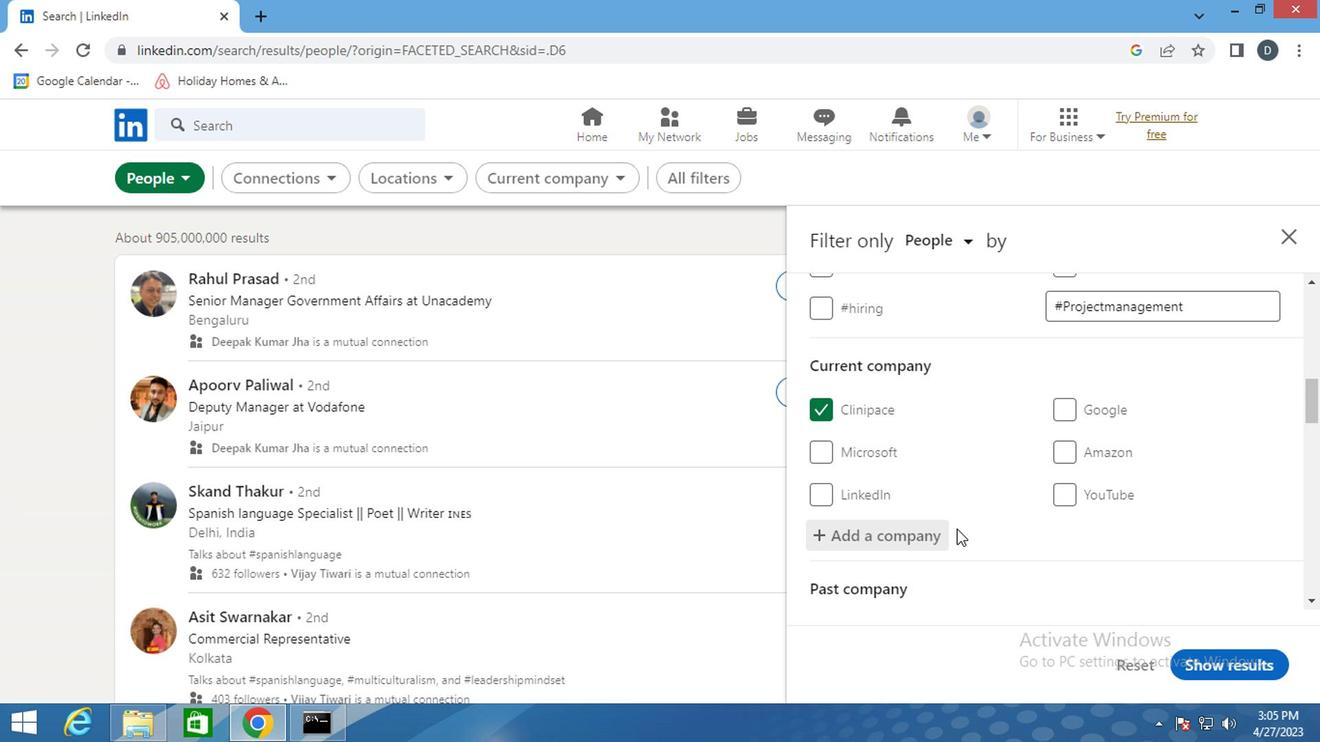 
Action: Mouse moved to (1053, 523)
Screenshot: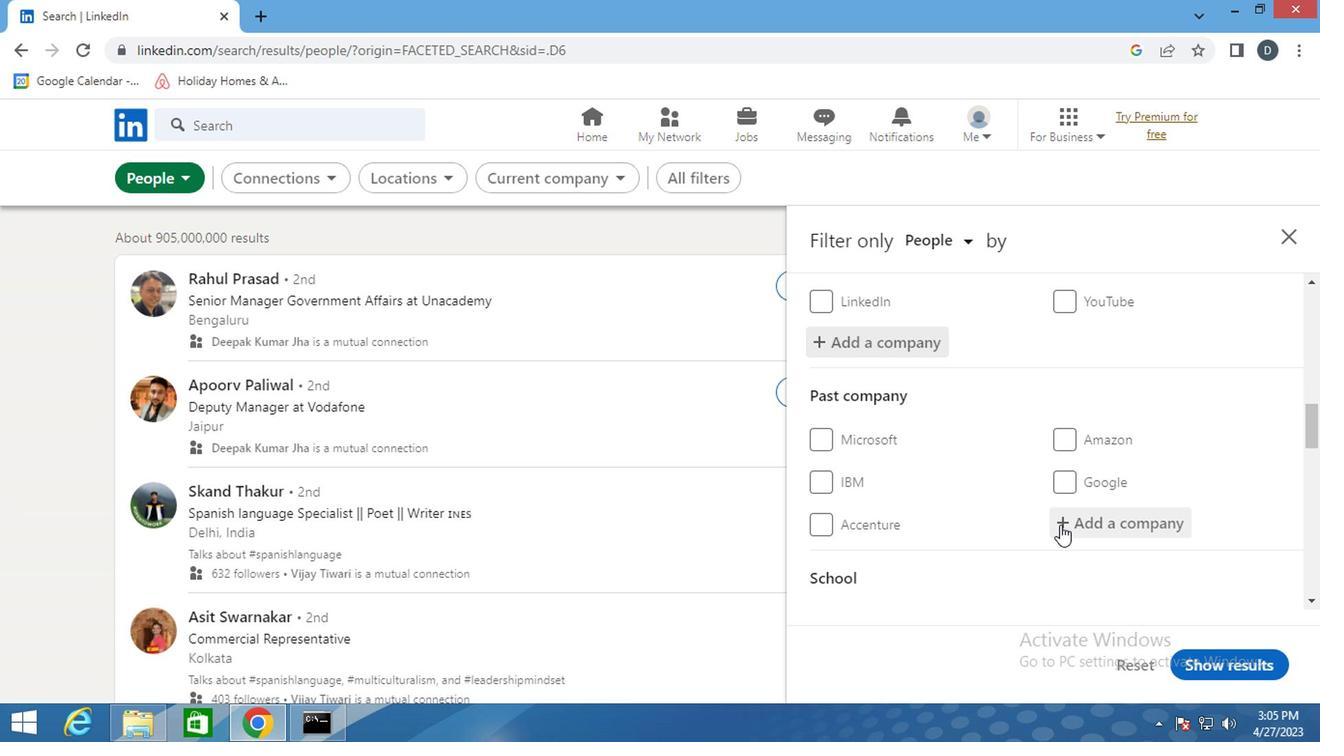 
Action: Mouse scrolled (1053, 522) with delta (0, 0)
Screenshot: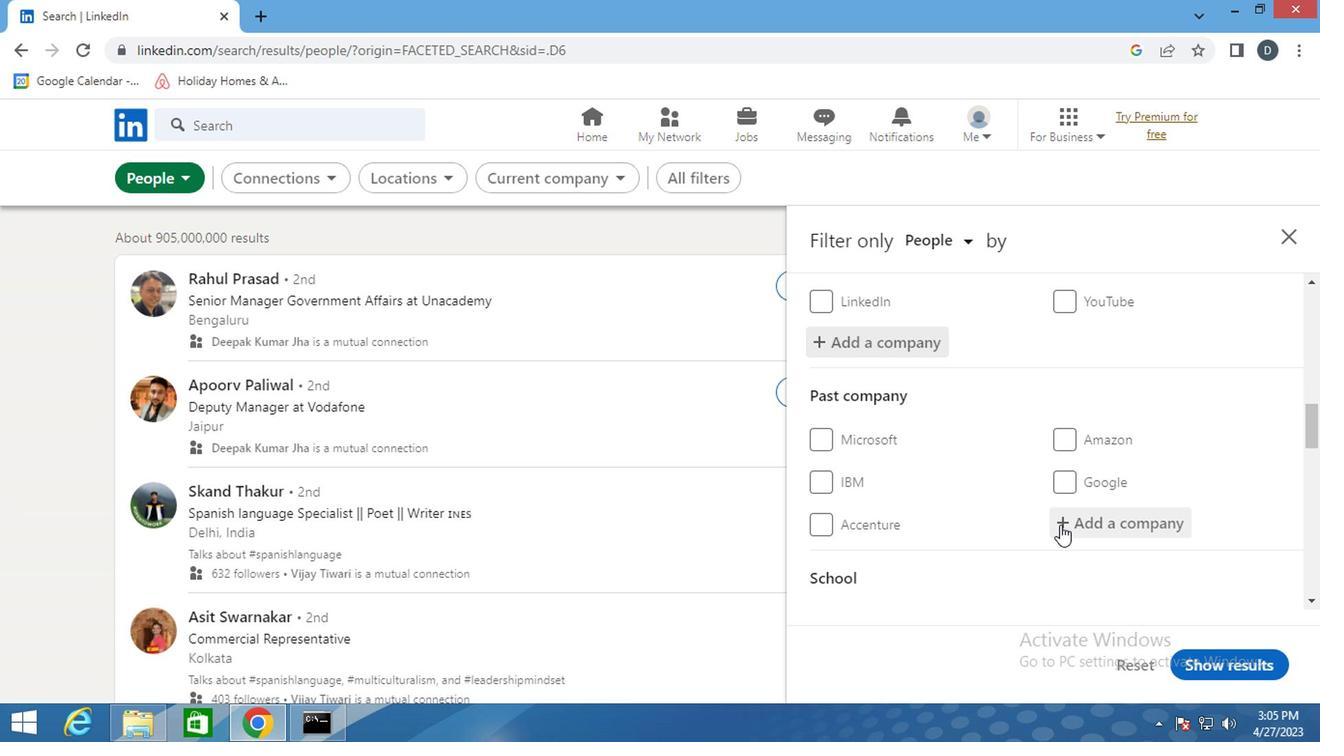 
Action: Mouse scrolled (1053, 522) with delta (0, 0)
Screenshot: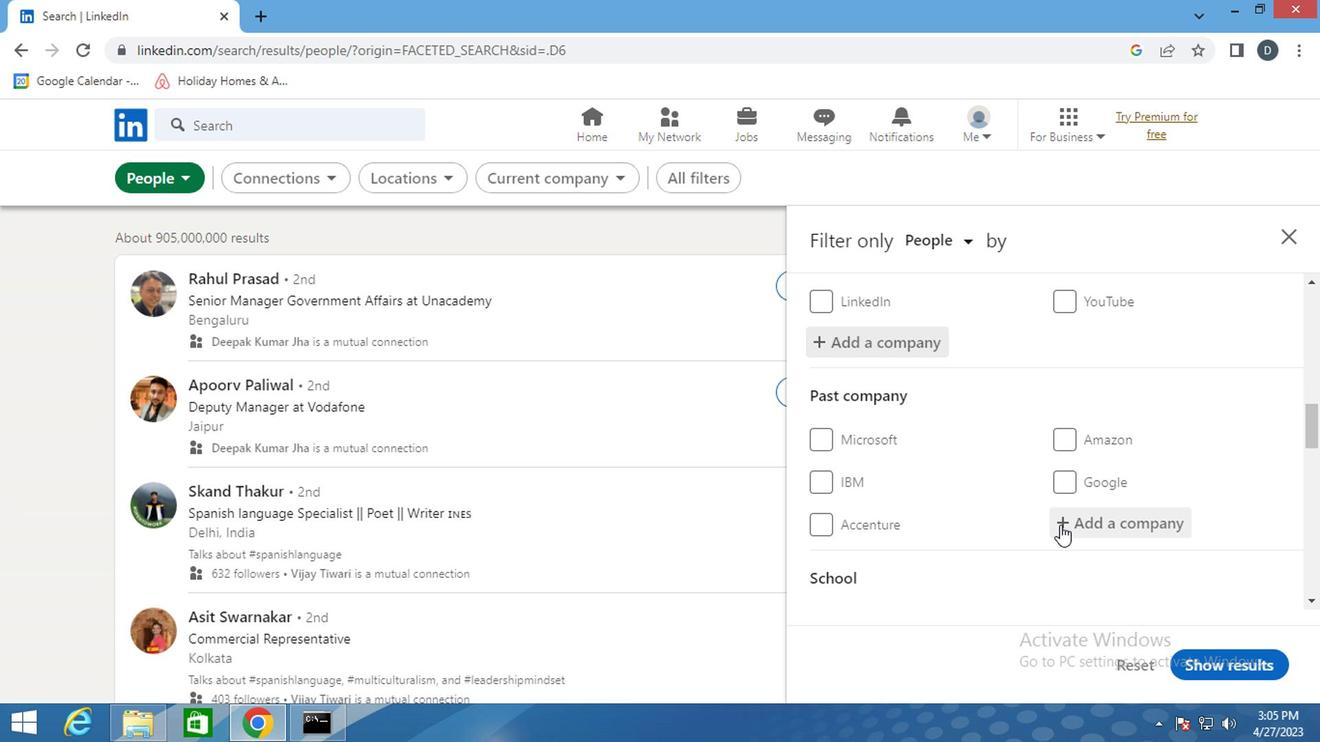 
Action: Mouse scrolled (1053, 522) with delta (0, 0)
Screenshot: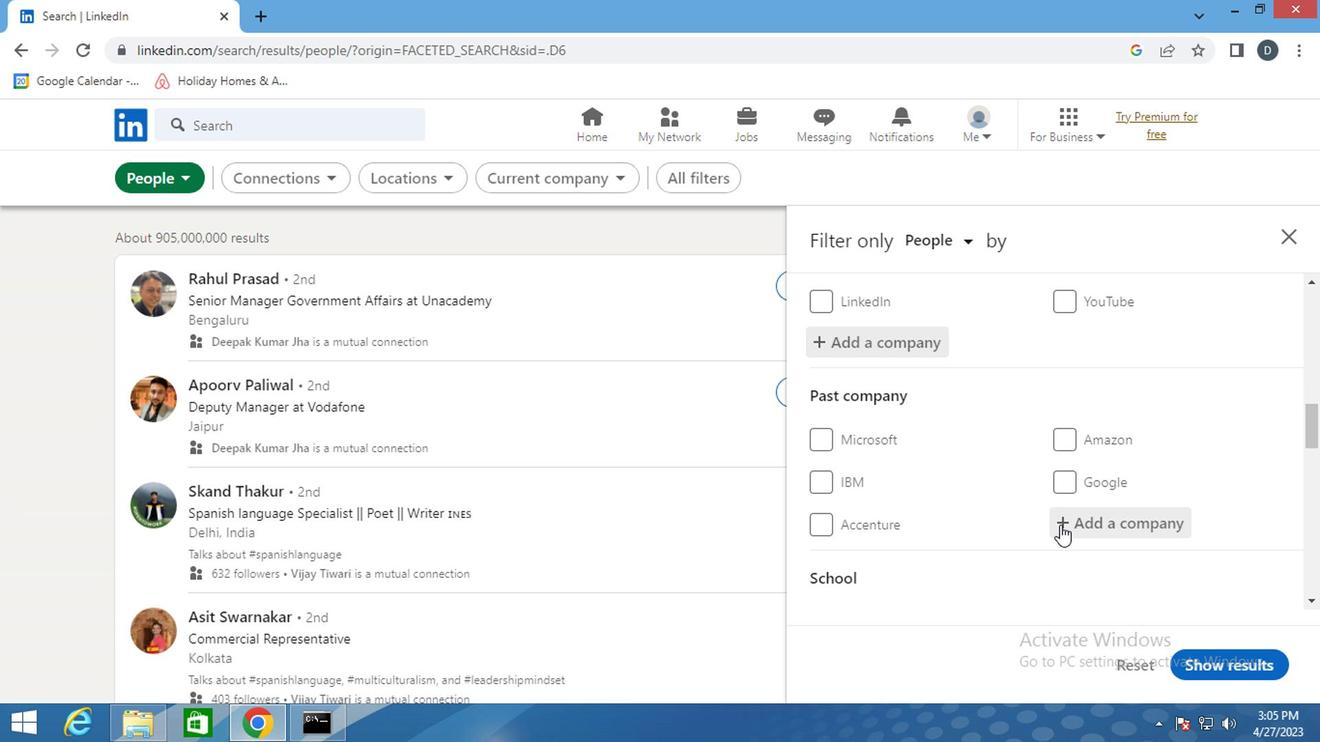 
Action: Mouse moved to (1092, 434)
Screenshot: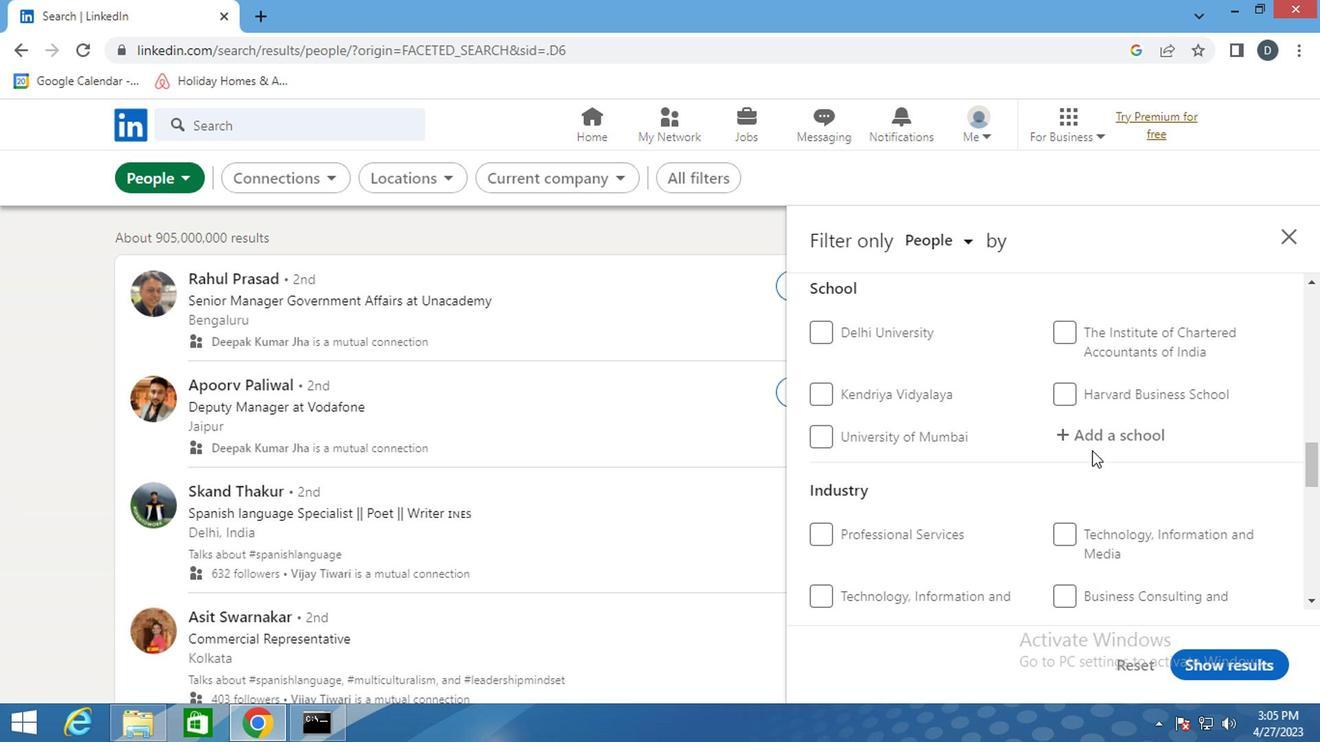 
Action: Mouse pressed left at (1092, 434)
Screenshot: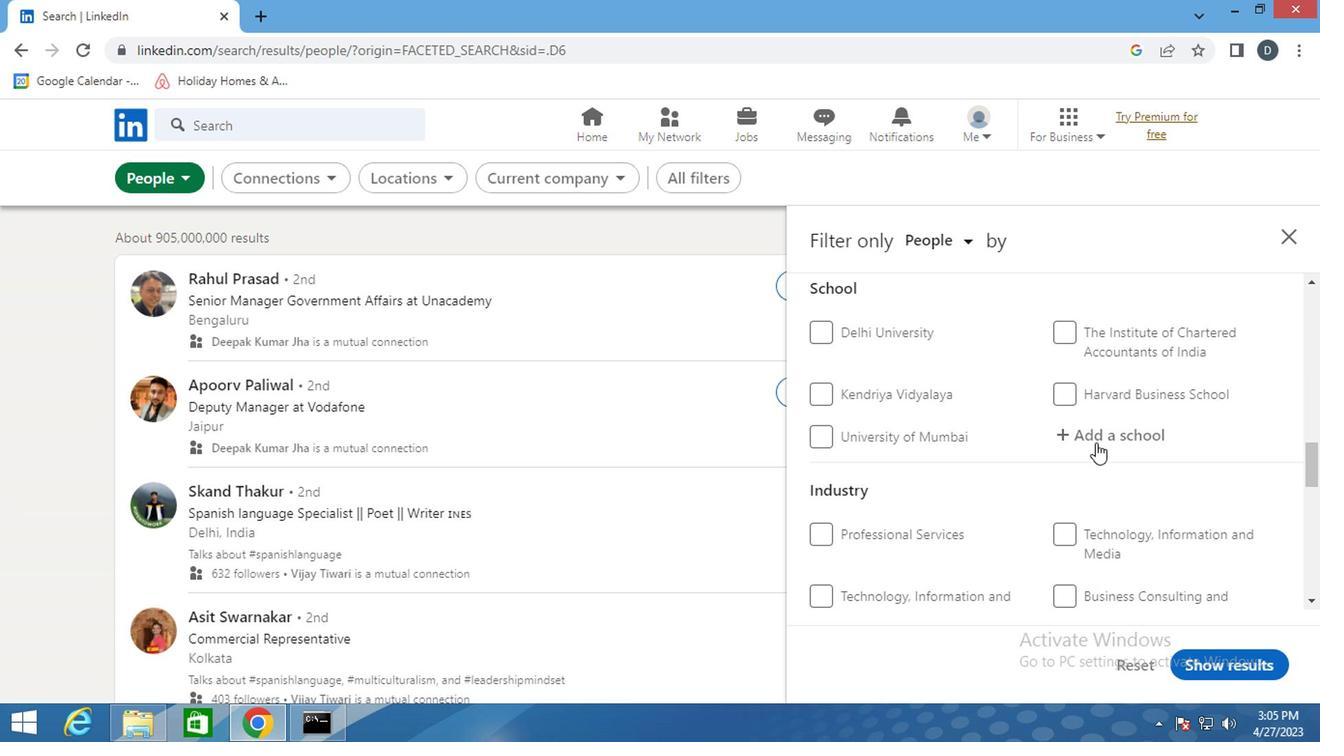 
Action: Key pressed <Key.shift>PIMPRI
Screenshot: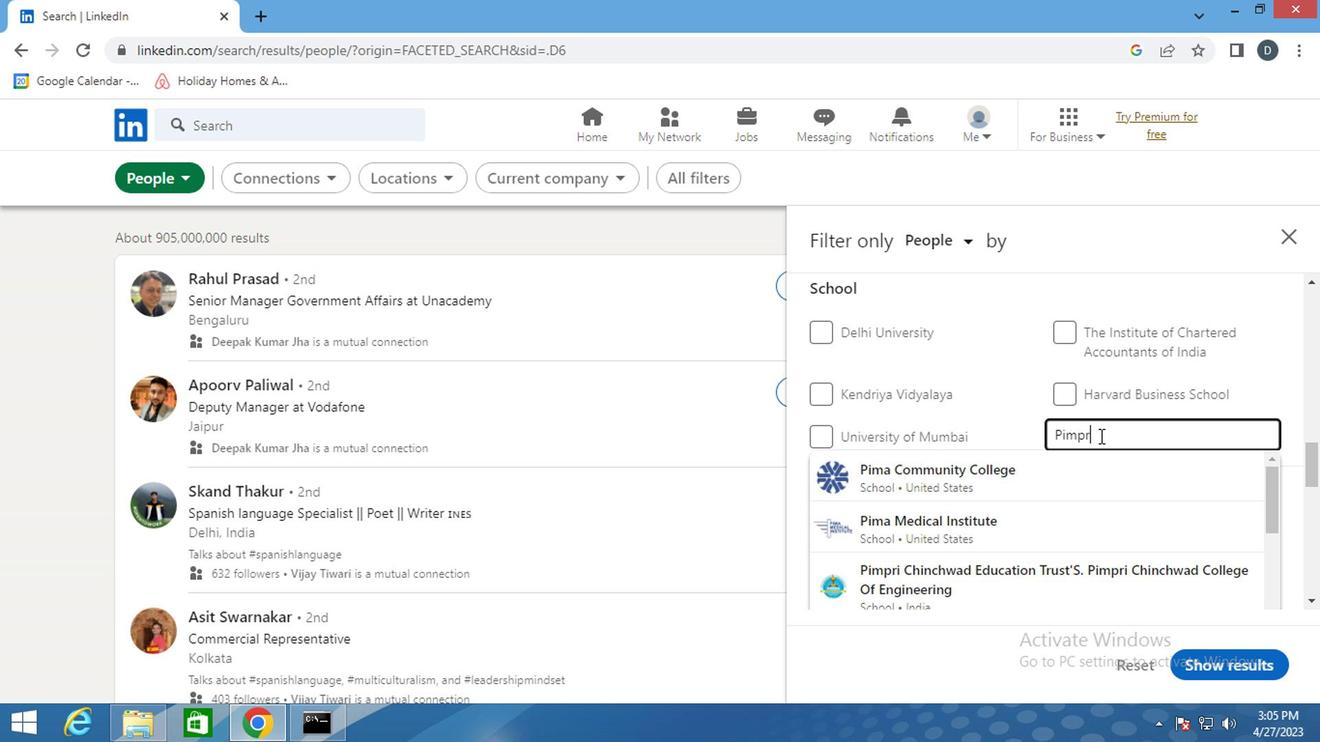 
Action: Mouse moved to (1088, 482)
Screenshot: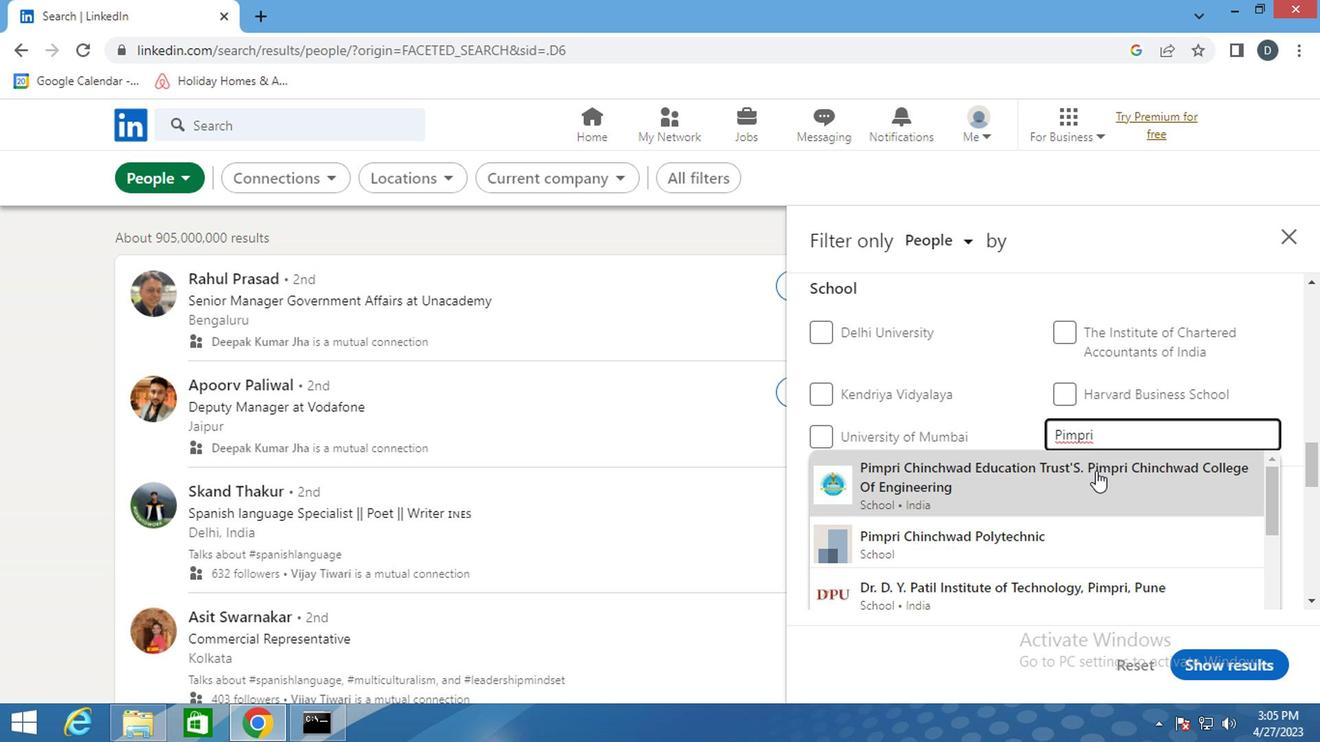 
Action: Mouse pressed left at (1088, 482)
Screenshot: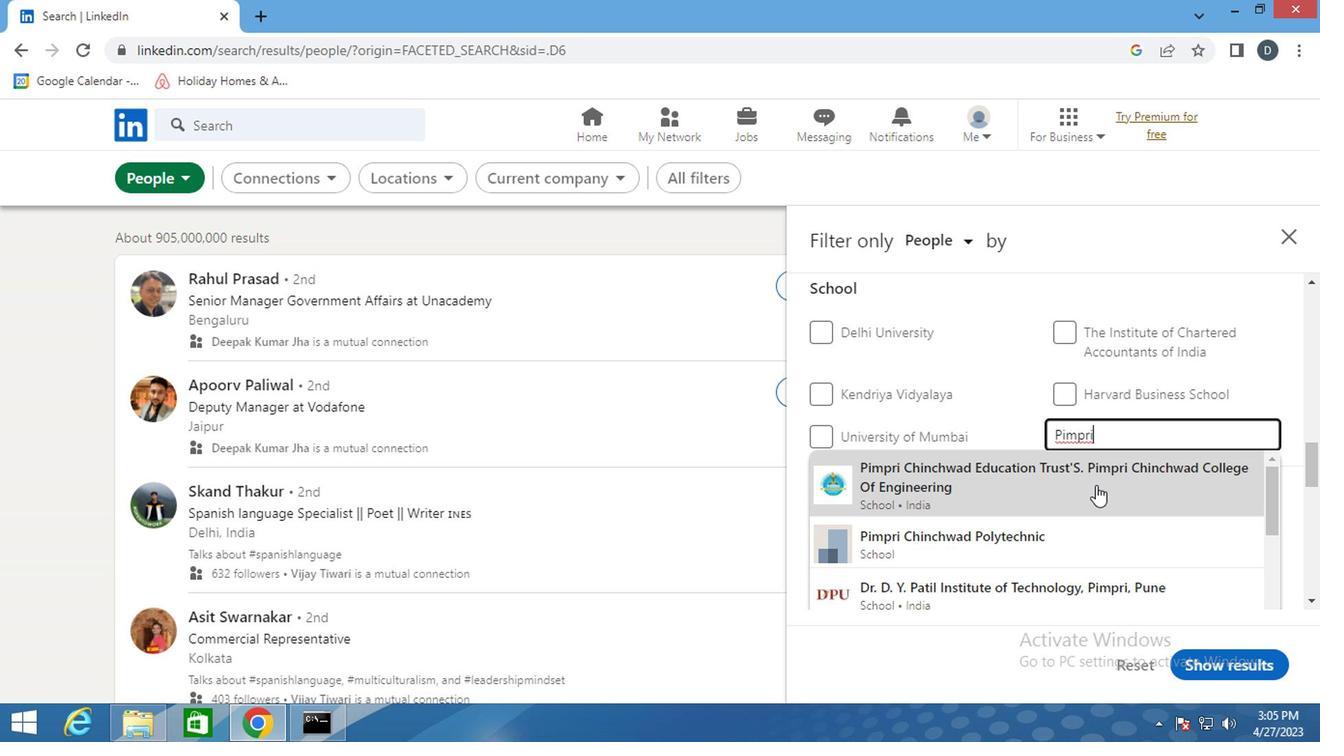 
Action: Mouse moved to (1087, 483)
Screenshot: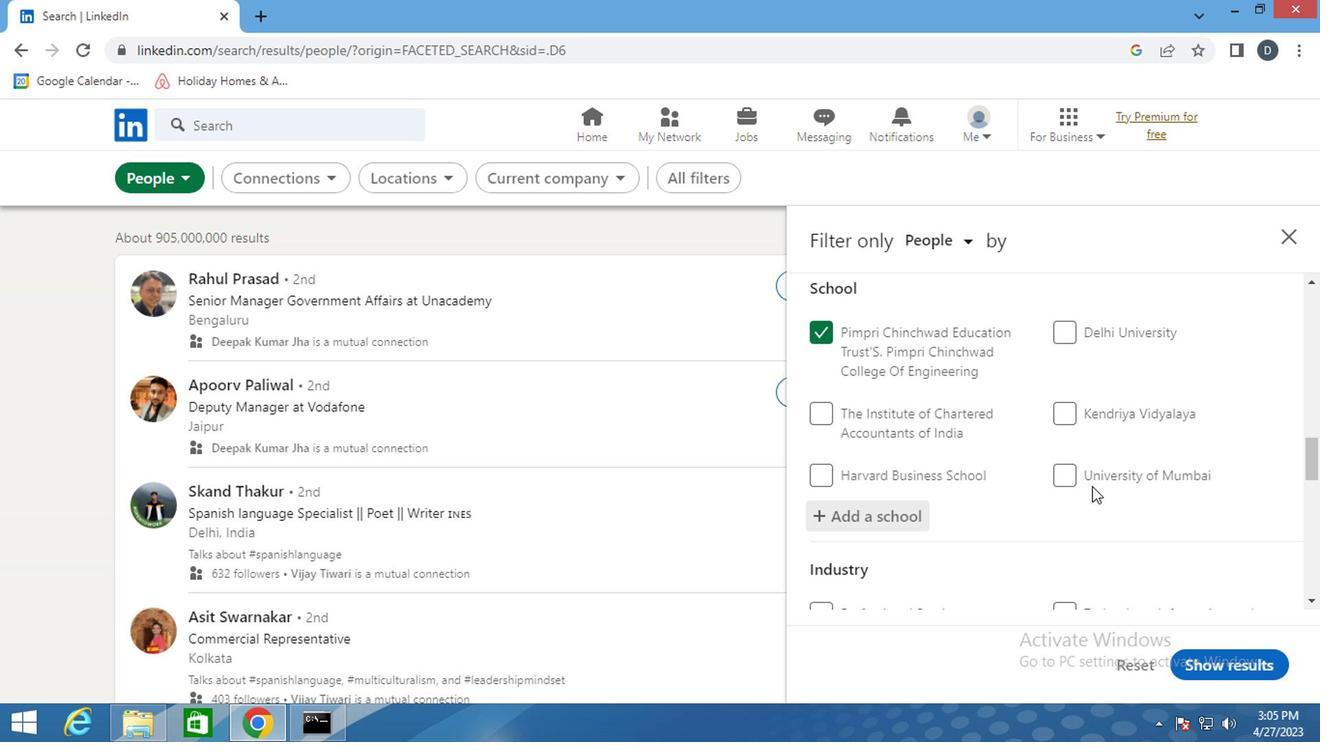 
Action: Mouse scrolled (1087, 482) with delta (0, 0)
Screenshot: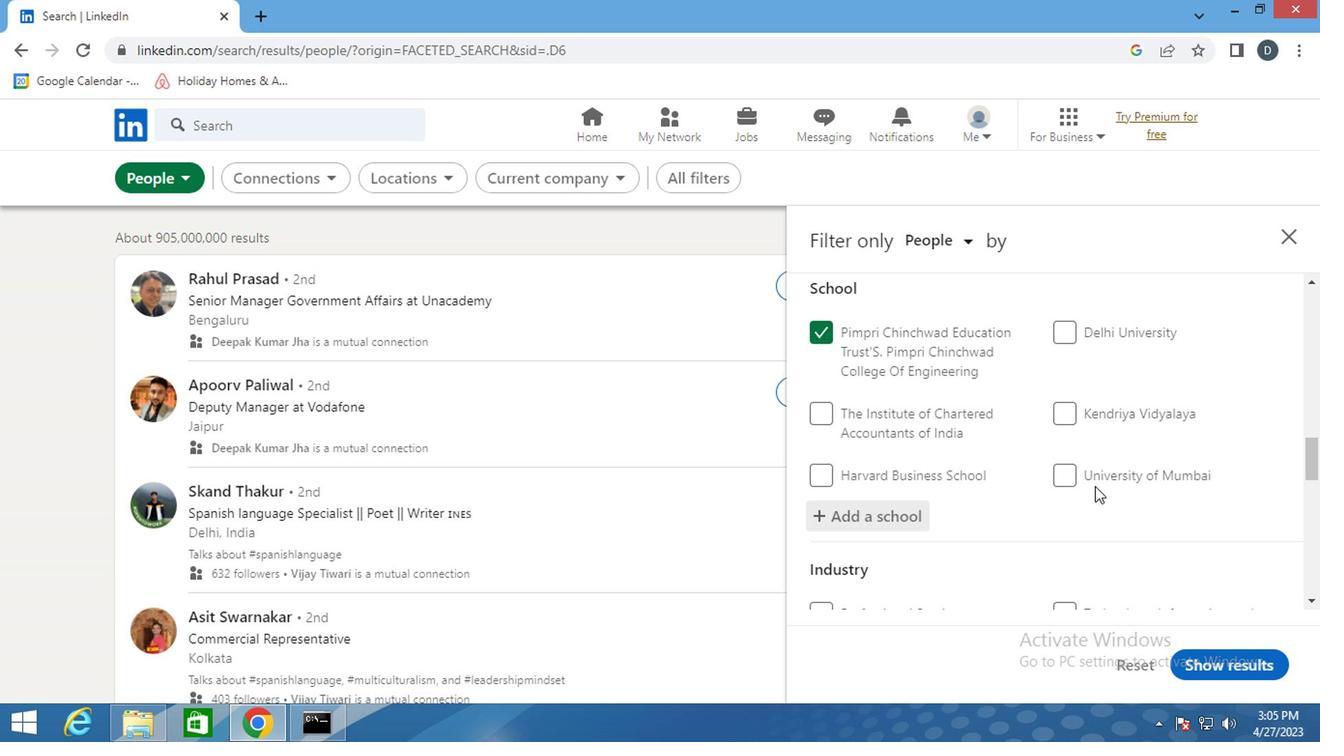 
Action: Mouse scrolled (1087, 482) with delta (0, 0)
Screenshot: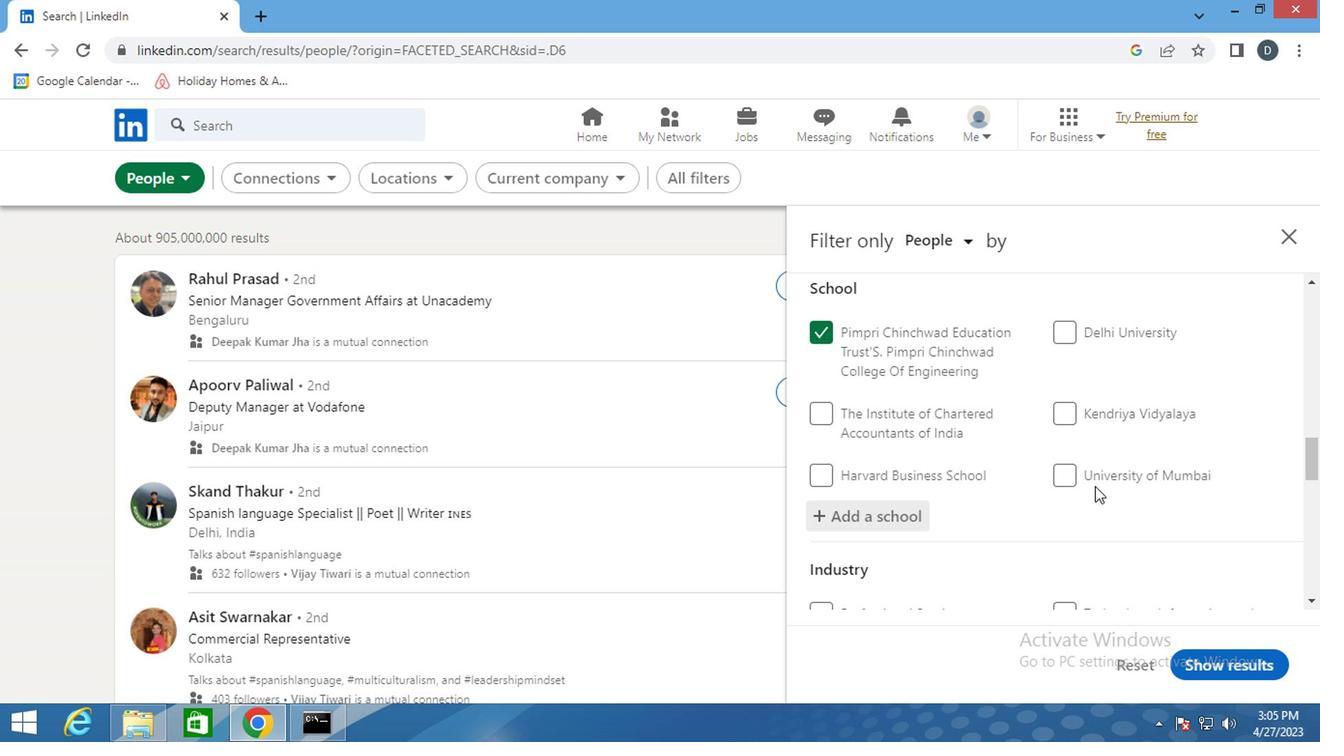 
Action: Mouse moved to (1087, 479)
Screenshot: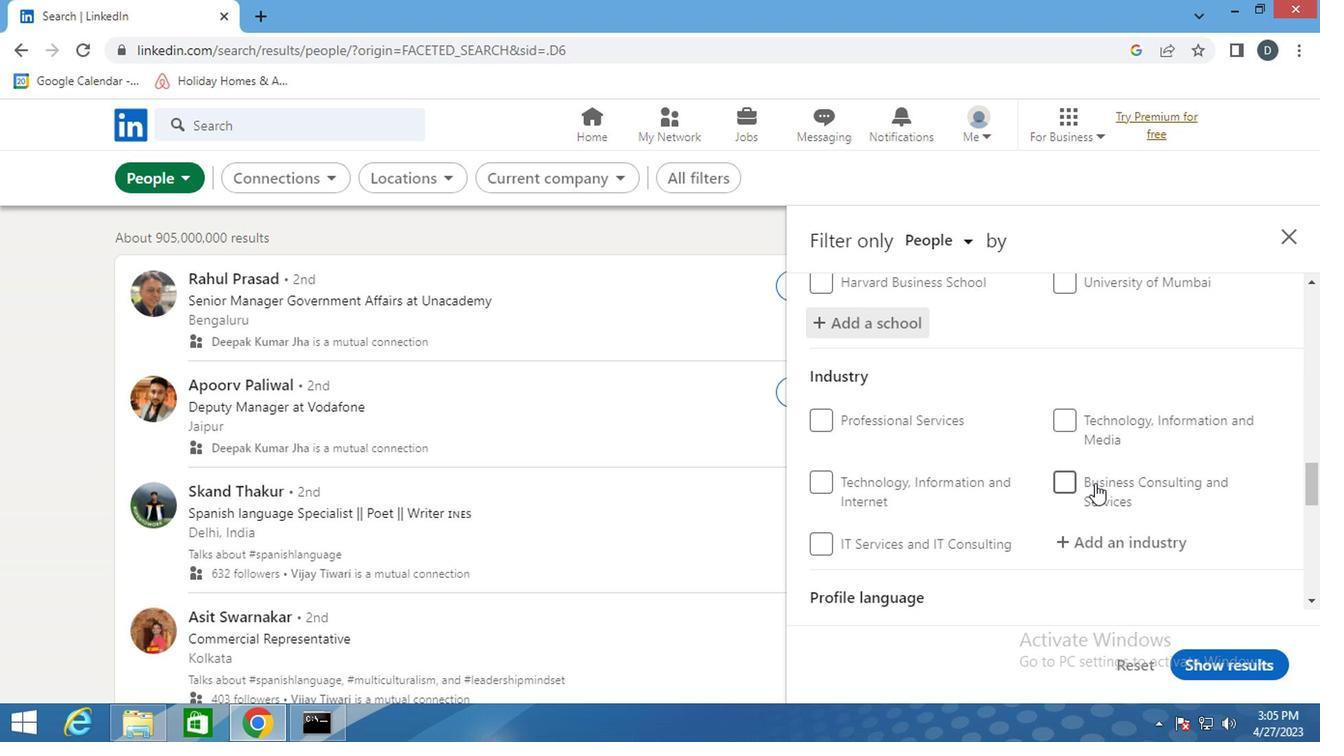 
Action: Mouse scrolled (1087, 478) with delta (0, -1)
Screenshot: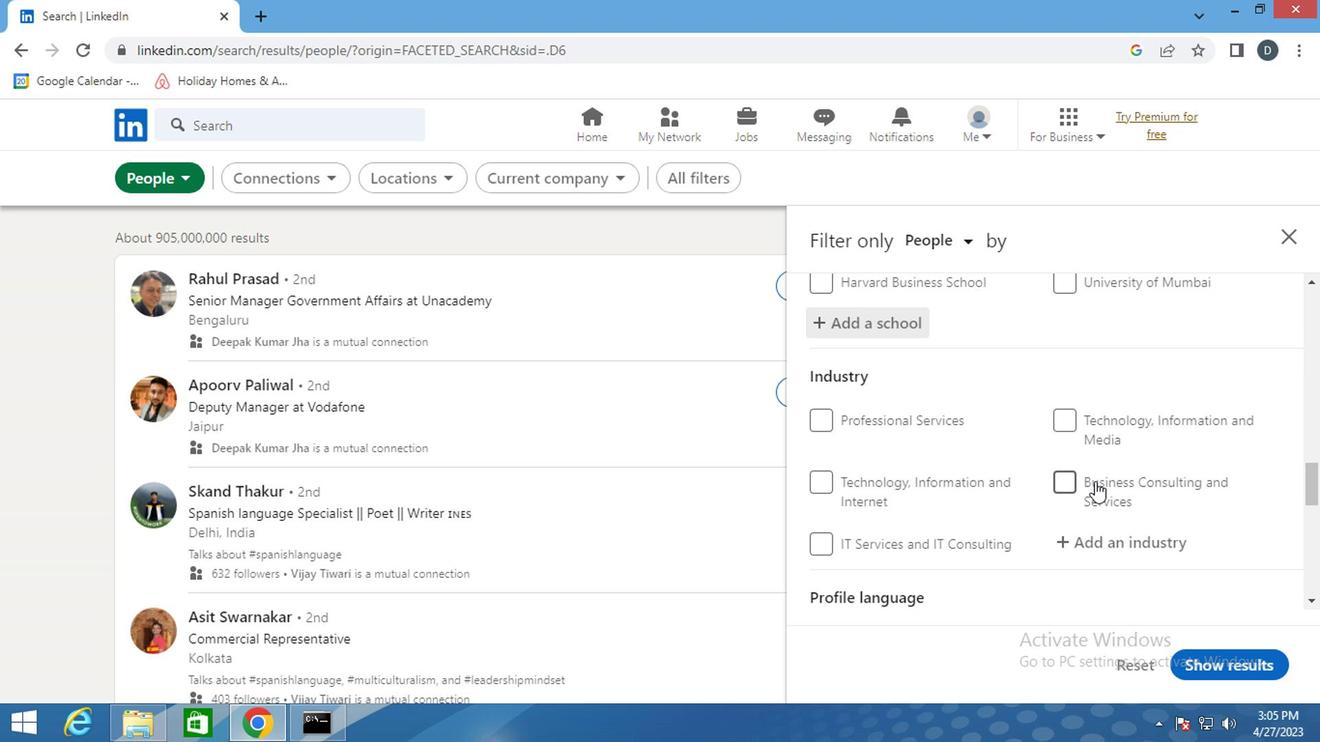 
Action: Mouse scrolled (1087, 480) with delta (0, 0)
Screenshot: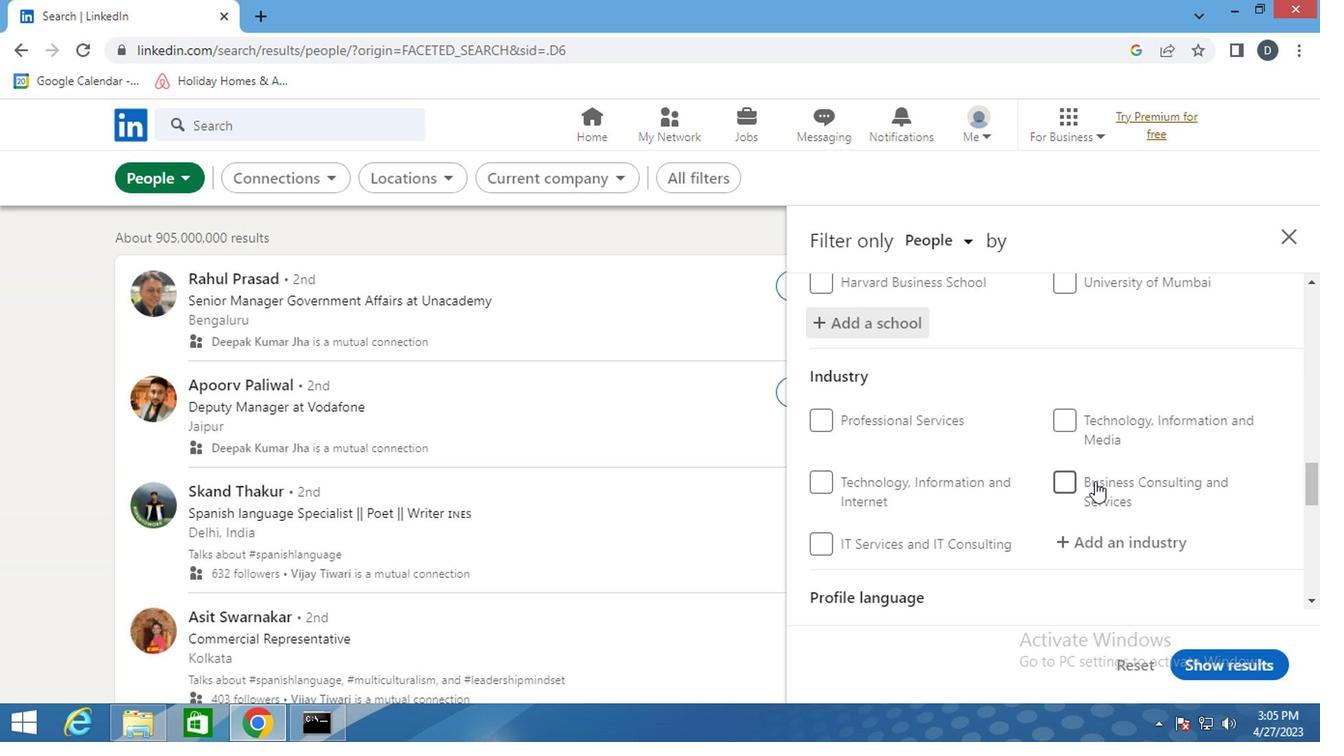 
Action: Mouse moved to (1087, 536)
Screenshot: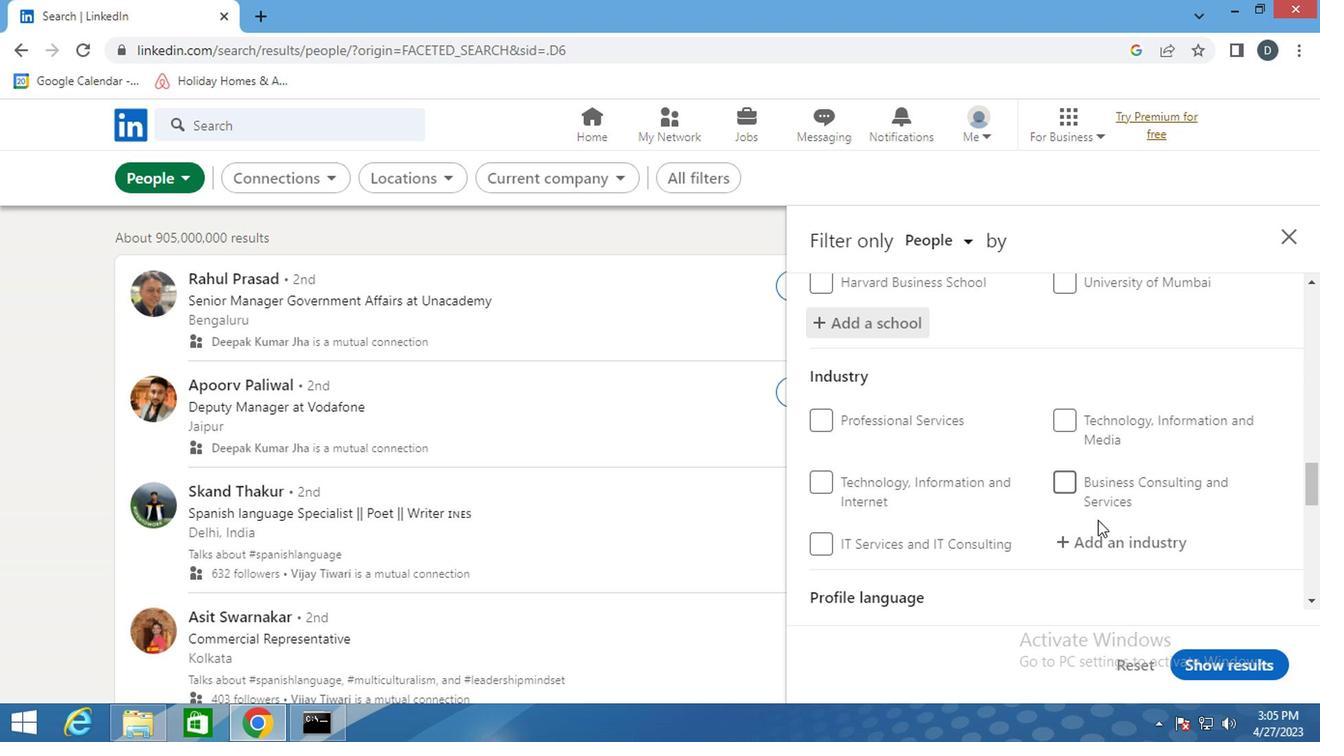 
Action: Mouse pressed left at (1087, 536)
Screenshot: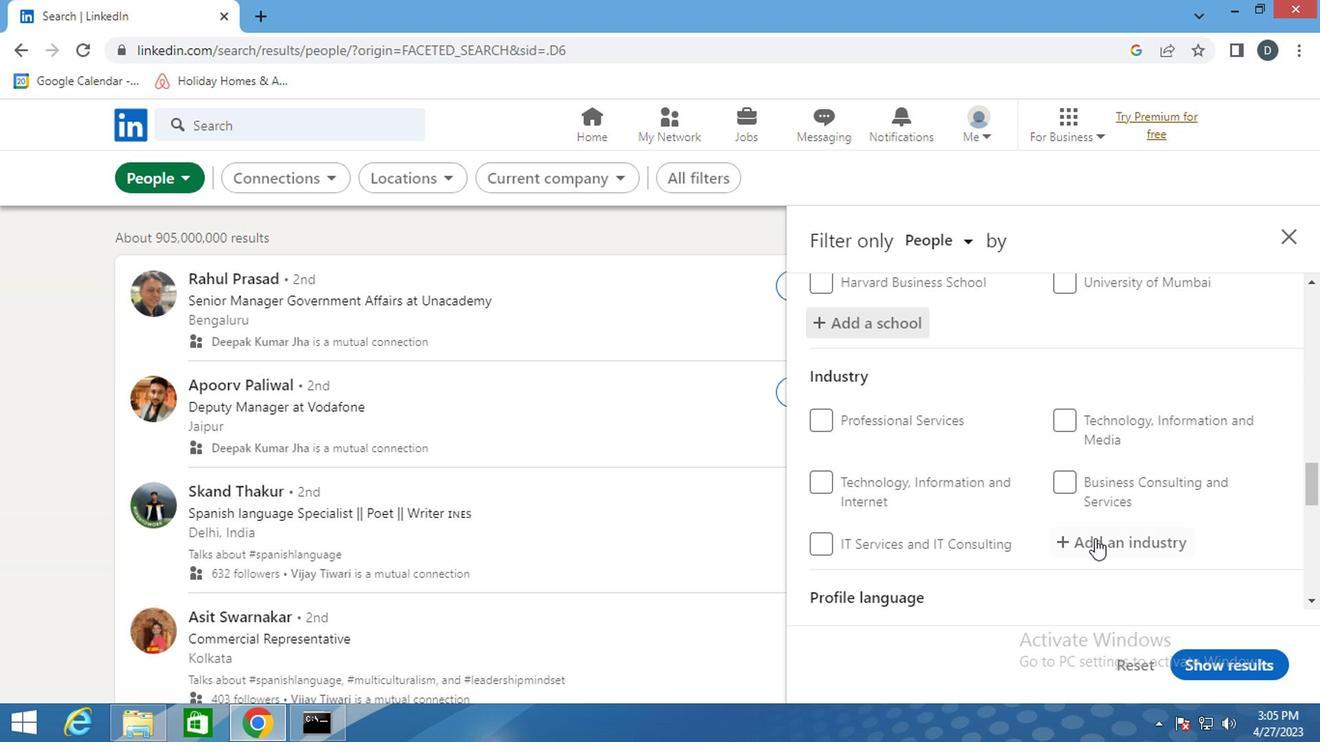 
Action: Mouse moved to (1081, 537)
Screenshot: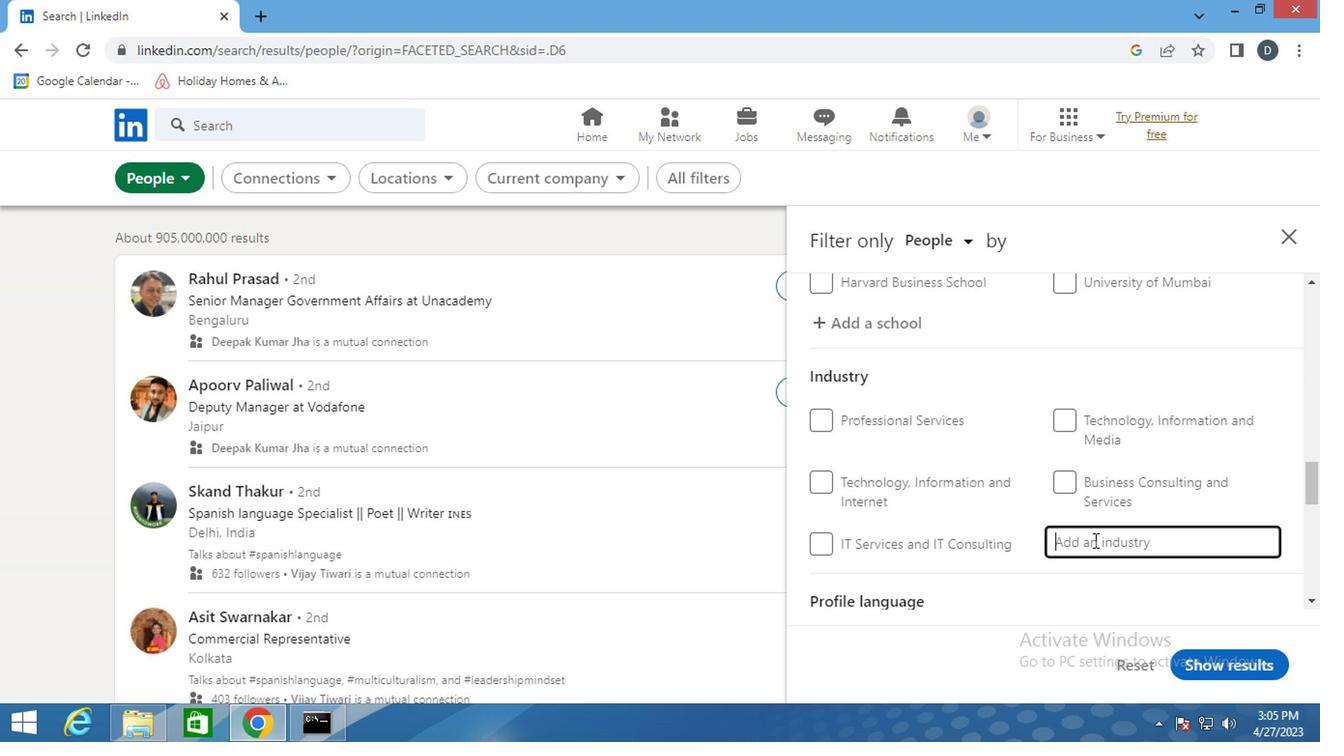 
Action: Key pressed <Key.shift>SC<Key.backspace>ECRA
Screenshot: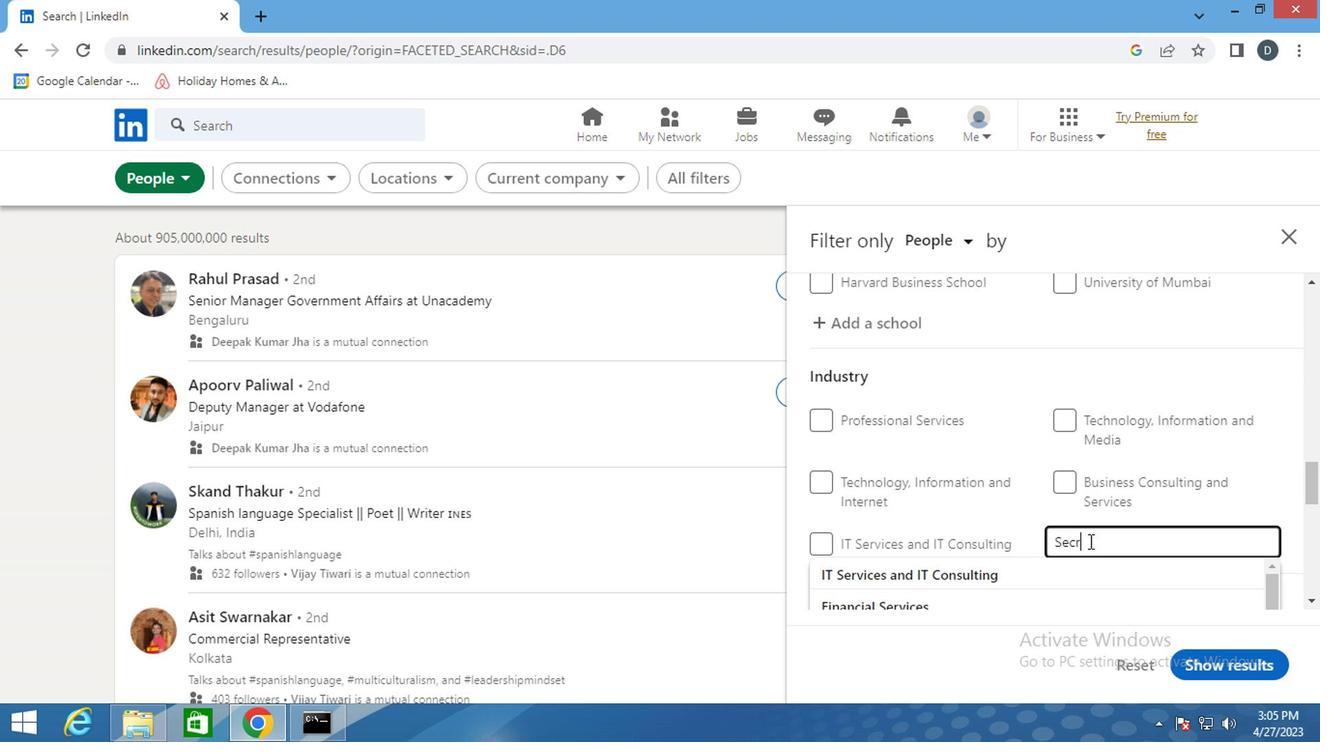 
Action: Mouse moved to (1080, 537)
Screenshot: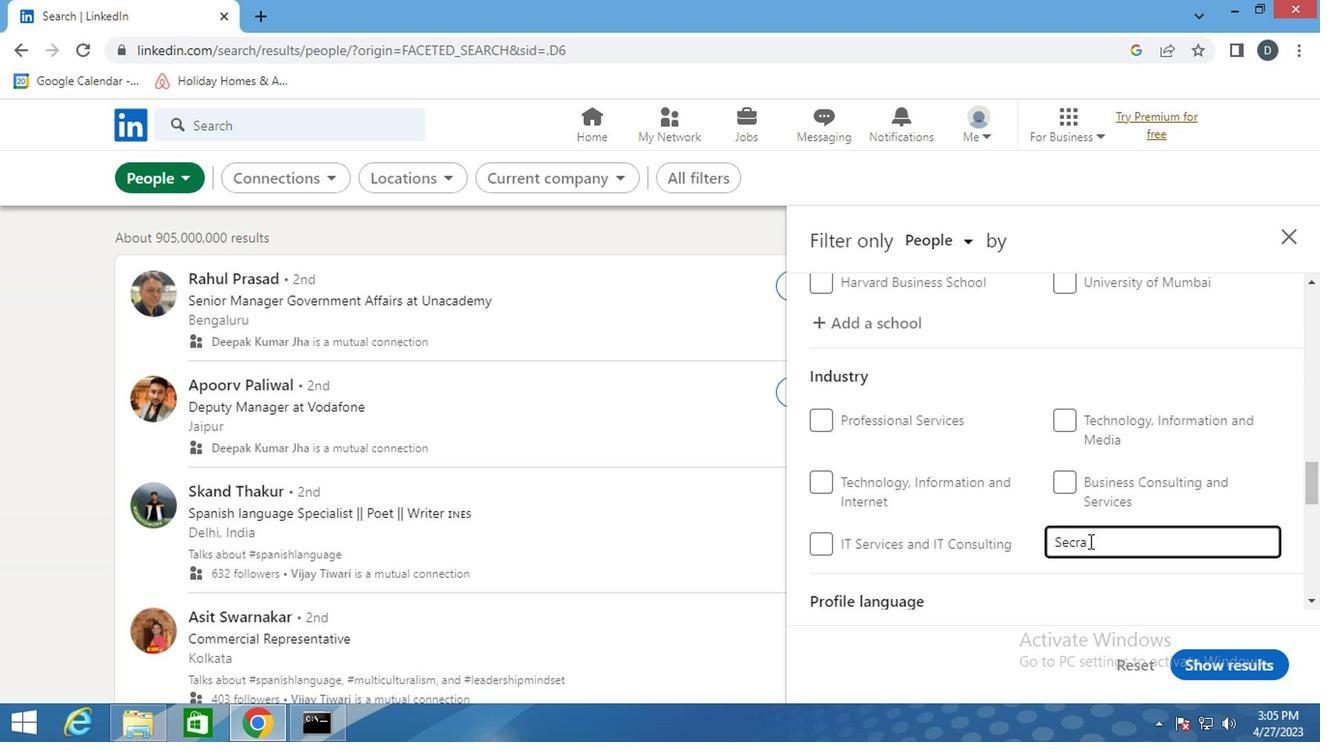 
Action: Key pressed <Key.backspace>
Screenshot: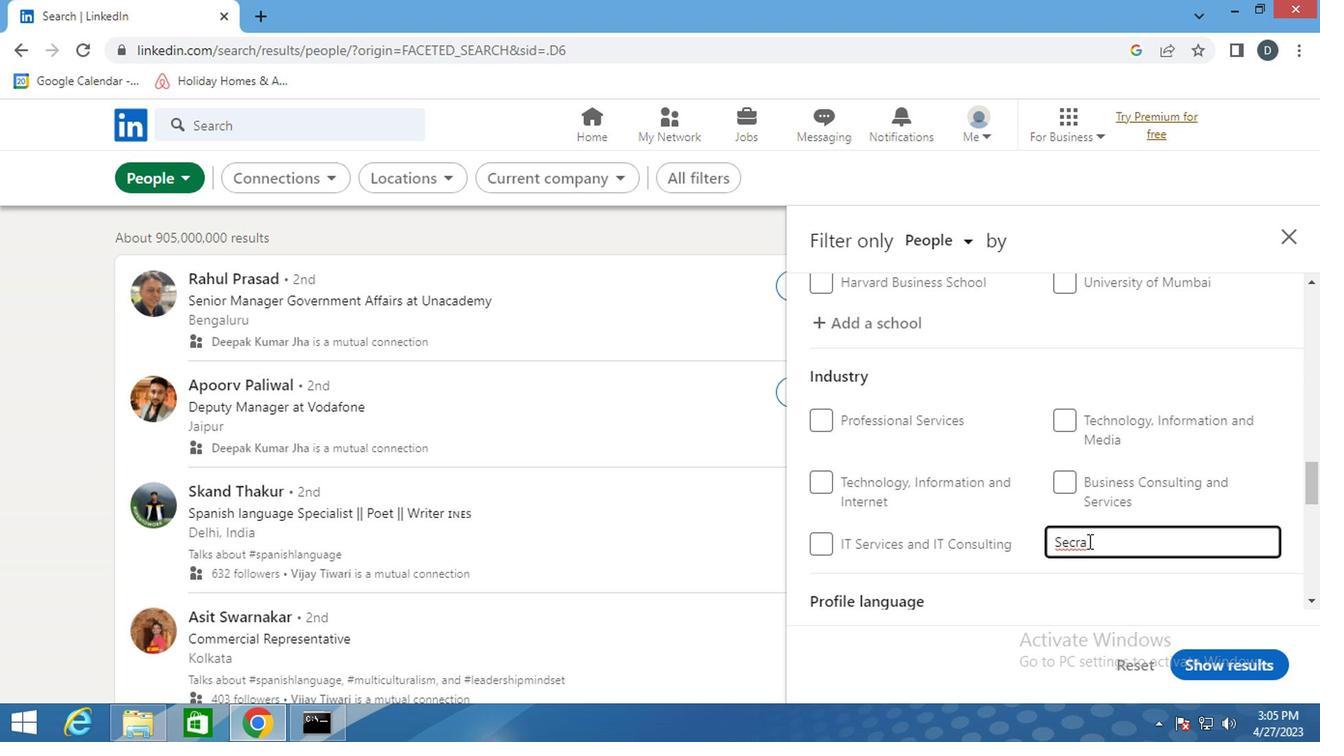 
Action: Mouse moved to (1064, 568)
Screenshot: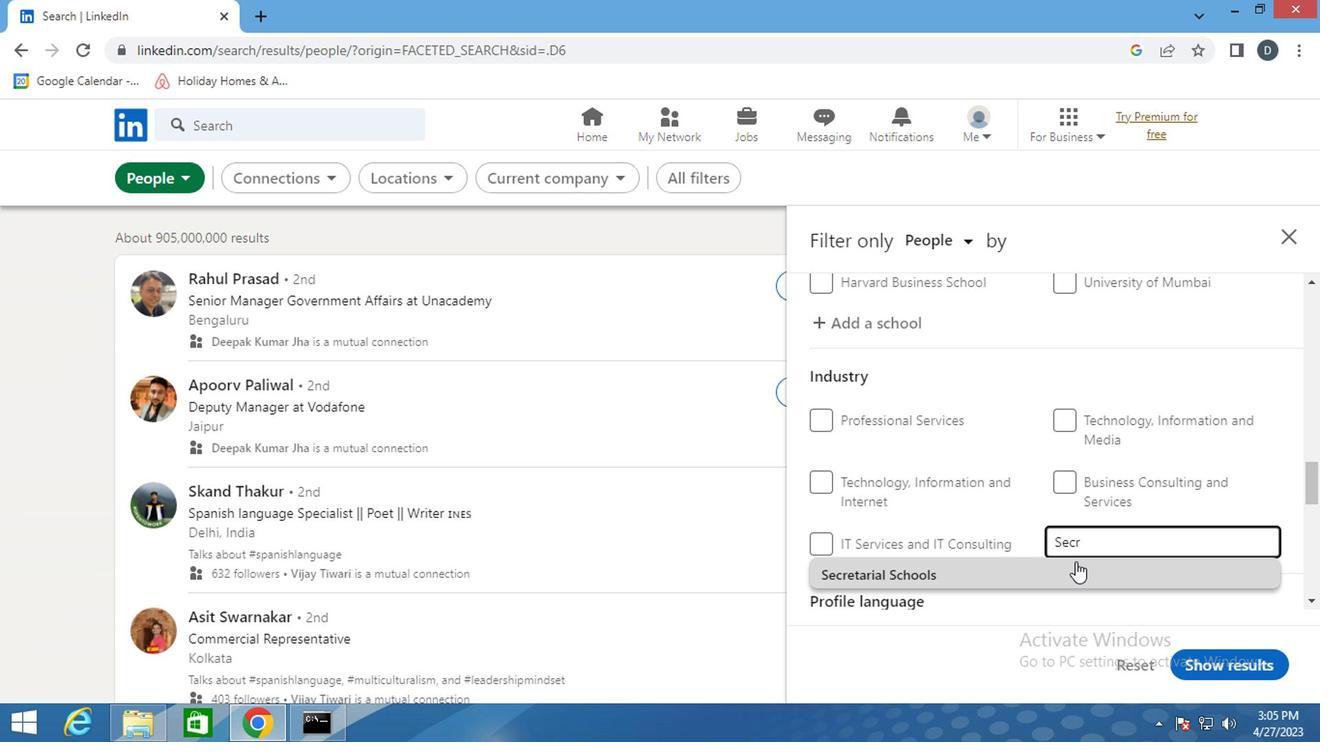 
Action: Mouse pressed left at (1064, 568)
Screenshot: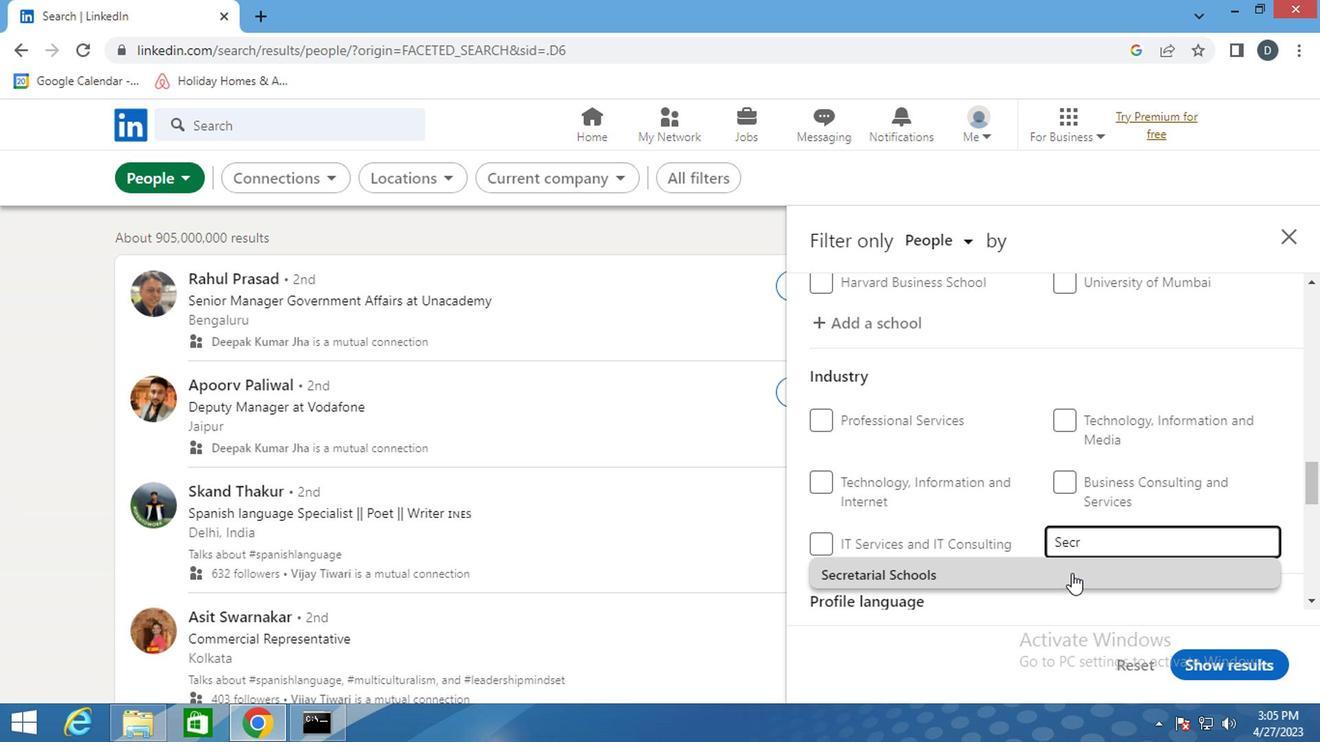 
Action: Mouse moved to (1065, 555)
Screenshot: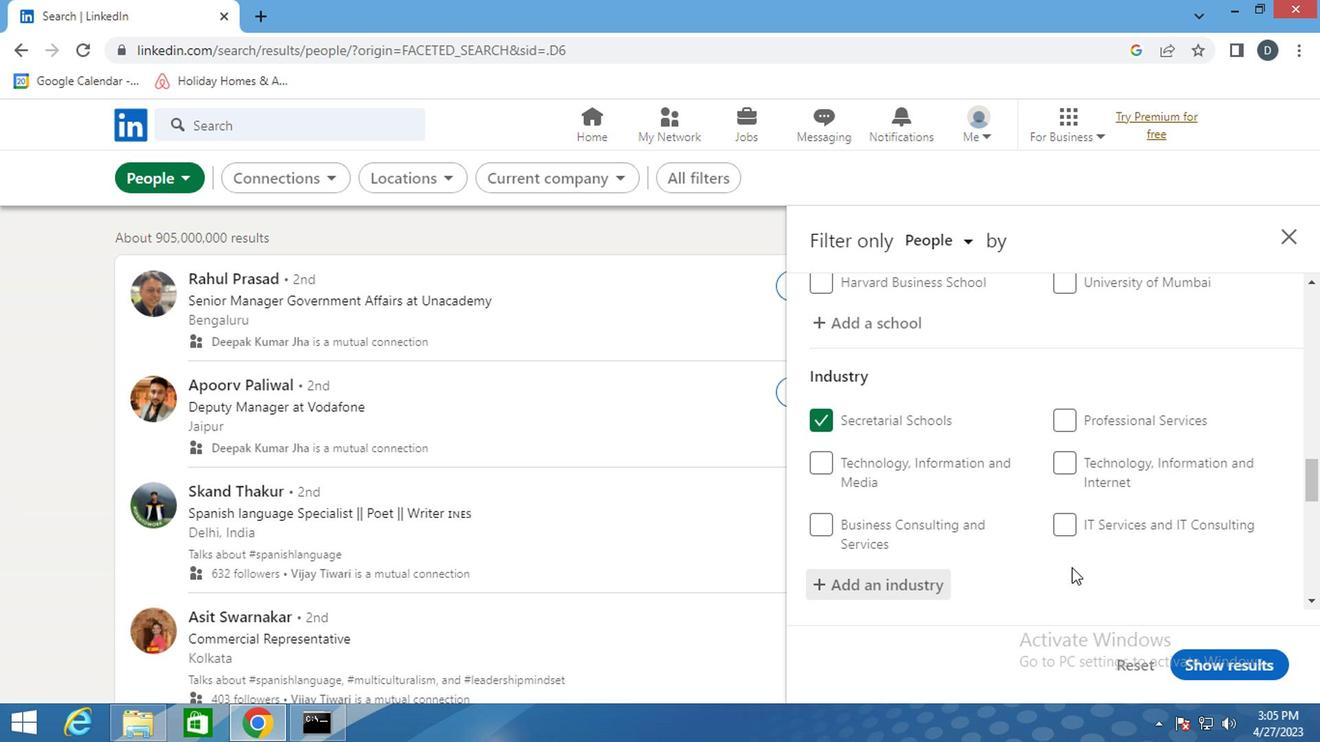 
Action: Mouse scrolled (1065, 555) with delta (0, 0)
Screenshot: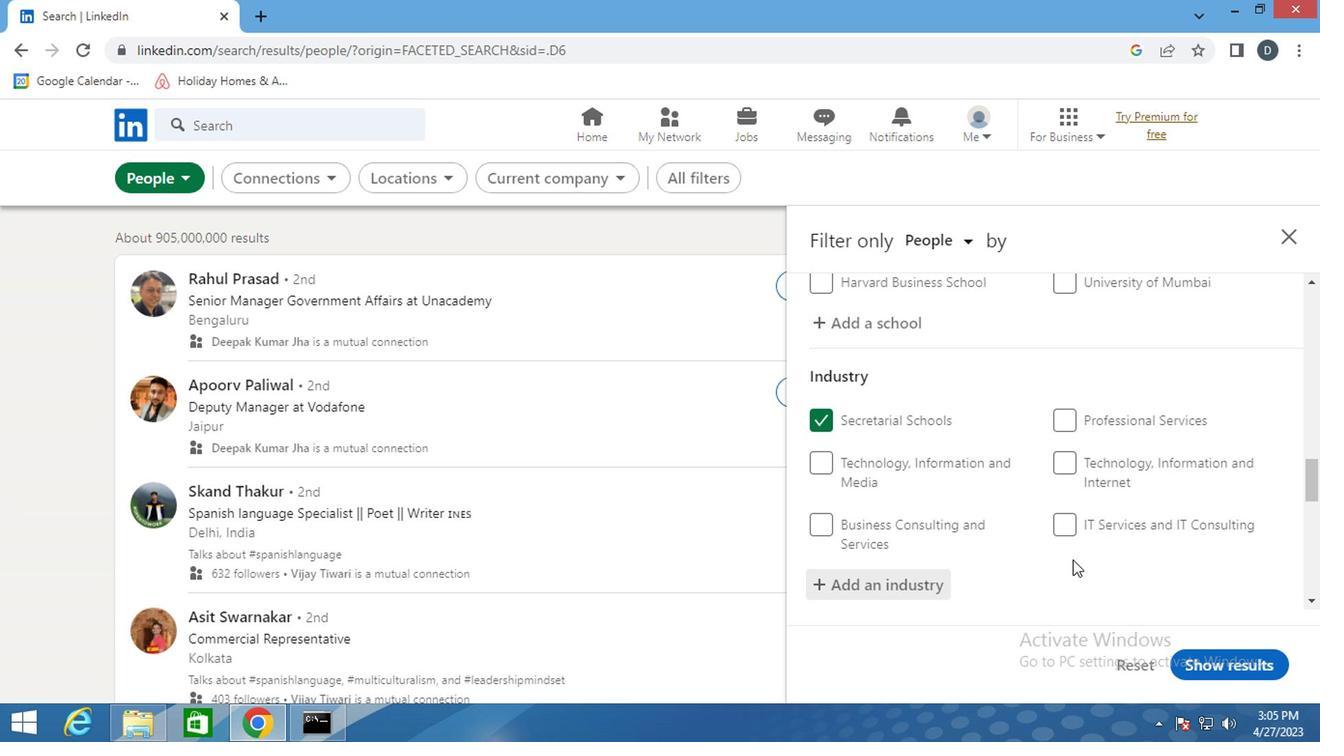 
Action: Mouse scrolled (1065, 555) with delta (0, 0)
Screenshot: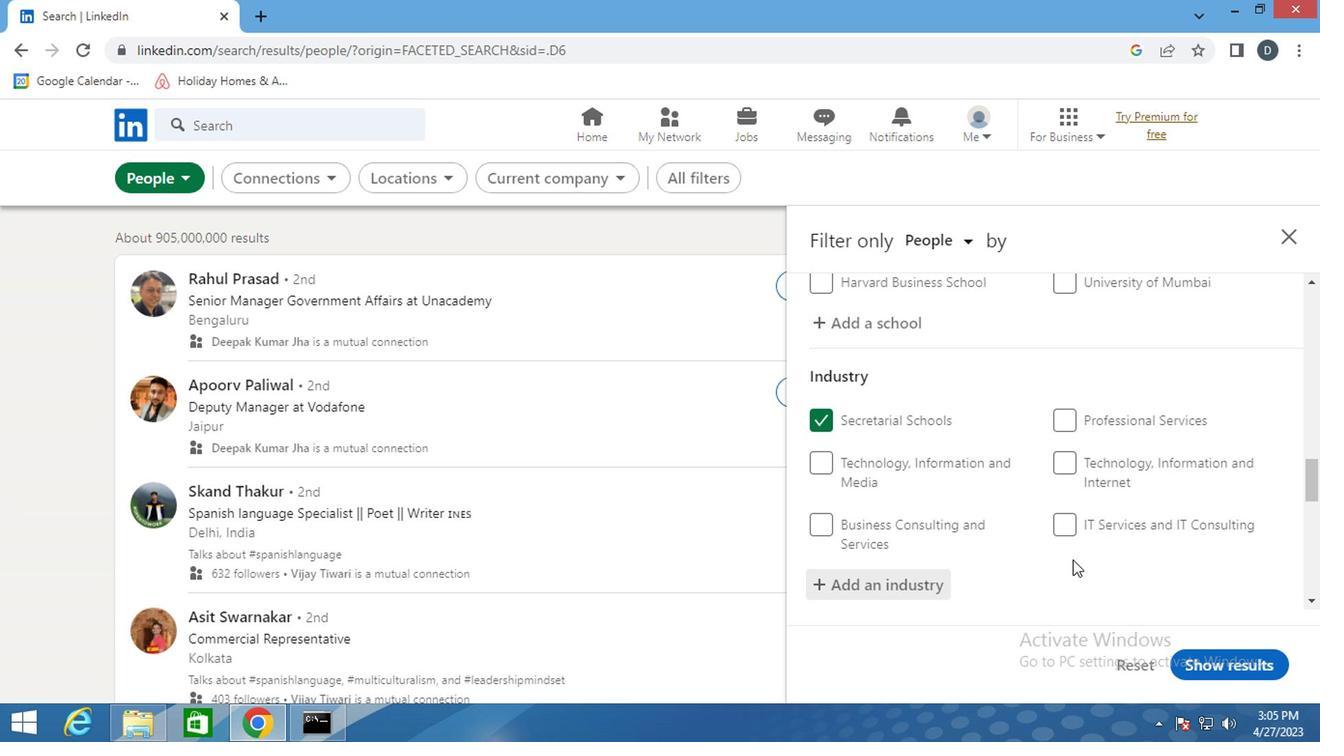 
Action: Mouse moved to (957, 530)
Screenshot: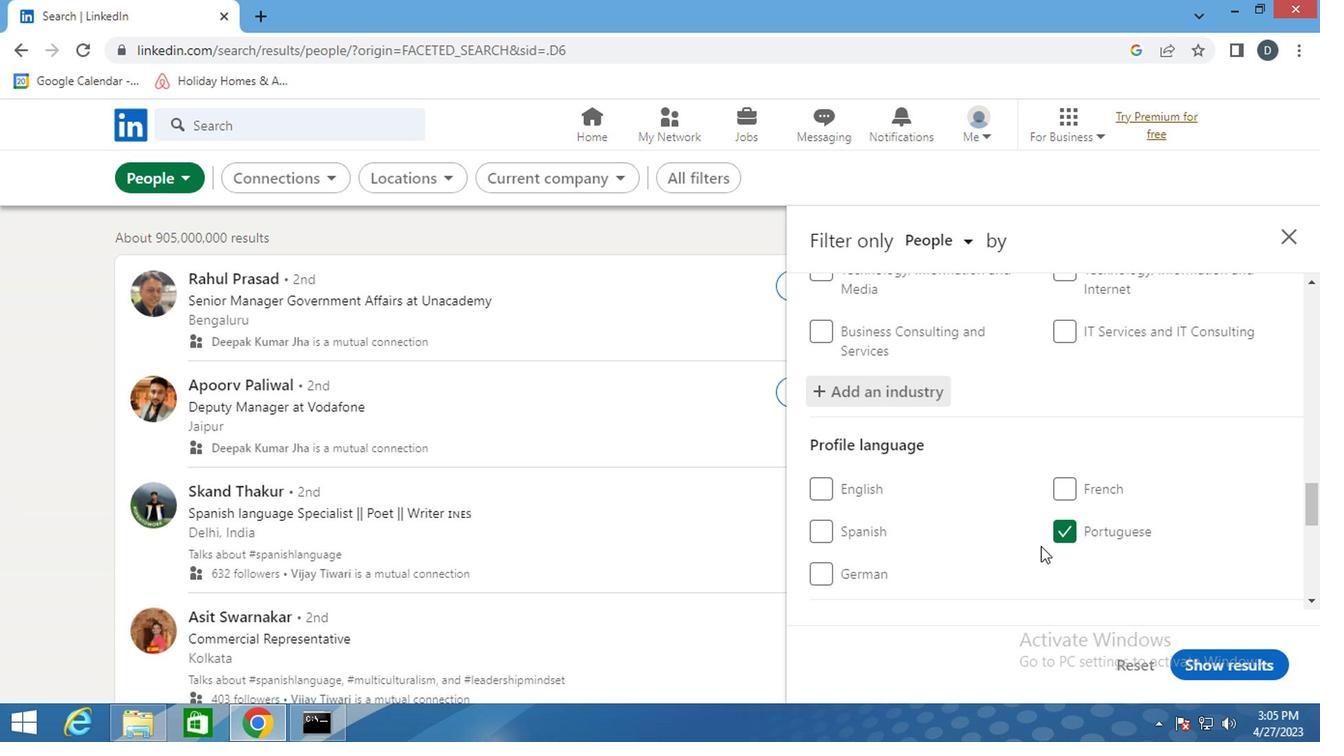 
Action: Mouse scrolled (957, 530) with delta (0, 0)
Screenshot: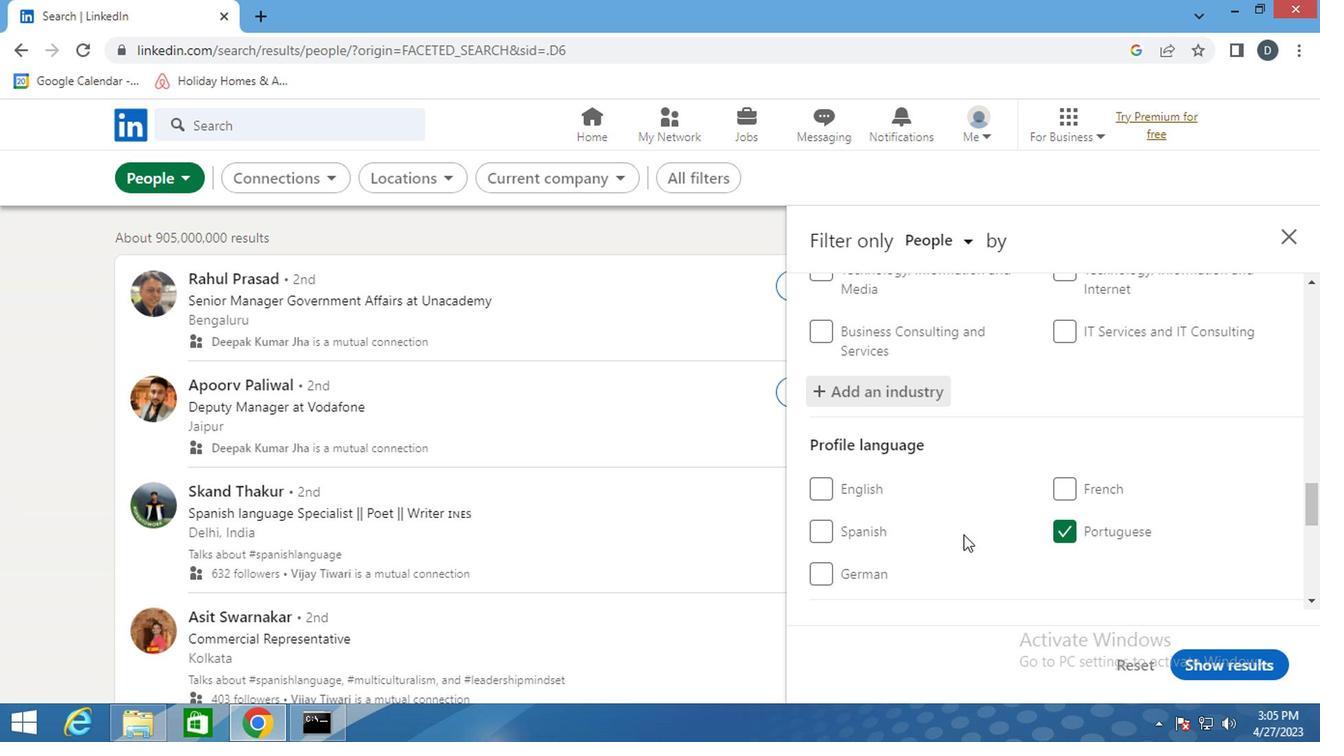 
Action: Mouse scrolled (957, 530) with delta (0, 0)
Screenshot: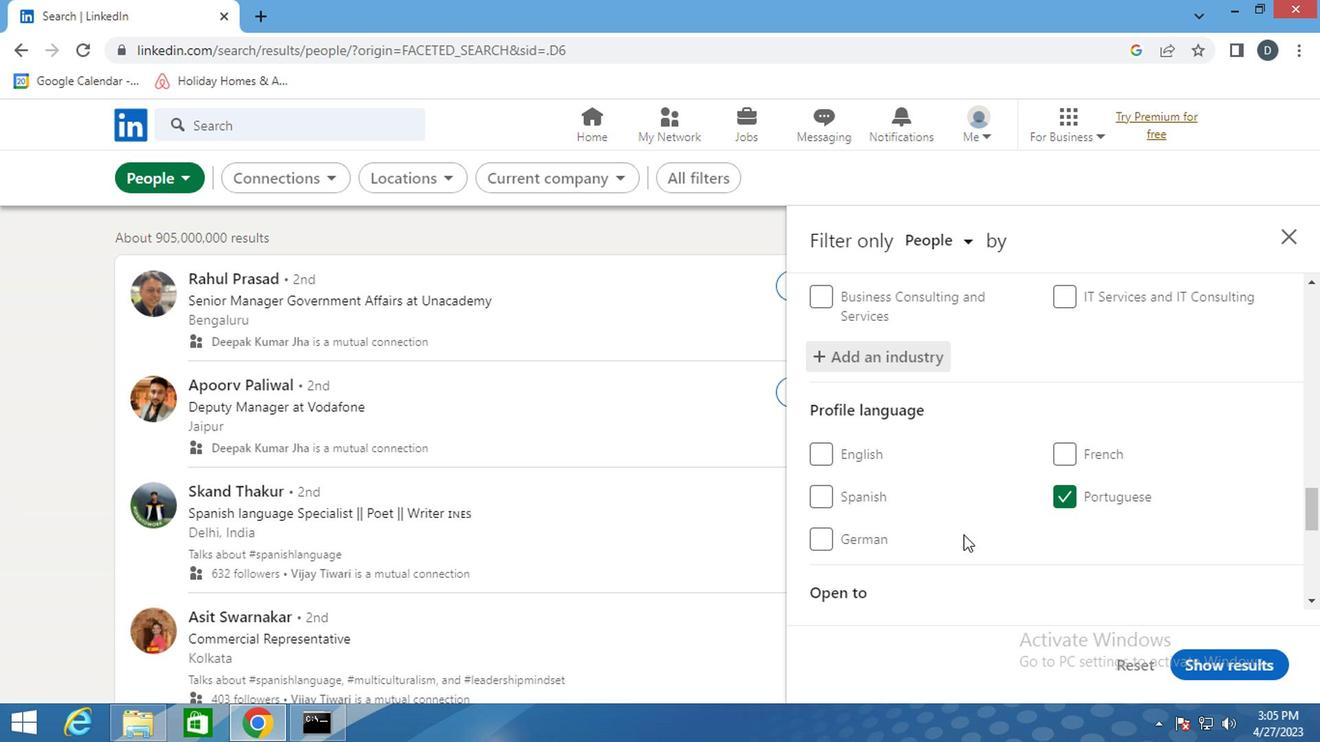 
Action: Mouse scrolled (957, 530) with delta (0, 0)
Screenshot: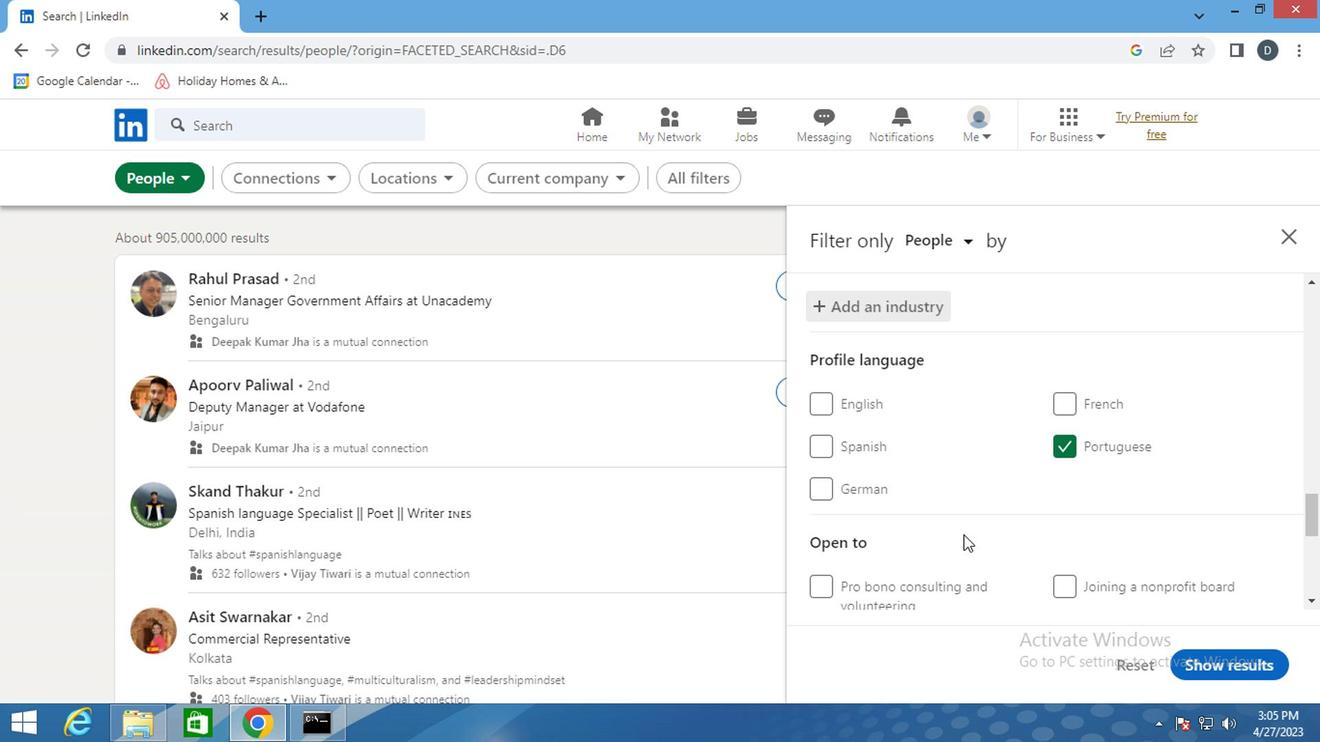 
Action: Mouse moved to (1033, 509)
Screenshot: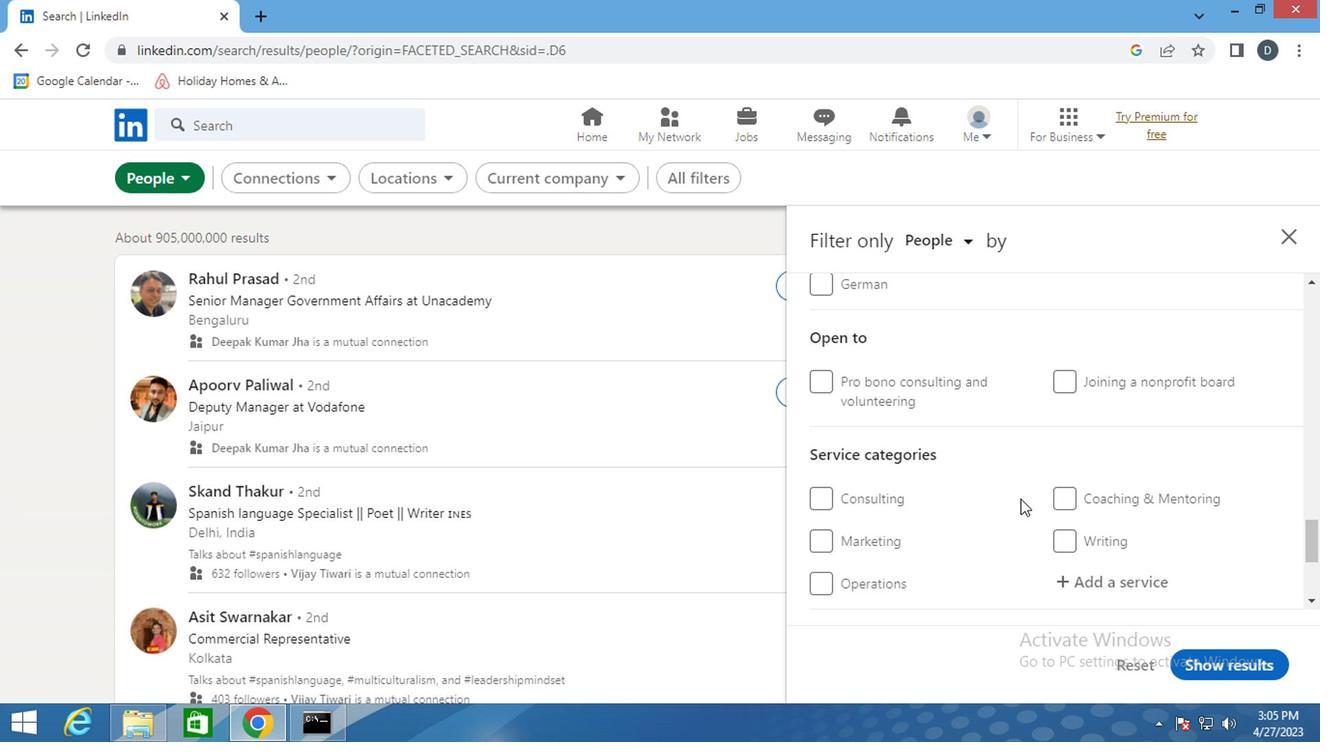 
Action: Mouse scrolled (1033, 508) with delta (0, -1)
Screenshot: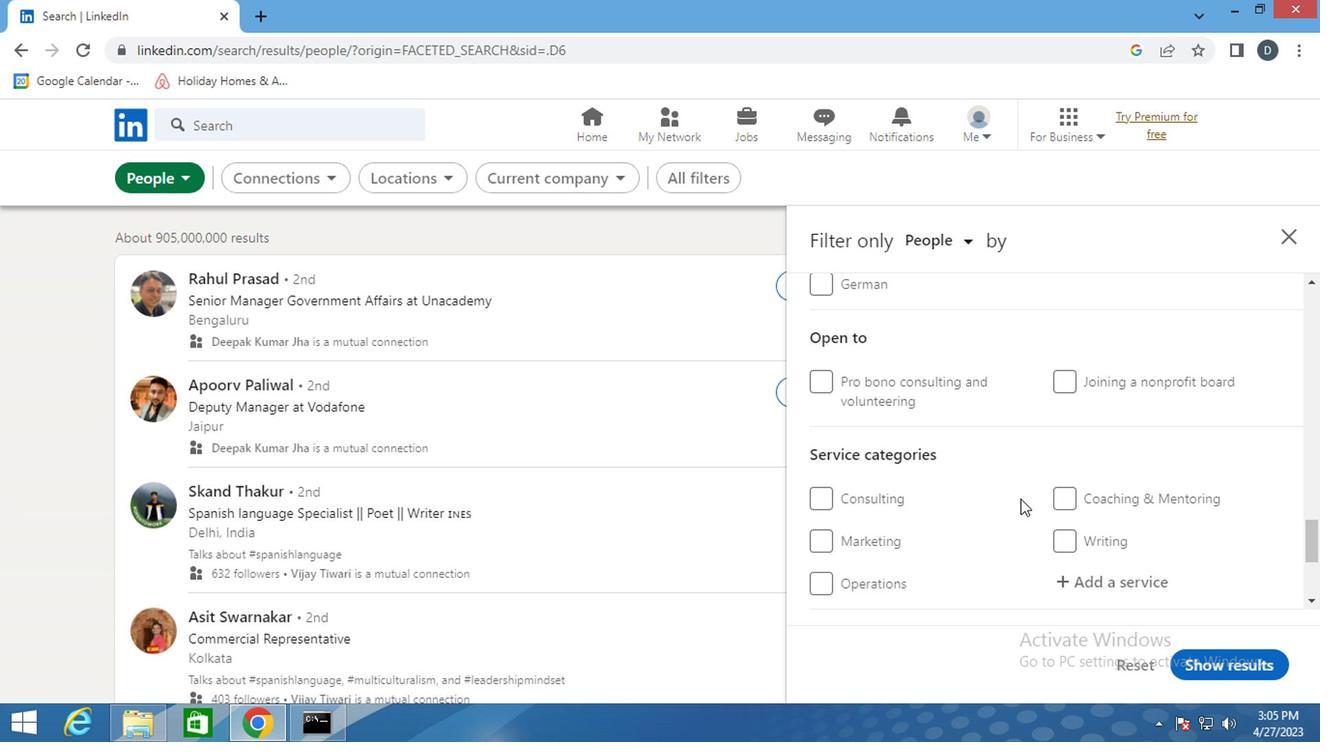 
Action: Mouse scrolled (1033, 508) with delta (0, -1)
Screenshot: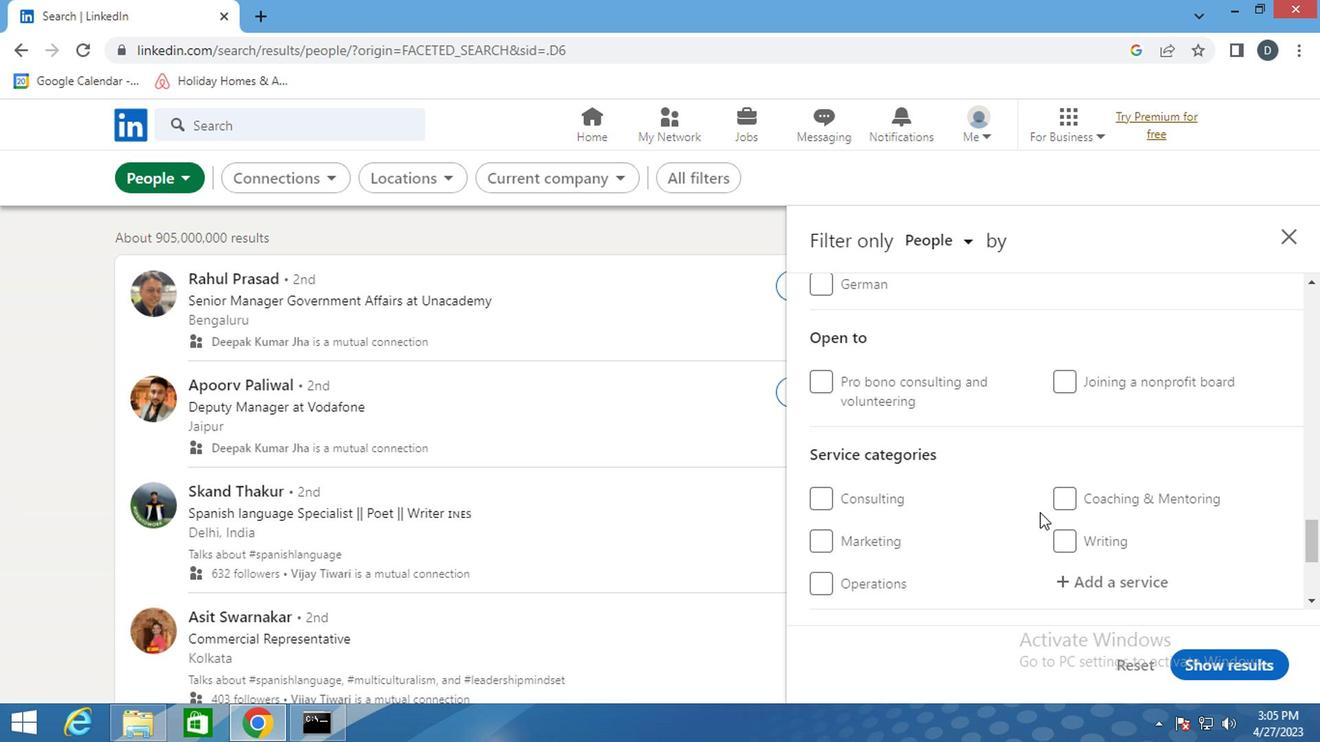 
Action: Mouse moved to (1104, 386)
Screenshot: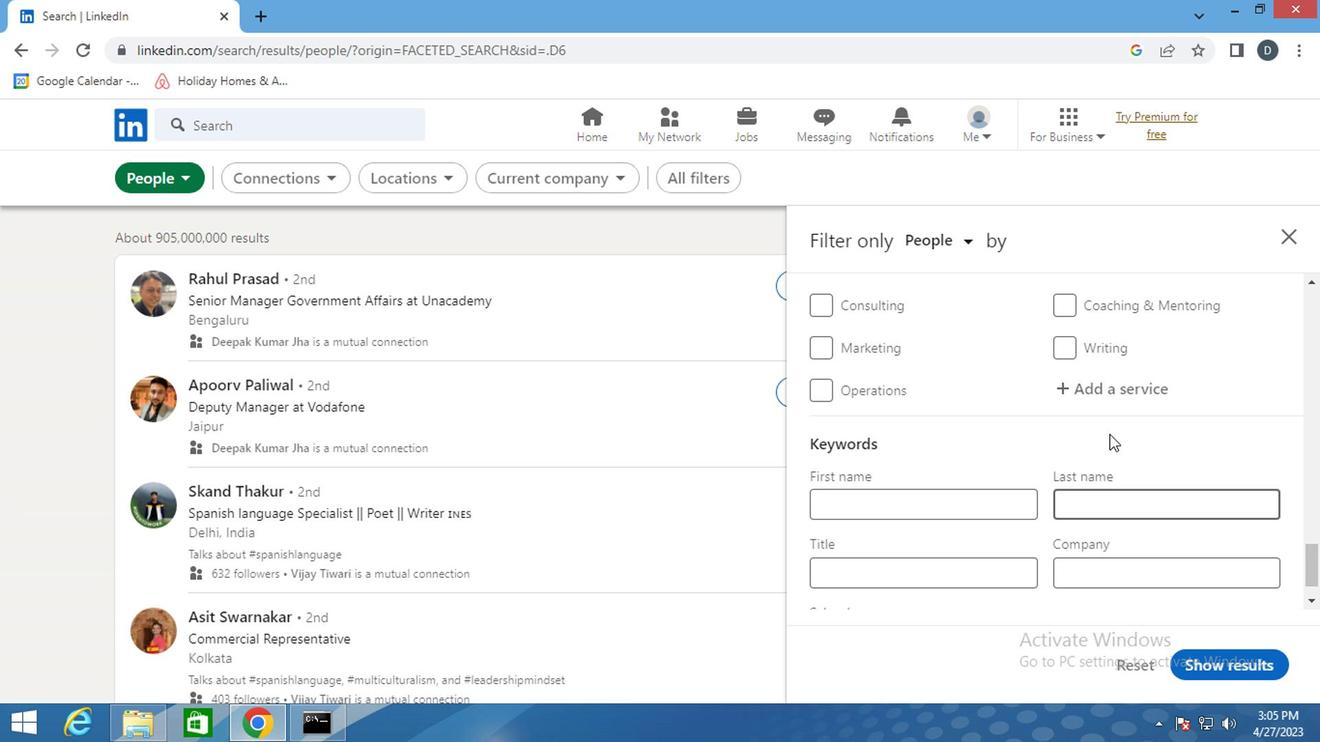 
Action: Mouse pressed left at (1104, 386)
Screenshot: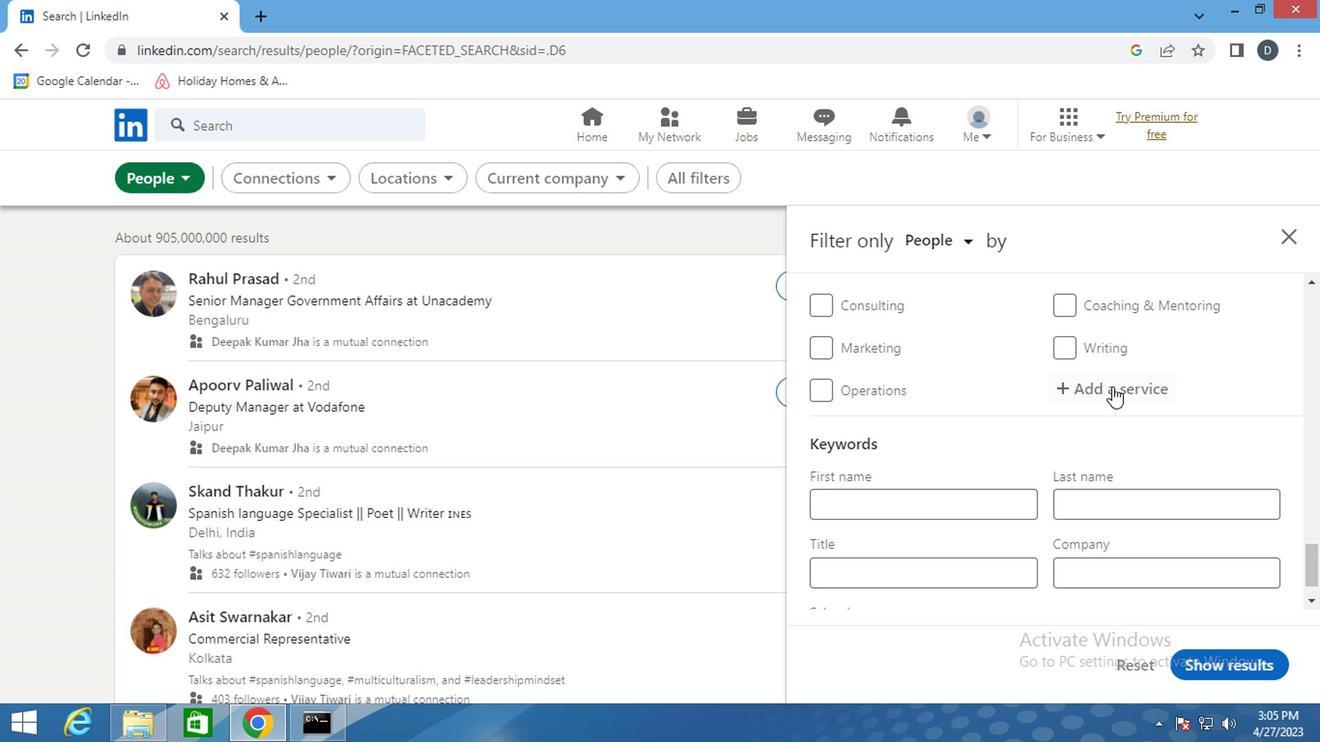 
Action: Mouse moved to (1105, 381)
Screenshot: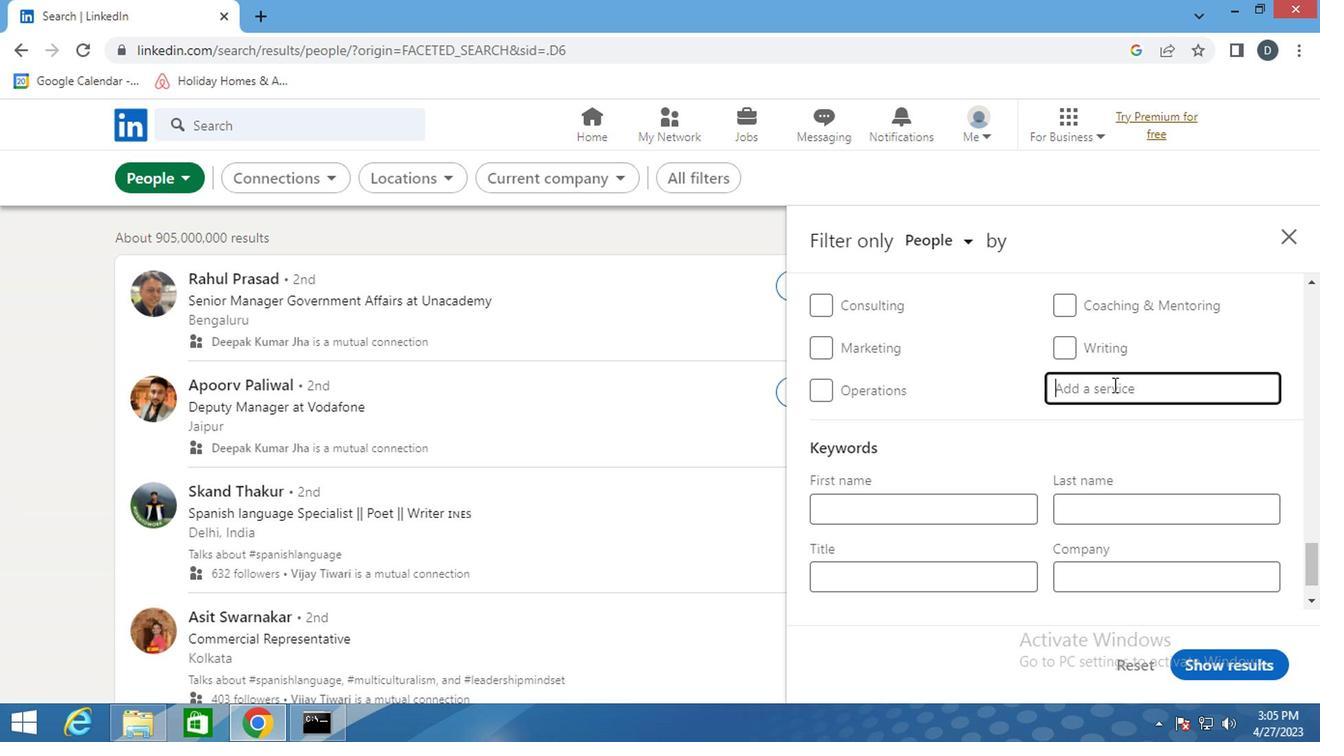
Action: Key pressed <Key.shift><Key.shift><Key.shift><Key.shift><Key.shift><Key.shift><Key.shift><Key.shift><Key.shift><Key.shift><Key.shift><Key.shift><Key.shift><Key.shift><Key.shift><Key.shift><Key.shift><Key.shift>IMMI
Screenshot: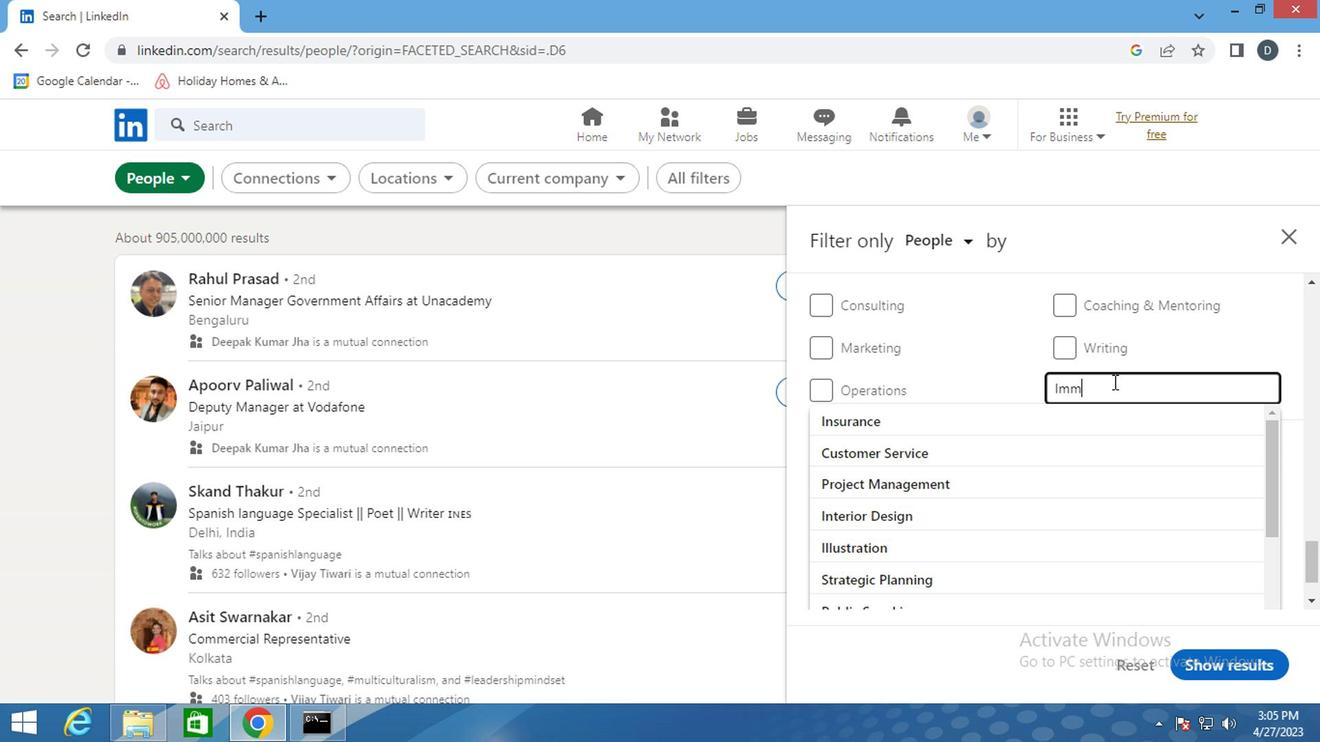
Action: Mouse moved to (1048, 430)
Screenshot: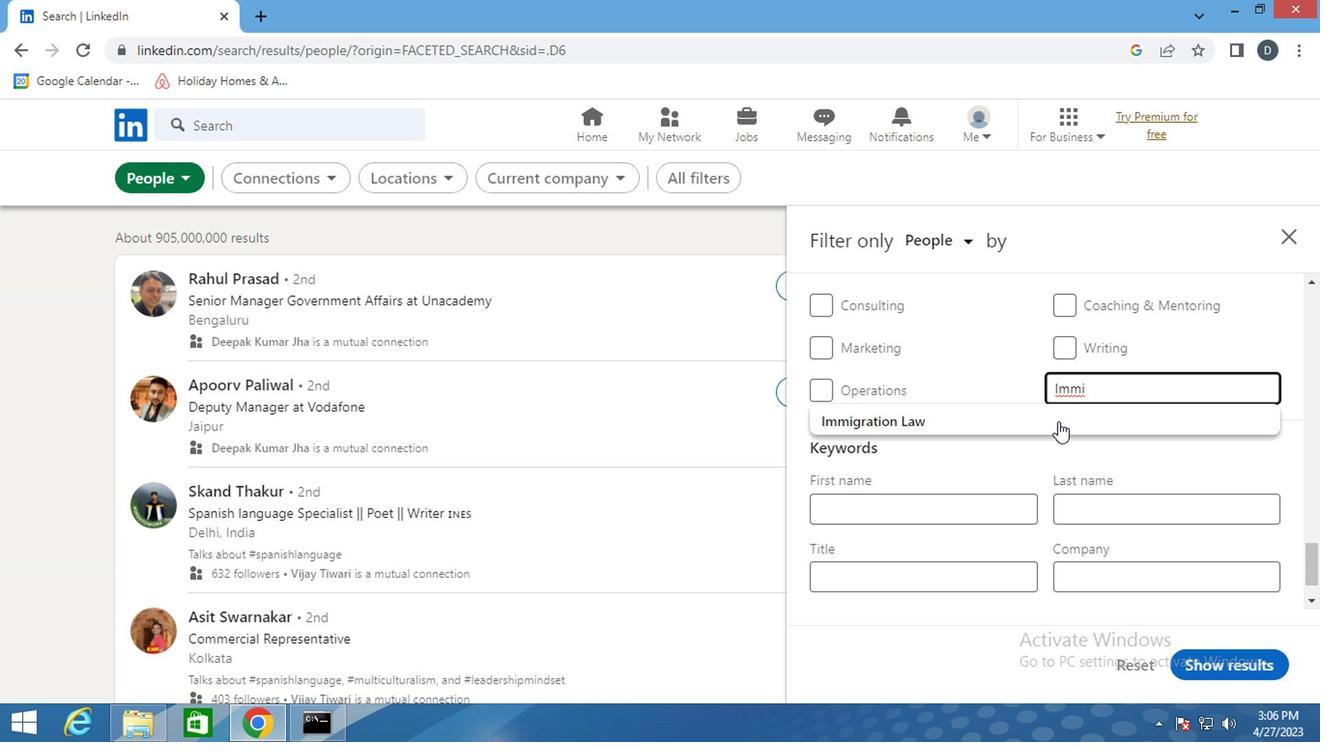 
Action: Mouse pressed left at (1048, 430)
Screenshot: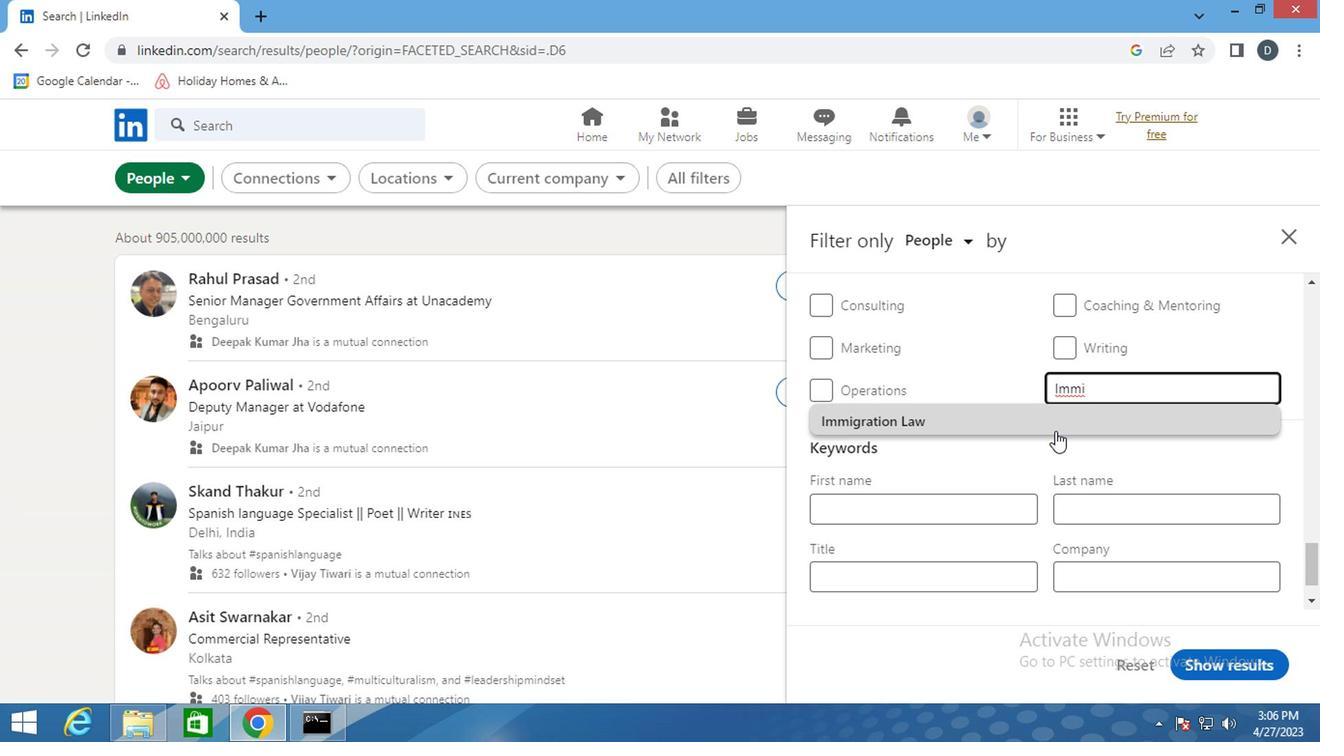 
Action: Mouse moved to (1067, 434)
Screenshot: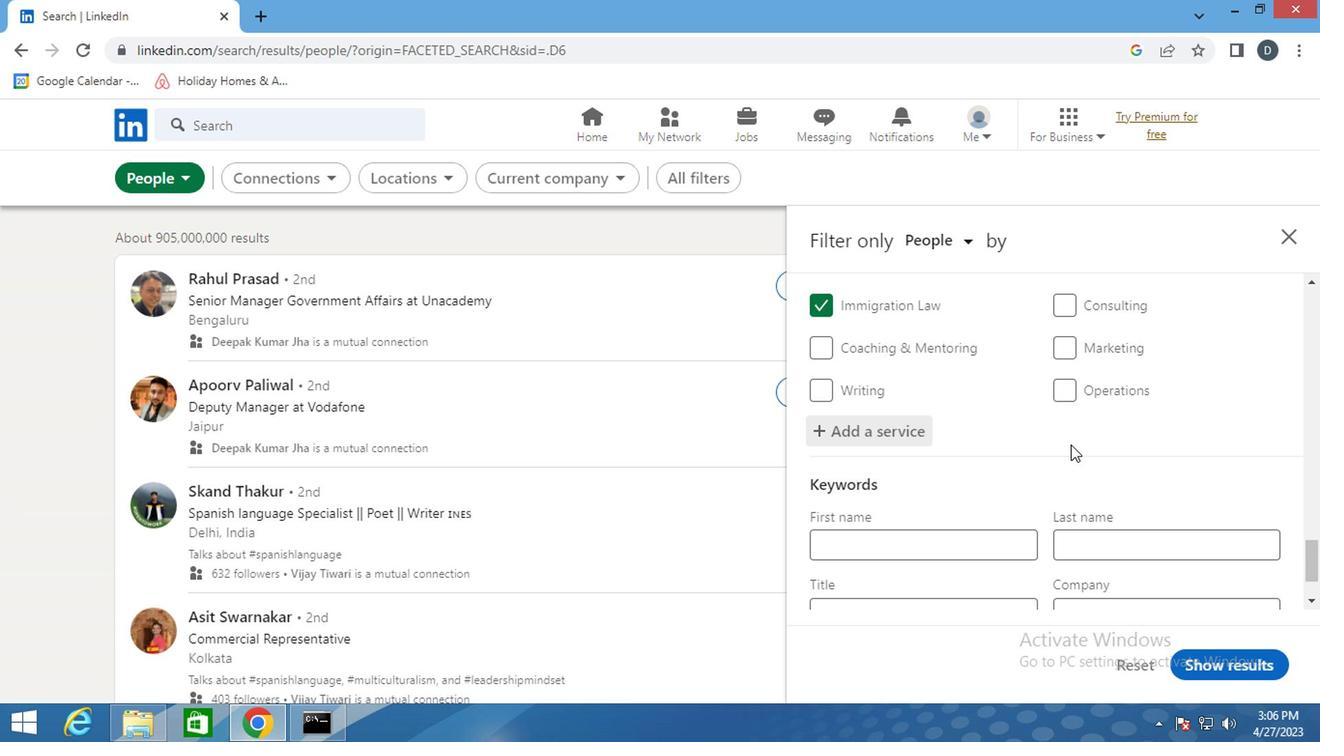 
Action: Mouse scrolled (1067, 434) with delta (0, 0)
Screenshot: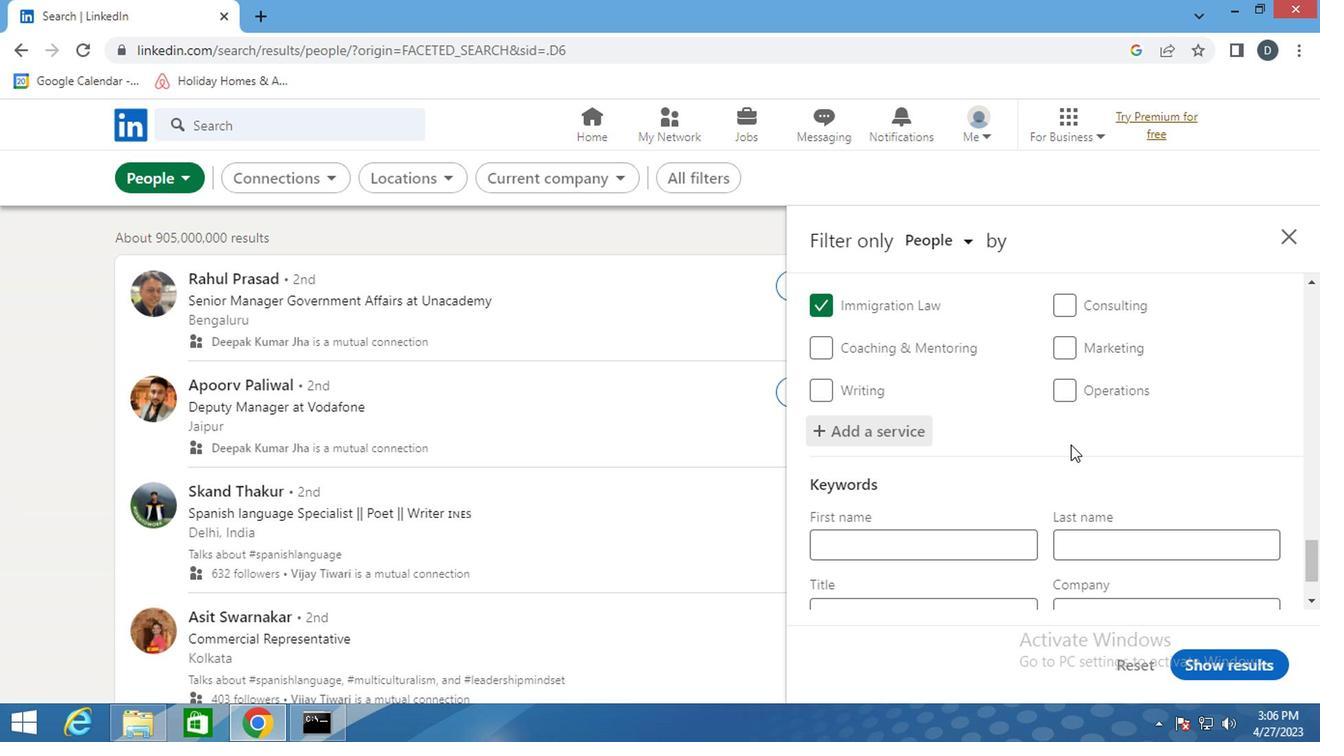 
Action: Mouse scrolled (1067, 434) with delta (0, 0)
Screenshot: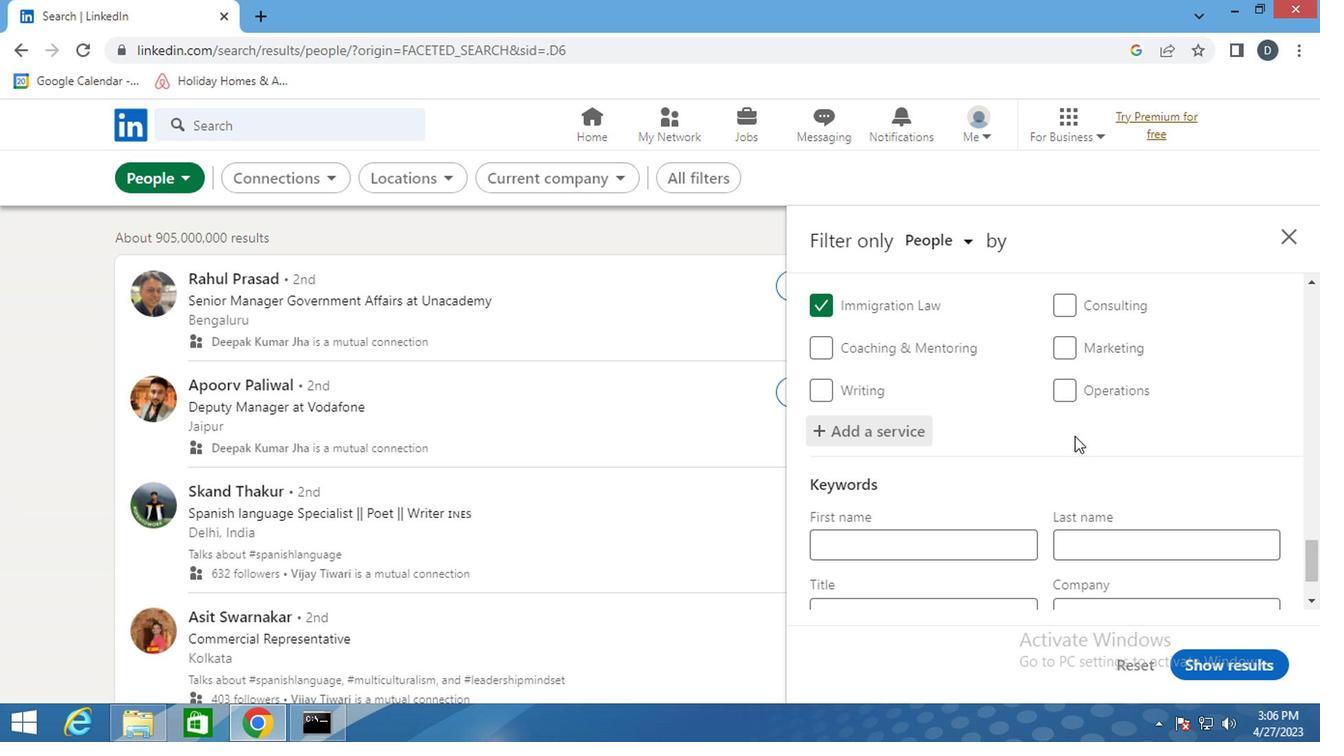 
Action: Mouse scrolled (1067, 434) with delta (0, 0)
Screenshot: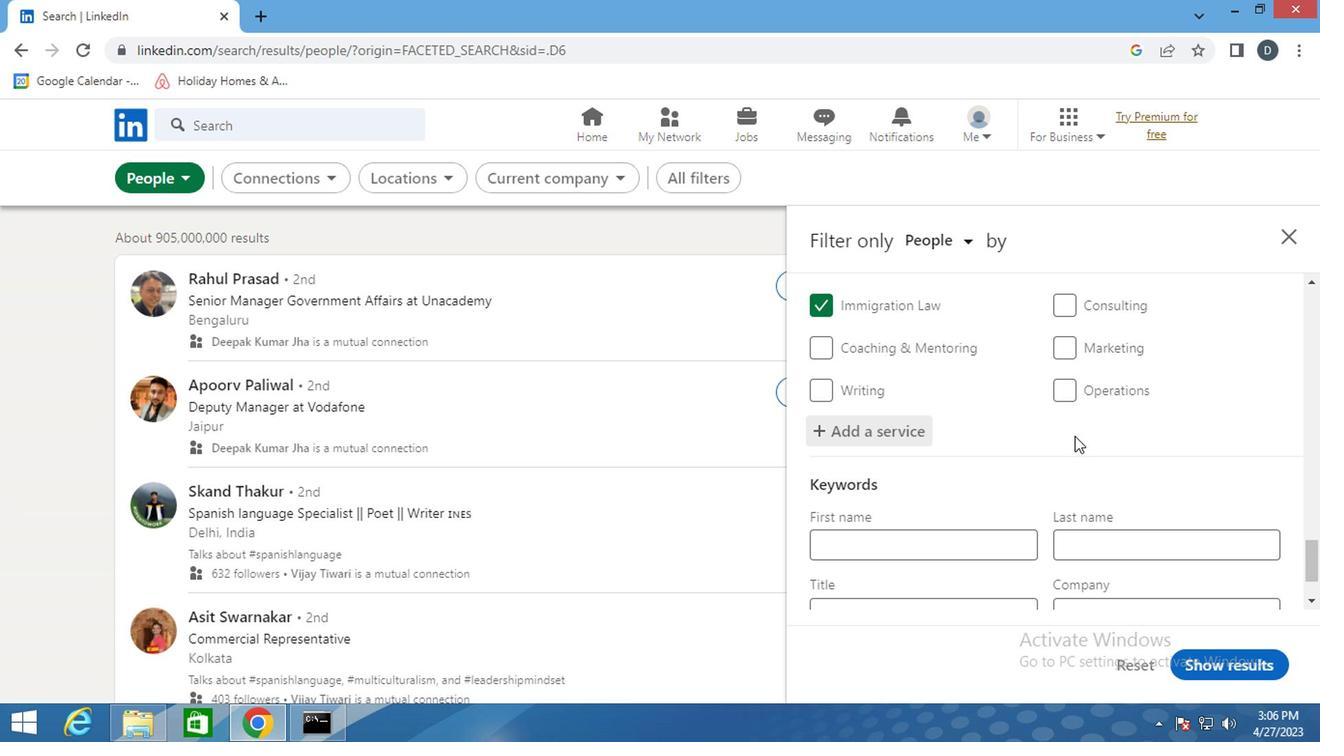 
Action: Mouse moved to (1067, 434)
Screenshot: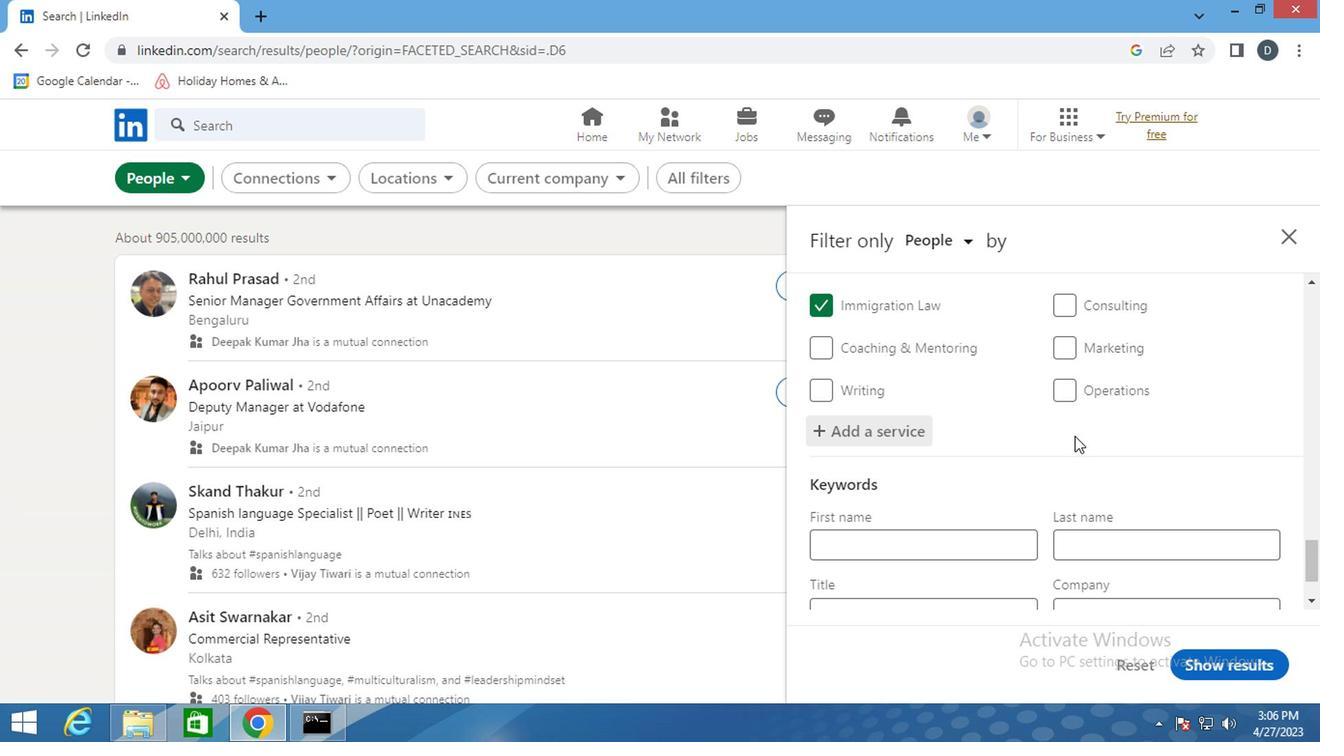 
Action: Mouse scrolled (1067, 434) with delta (0, 0)
Screenshot: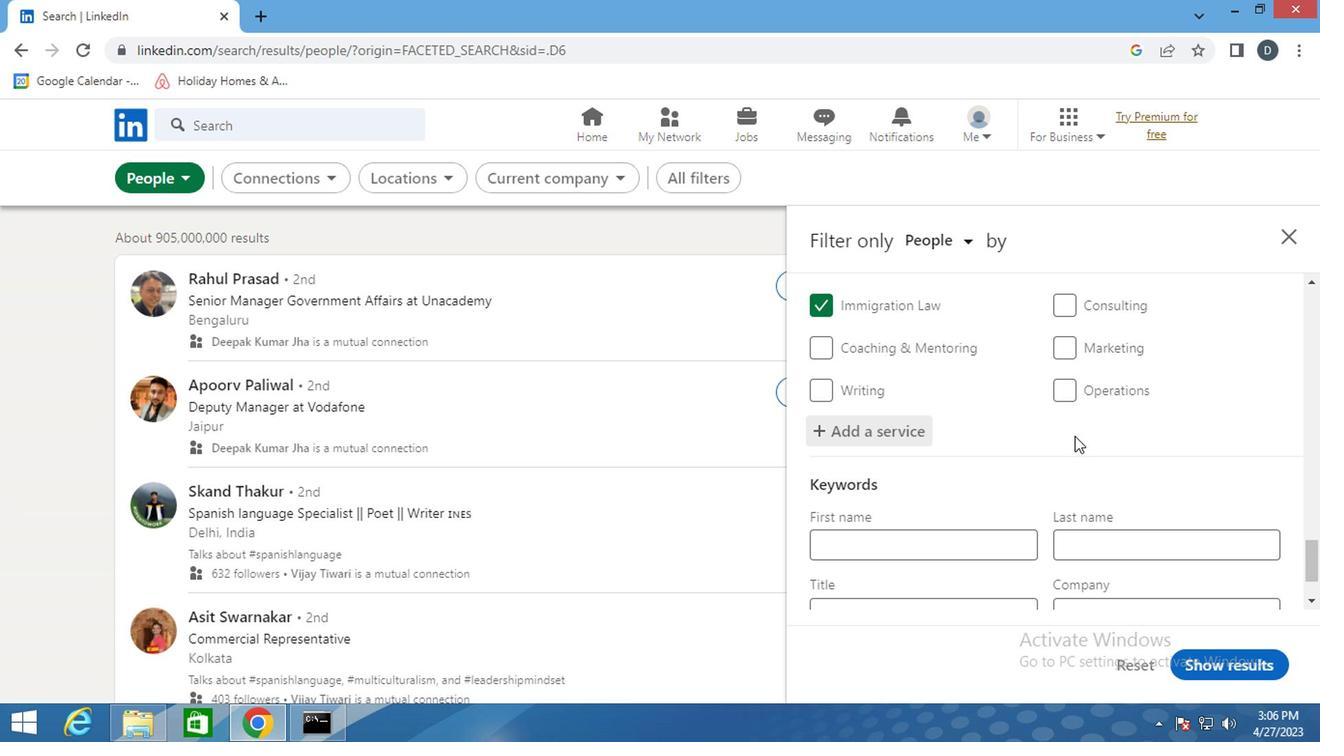 
Action: Mouse moved to (875, 532)
Screenshot: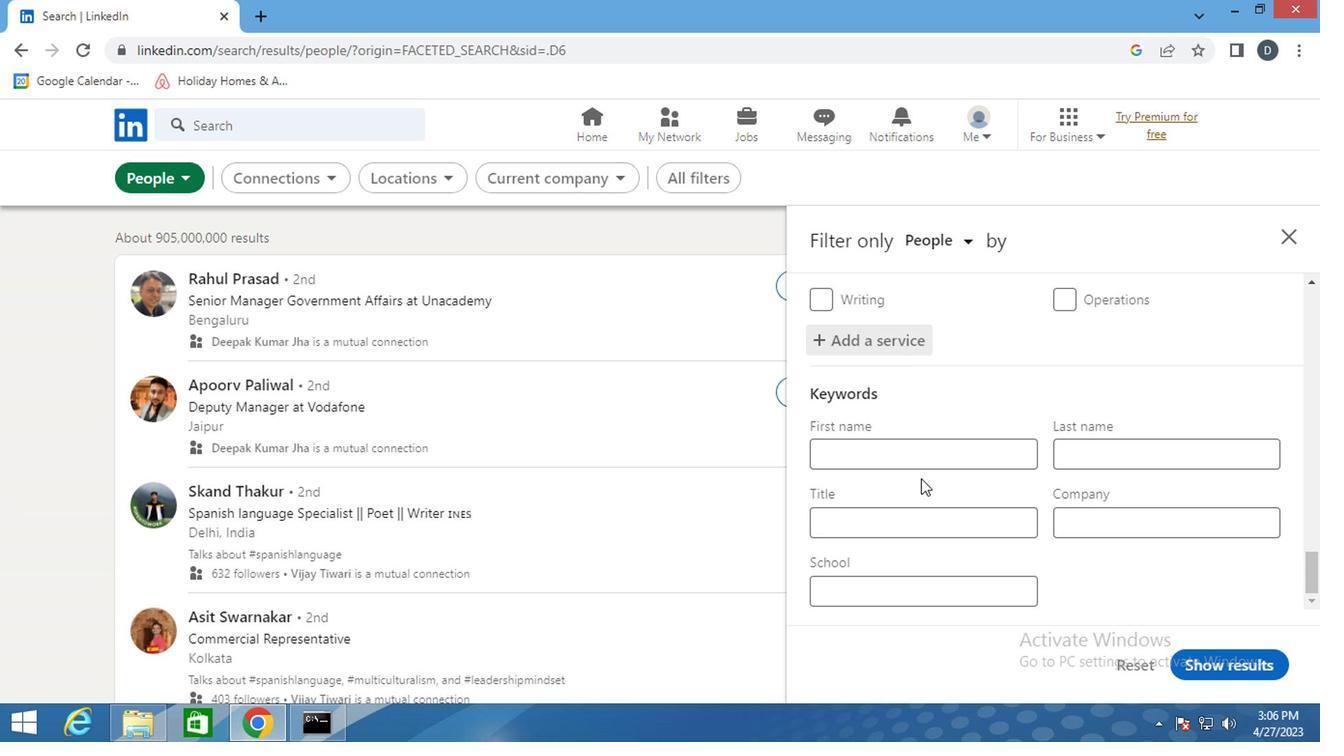 
Action: Mouse pressed left at (875, 532)
Screenshot: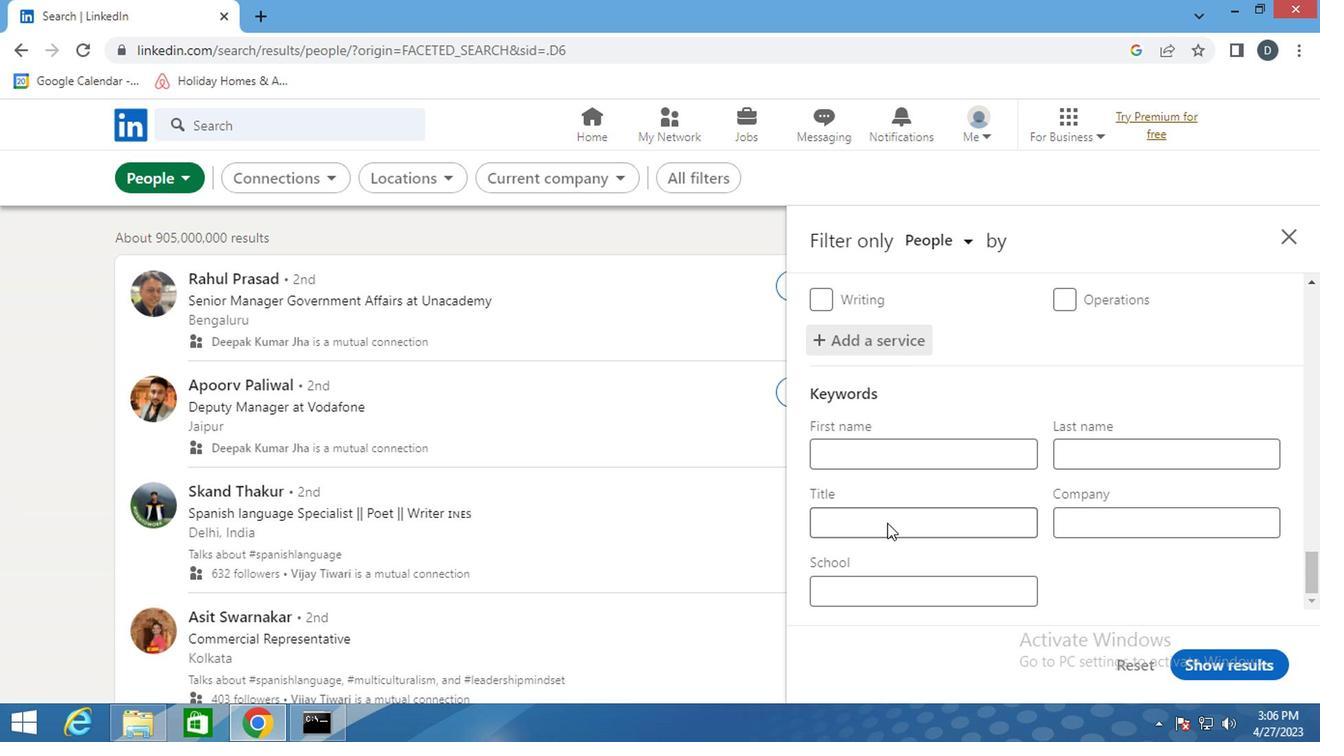 
Action: Key pressed <Key.shift><Key.shift><Key.shift><Key.shift><Key.shift><Key.shift><Key.shift><Key.shift><Key.shift><Key.shift><Key.shift><Key.shift><Key.shift><Key.shift><Key.shift><Key.shift><Key.shift><Key.shift><Key.shift><Key.shift><Key.shift><Key.shift><Key.shift><Key.shift><Key.shift><Key.shift><Key.shift><Key.shift><Key.shift><Key.shift><Key.shift><Key.shift><Key.shift><Key.shift><Key.shift>SHELF<Key.space><Key.shift>STOCKER
Screenshot: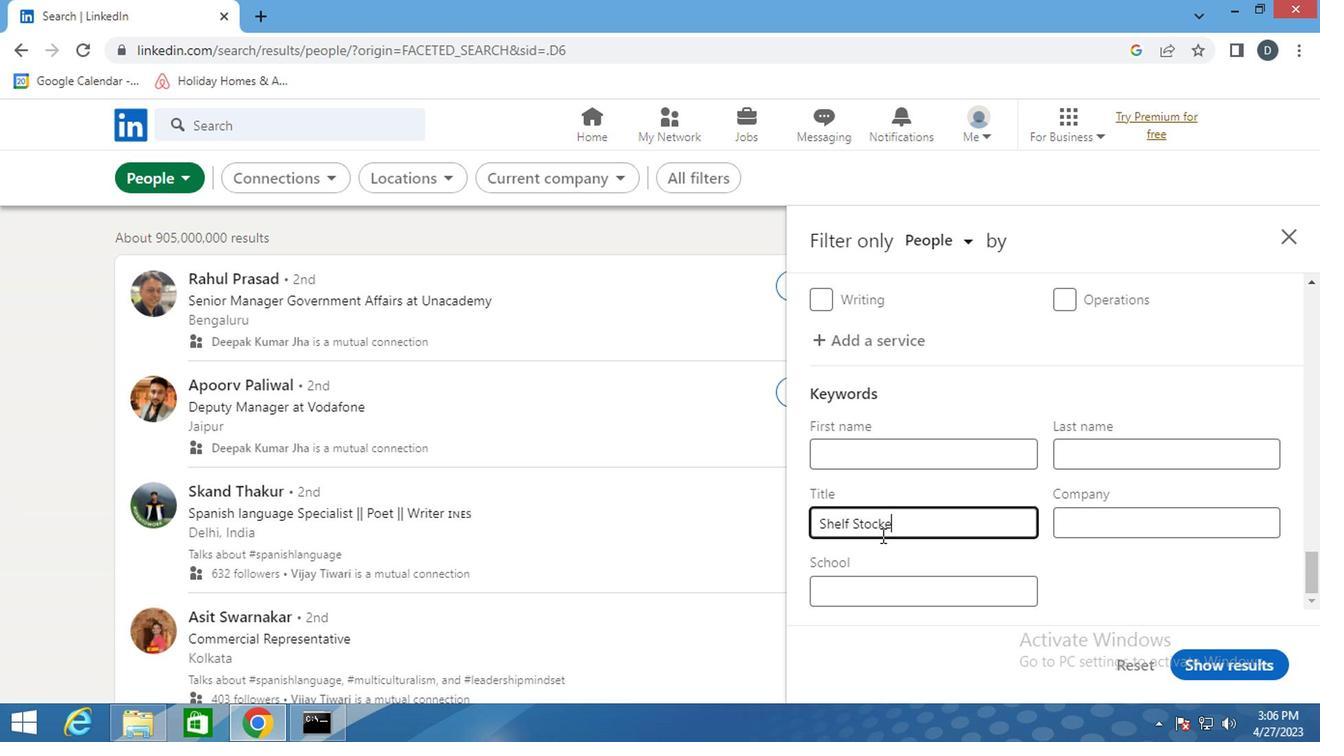 
Action: Mouse moved to (1218, 654)
Screenshot: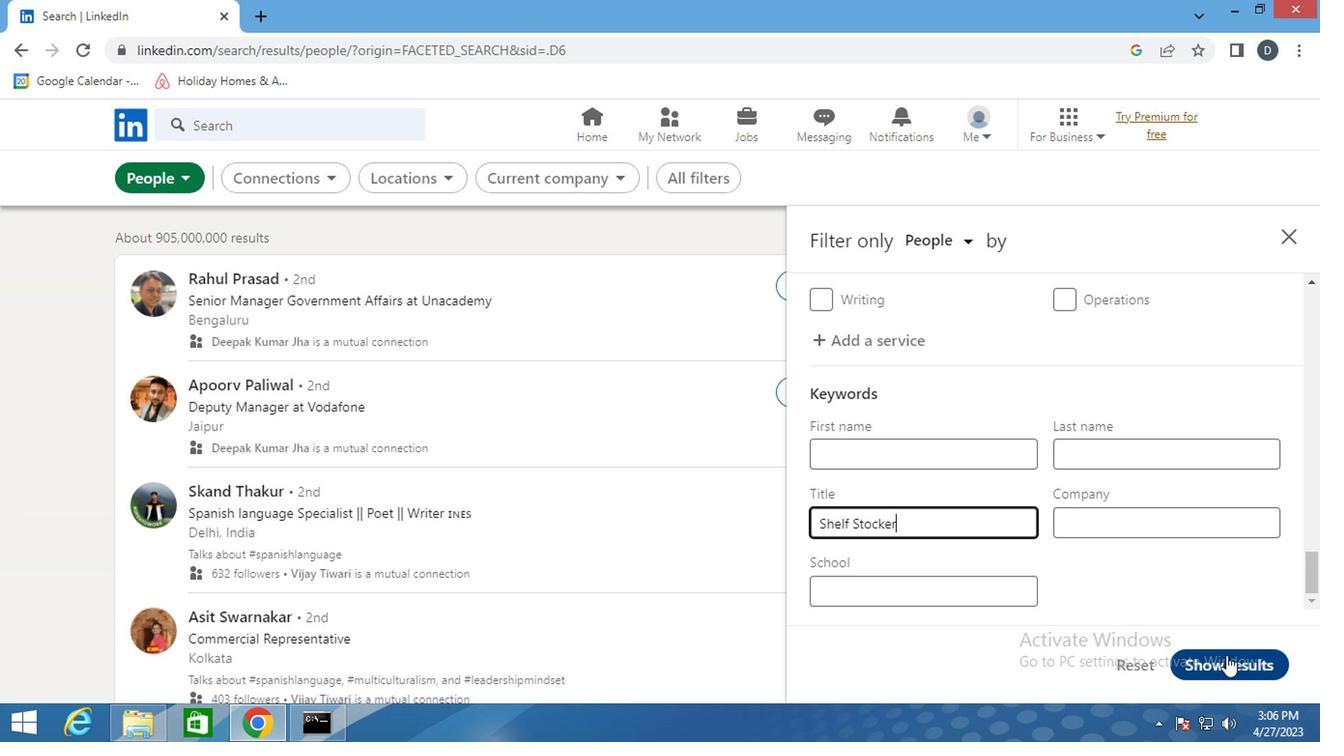 
Action: Mouse pressed left at (1218, 654)
Screenshot: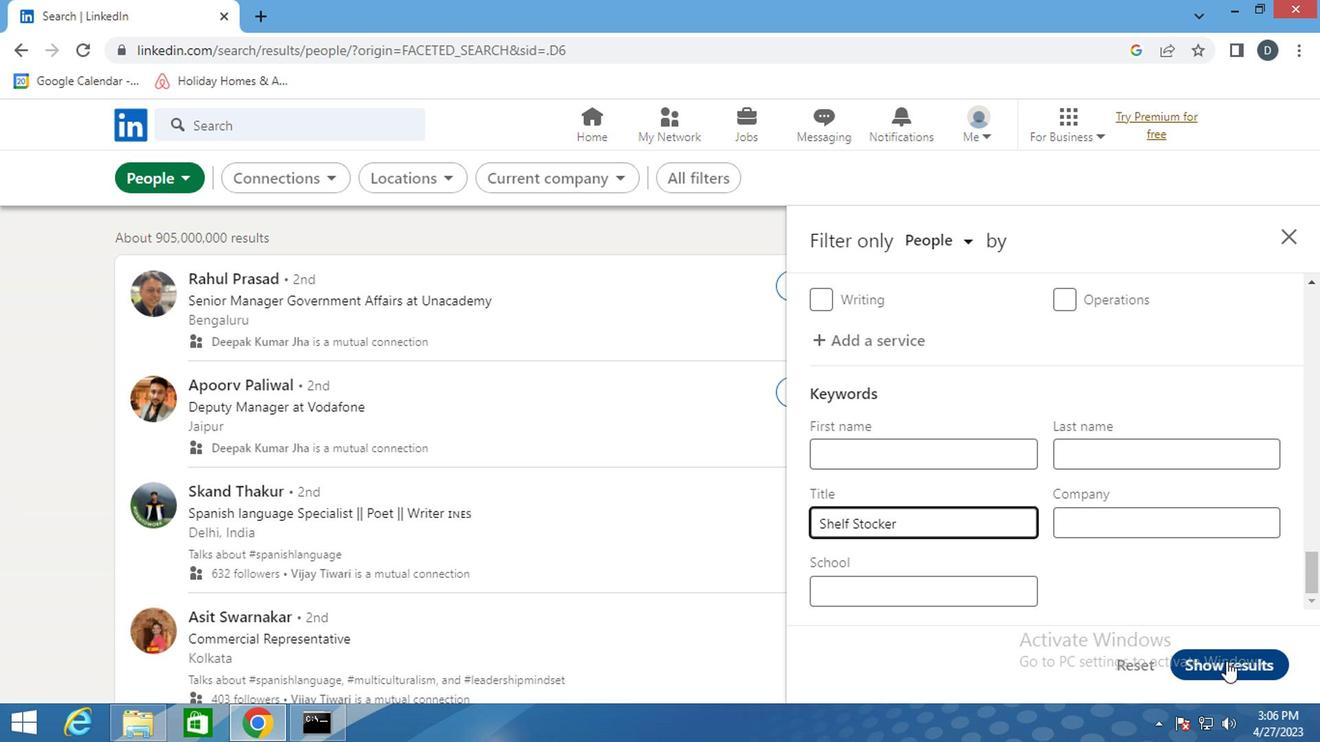
Action: Mouse moved to (775, 402)
Screenshot: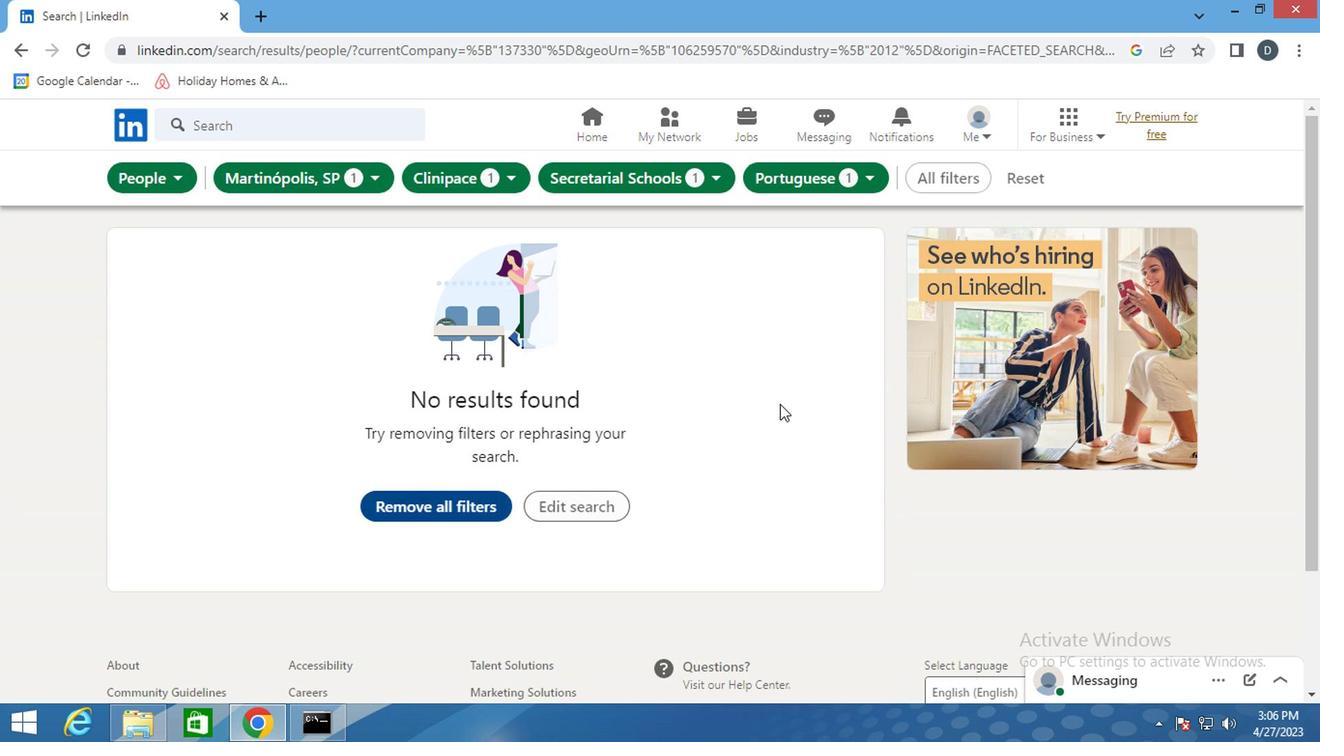 
